 Task: Search one way flight ticket for 2 adults, 4 children and 1 infant on lap in business from Atlantic City: Atlantic City International Airport to Springfield: Abraham Lincoln Capital Airport on 5-2-2023. Choice of flights is Sun country airlines. Price is upto 98000. Outbound departure time preference is 13:00.
Action: Mouse moved to (292, 415)
Screenshot: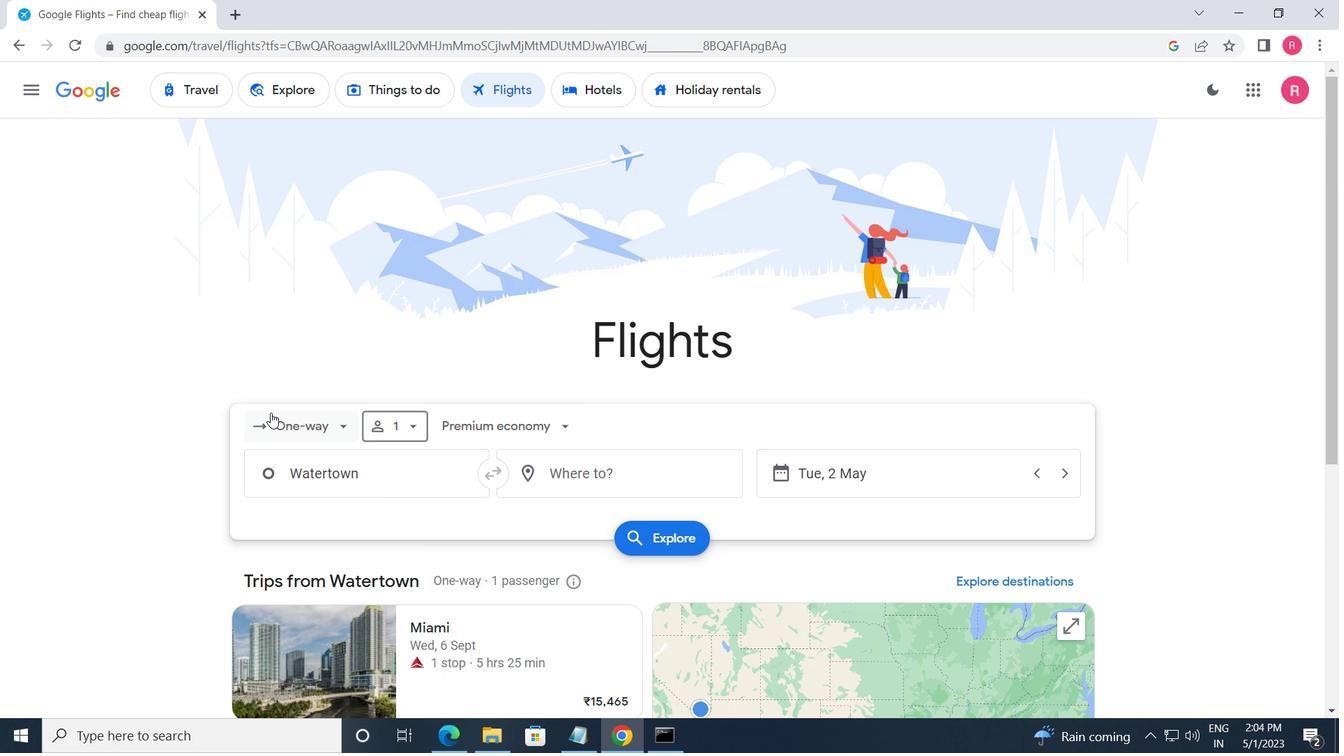 
Action: Mouse pressed left at (292, 415)
Screenshot: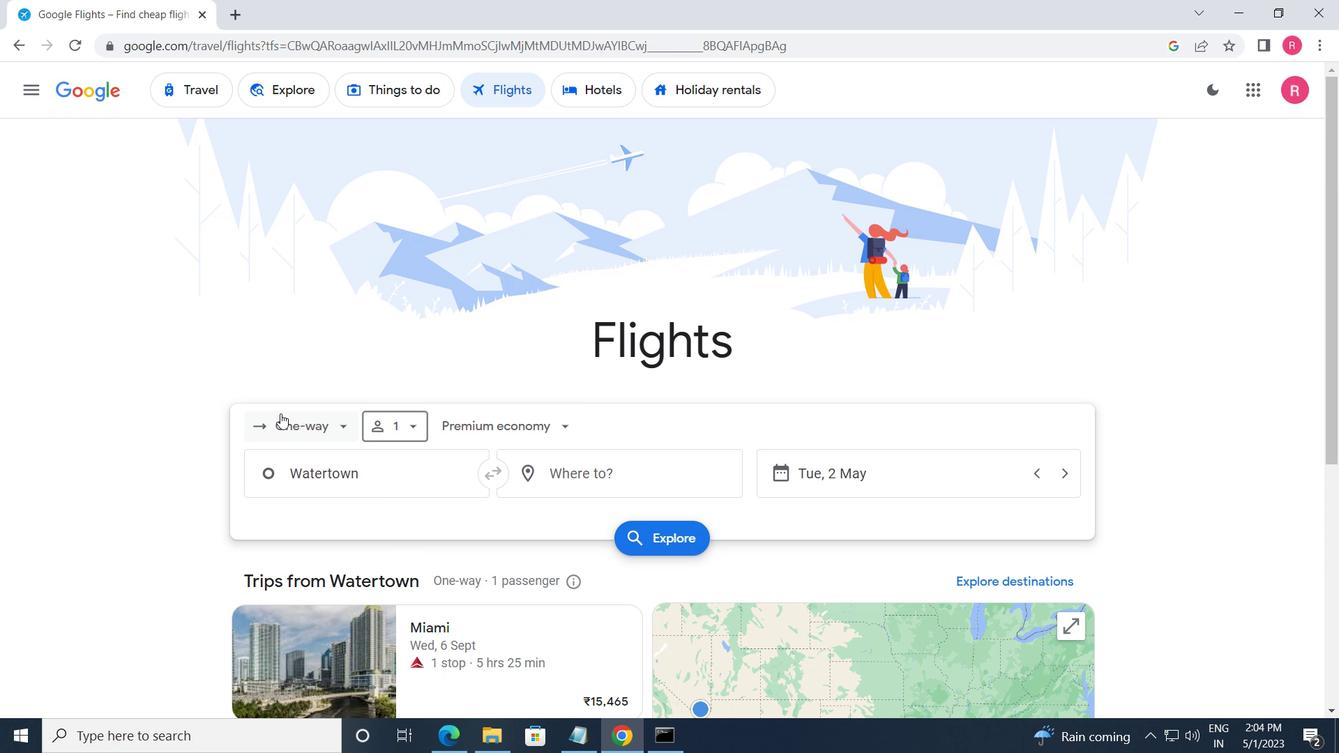 
Action: Mouse moved to (309, 507)
Screenshot: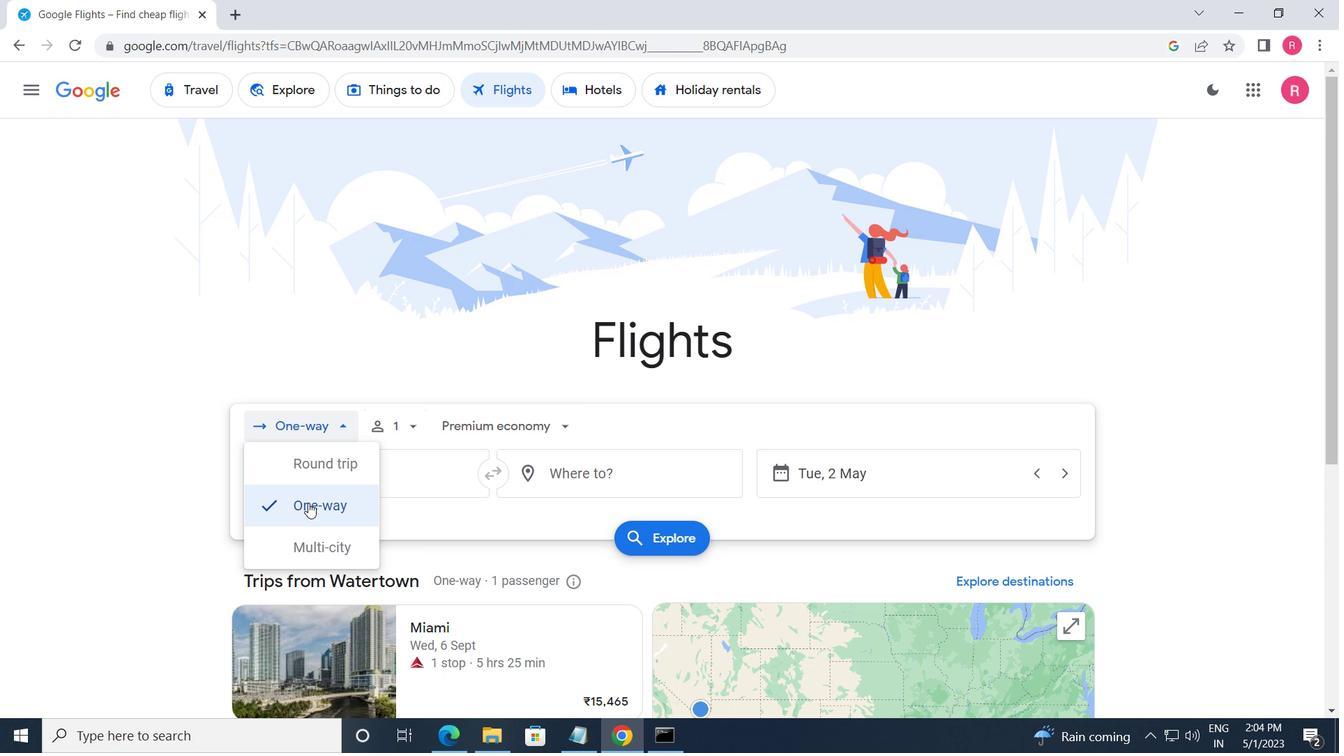 
Action: Mouse pressed left at (309, 507)
Screenshot: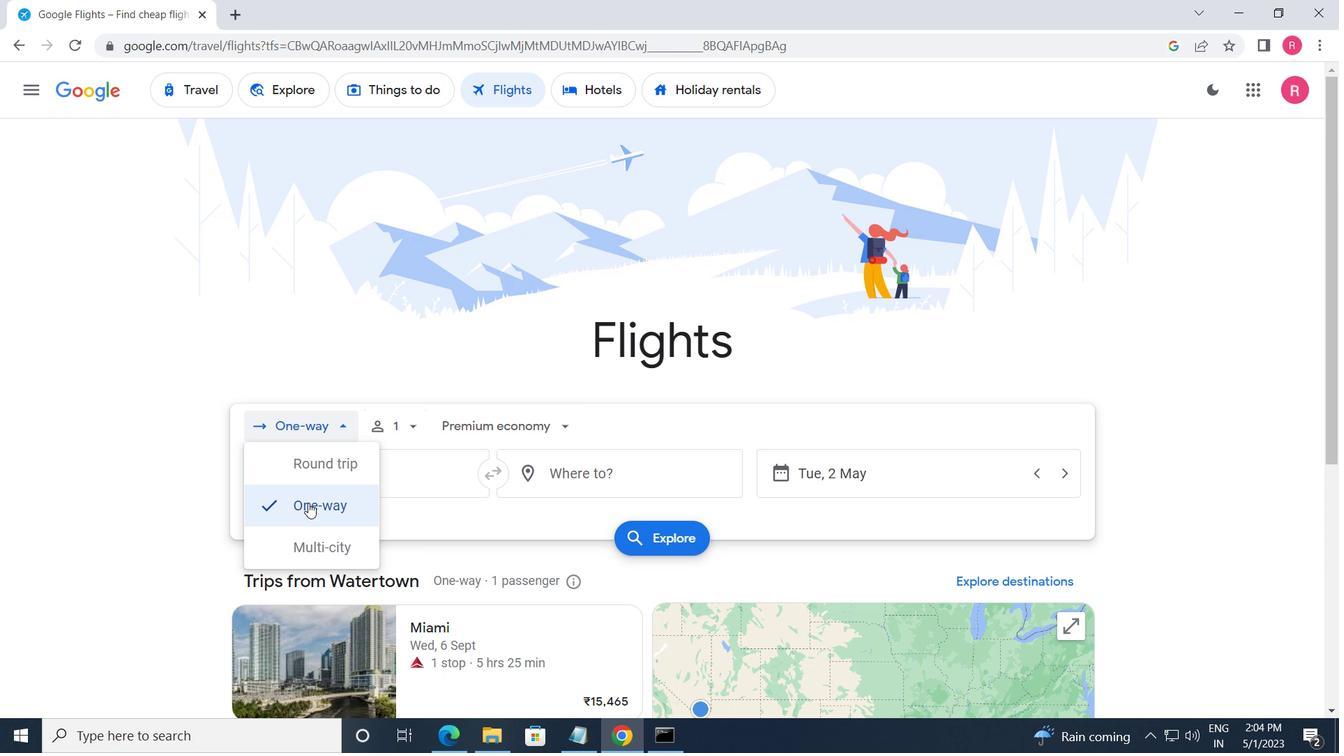 
Action: Mouse moved to (417, 431)
Screenshot: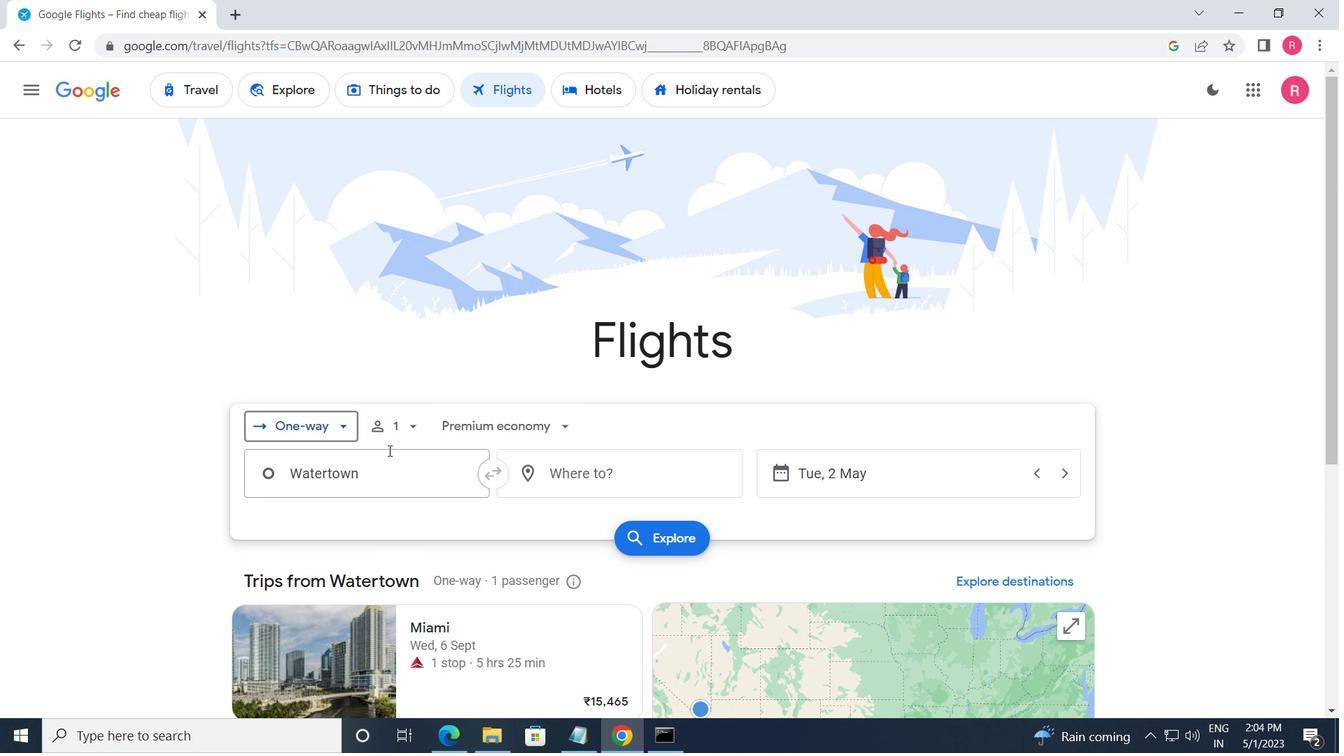 
Action: Mouse pressed left at (417, 431)
Screenshot: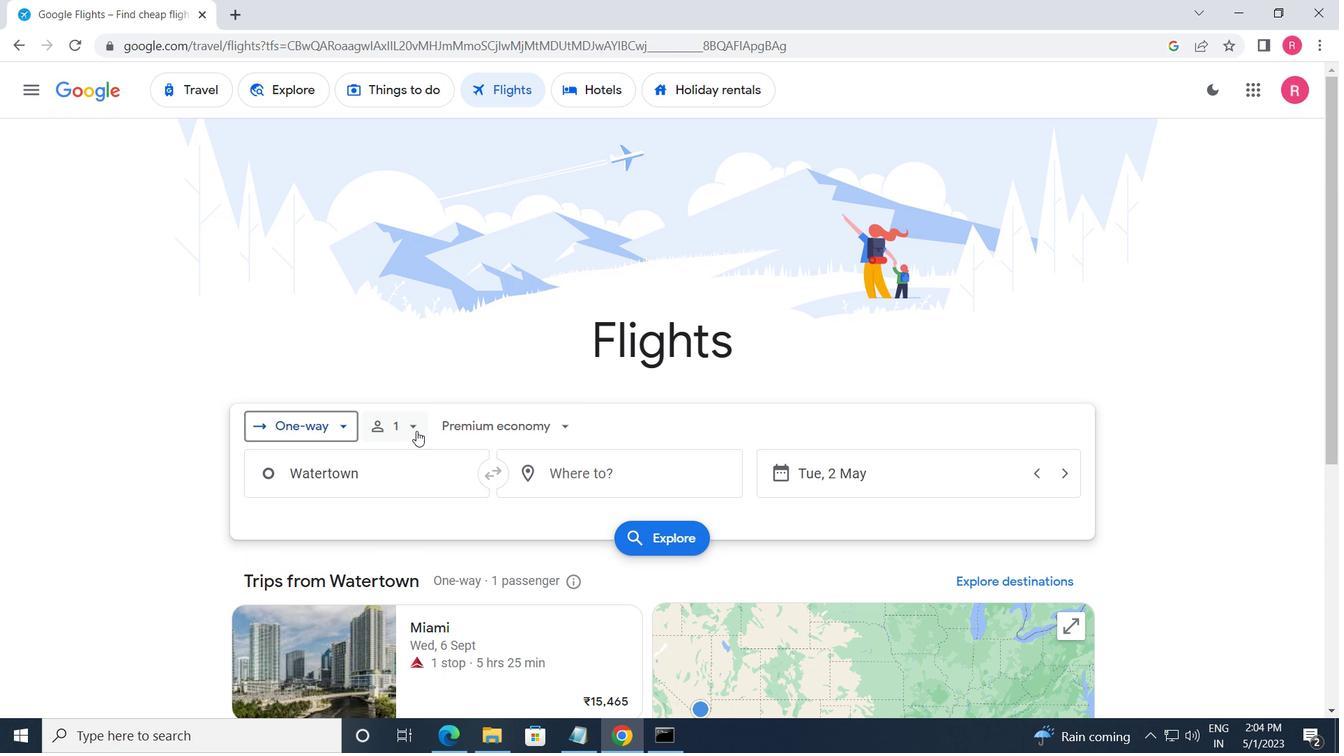 
Action: Mouse moved to (552, 512)
Screenshot: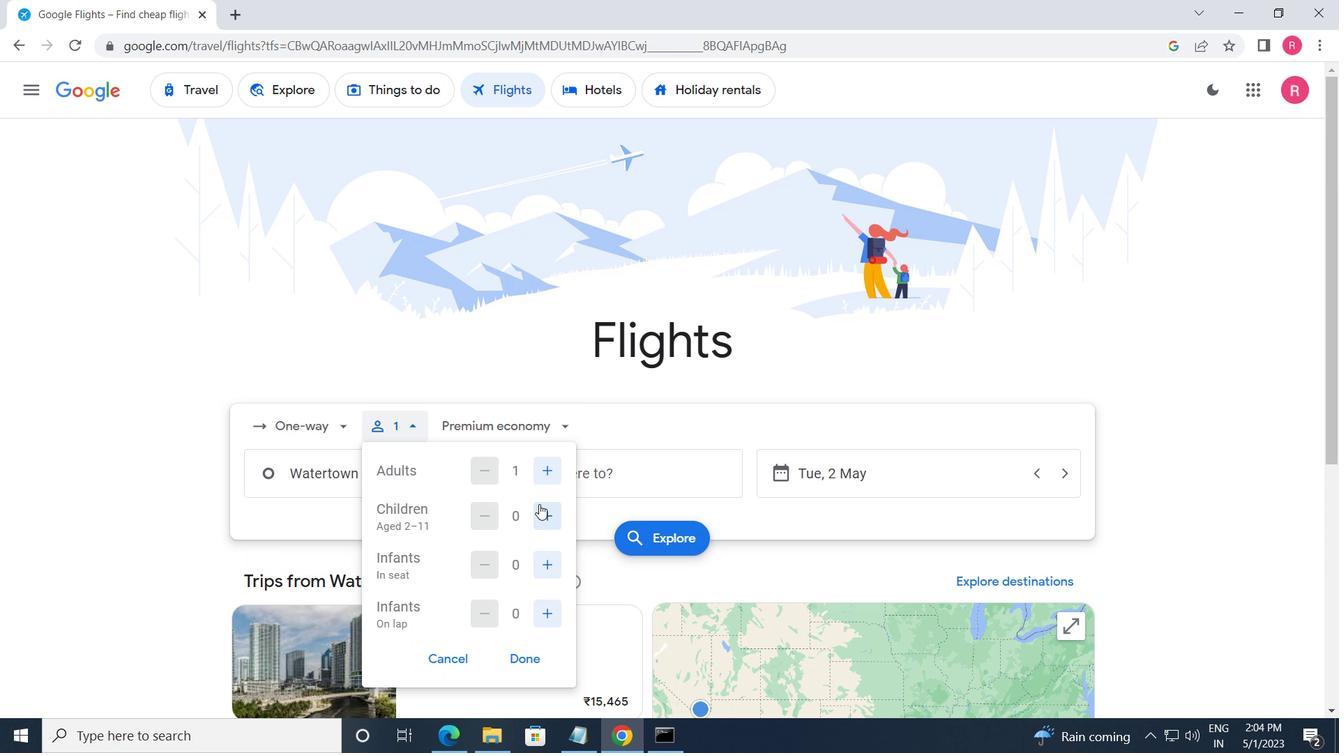 
Action: Mouse pressed left at (552, 512)
Screenshot: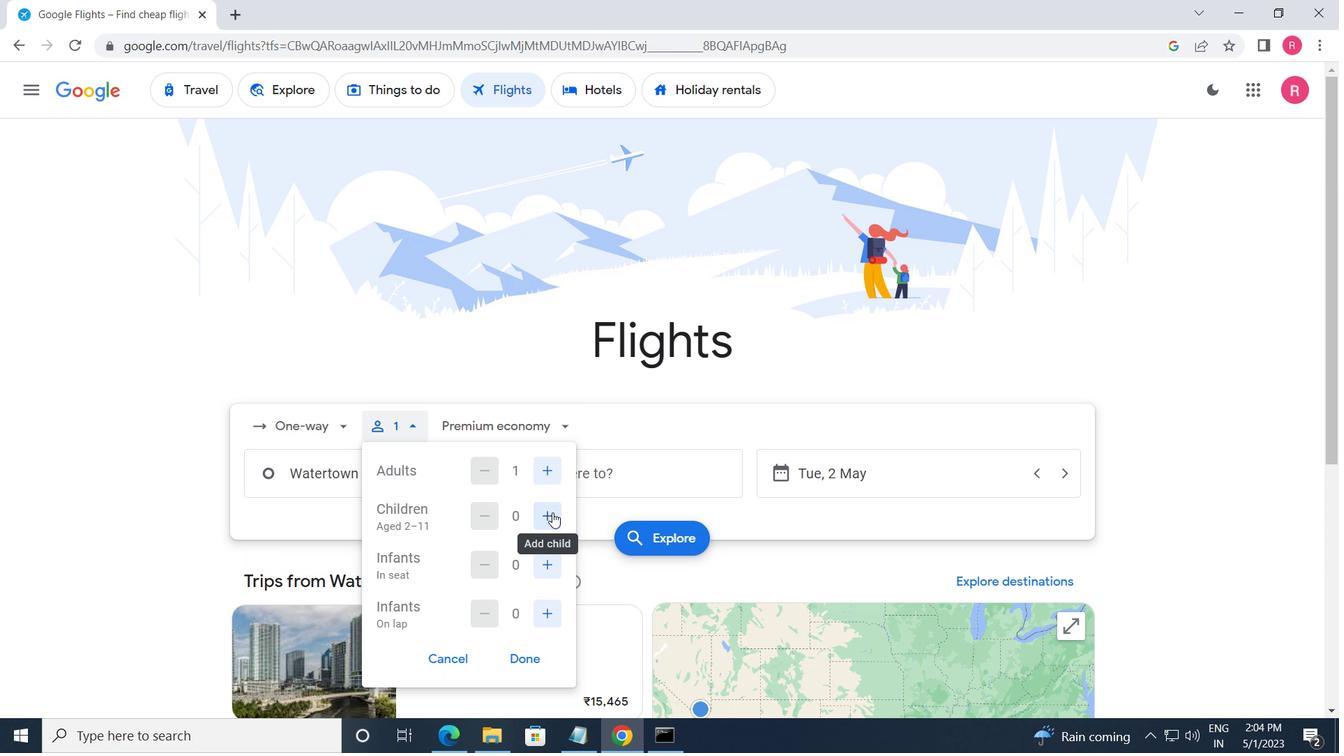 
Action: Mouse pressed left at (552, 512)
Screenshot: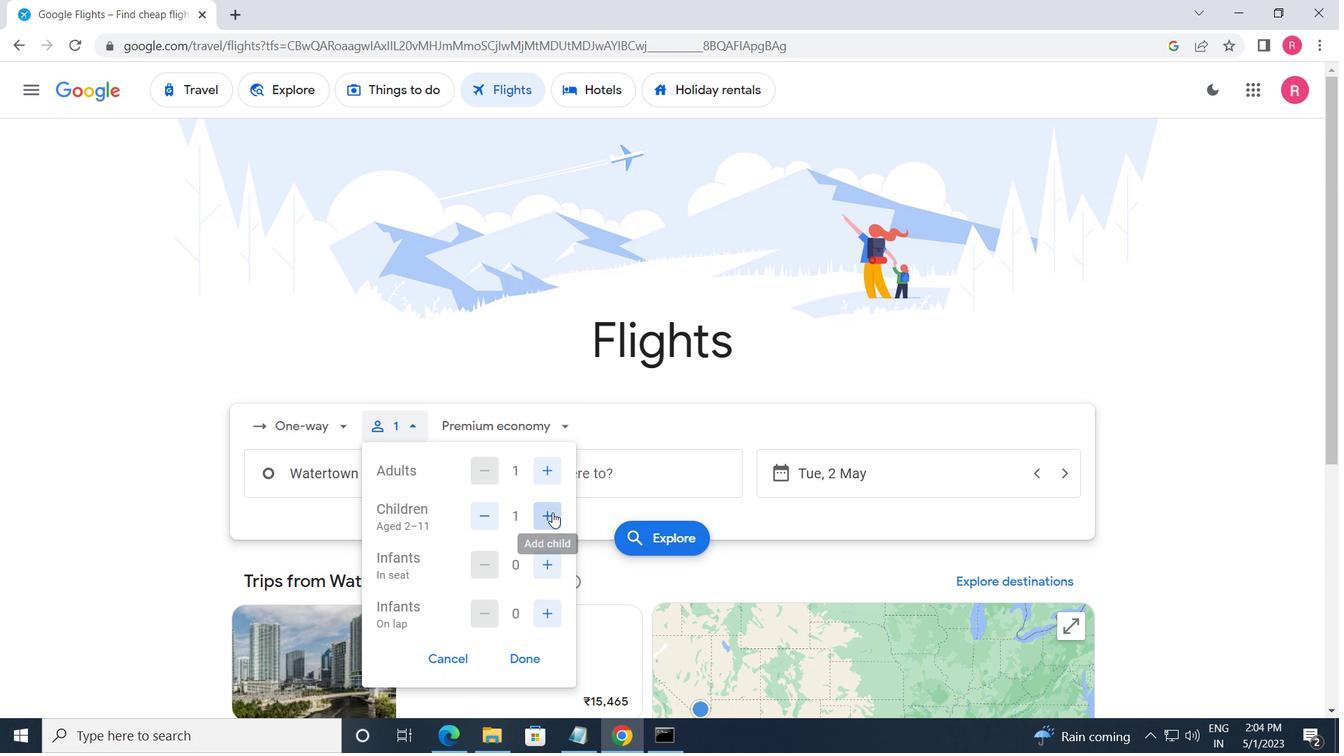 
Action: Mouse pressed left at (552, 512)
Screenshot: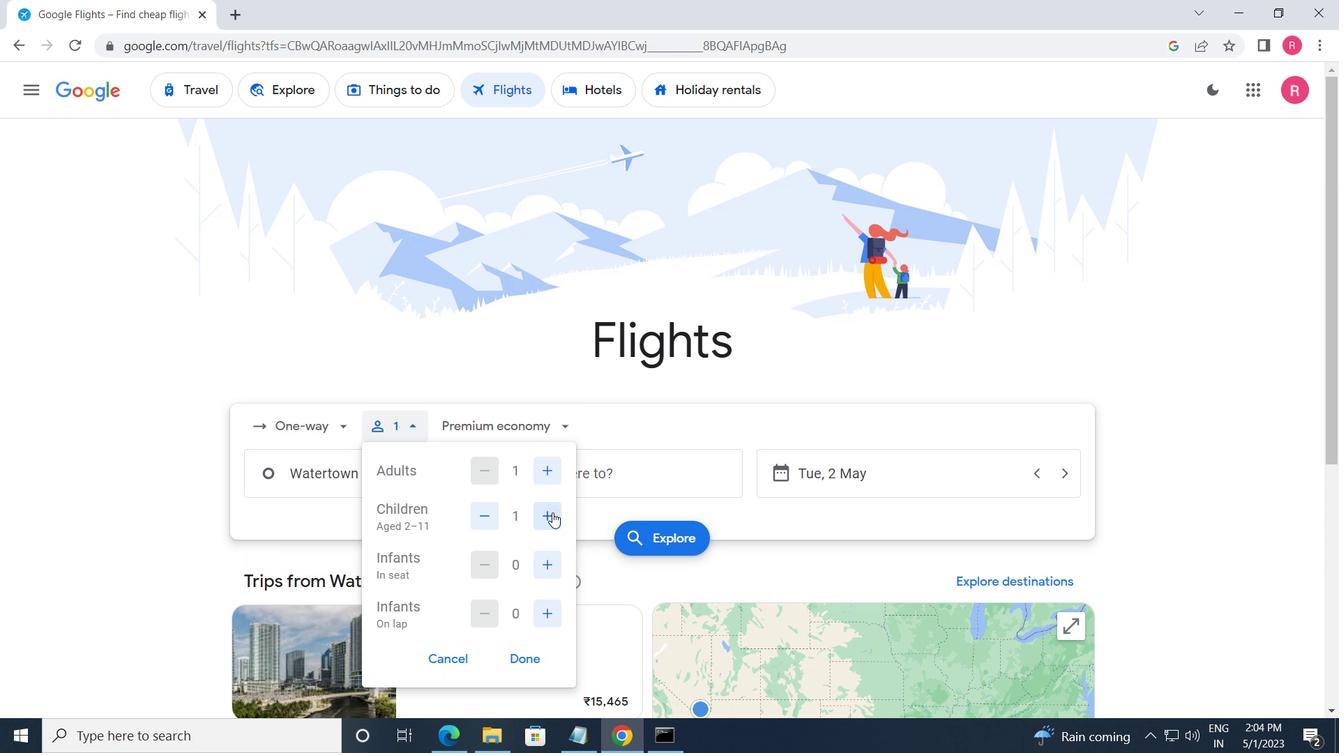 
Action: Mouse pressed left at (552, 512)
Screenshot: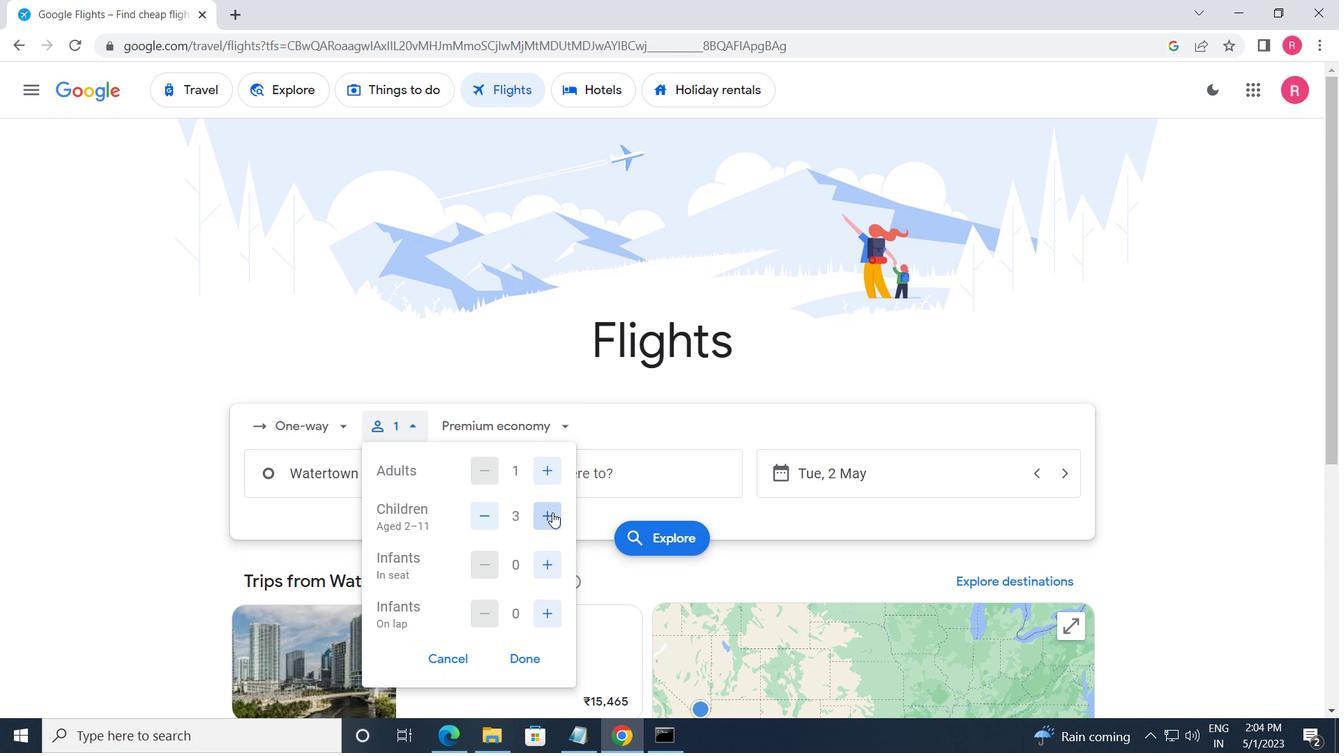 
Action: Mouse pressed left at (552, 512)
Screenshot: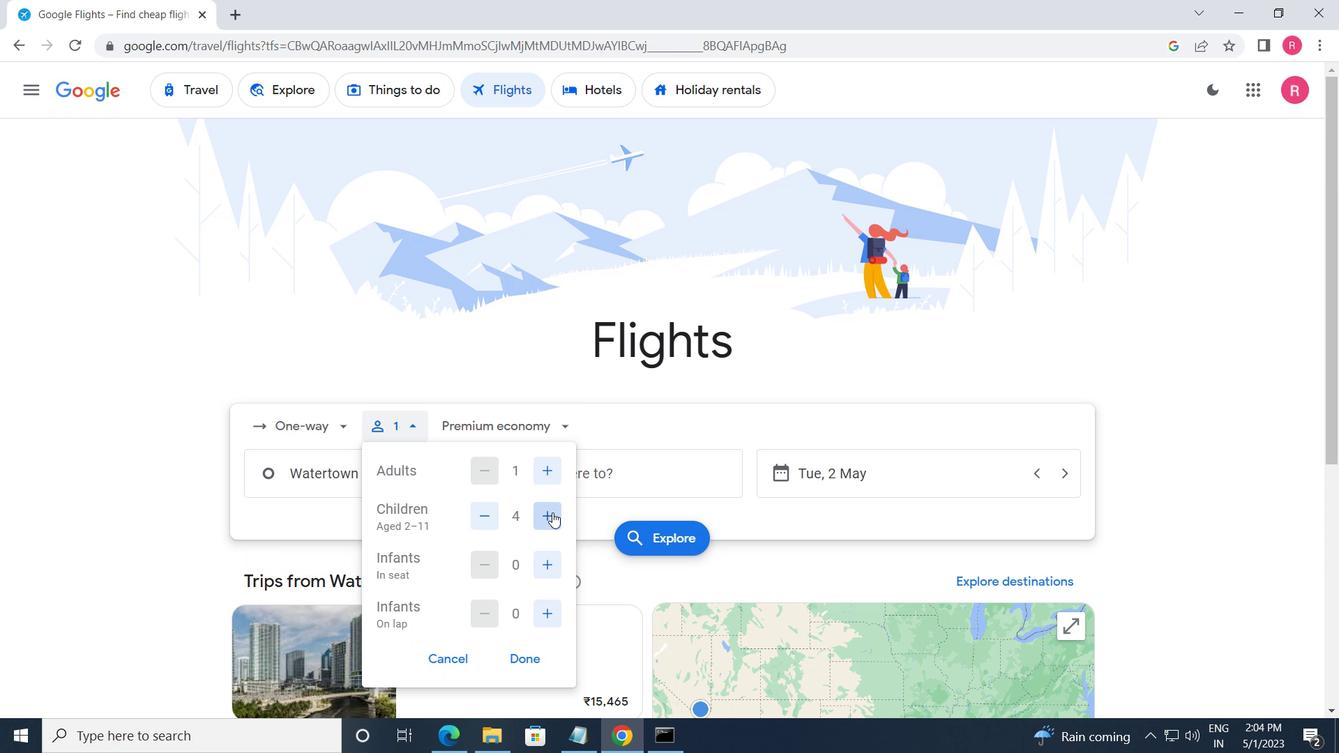 
Action: Mouse pressed left at (552, 512)
Screenshot: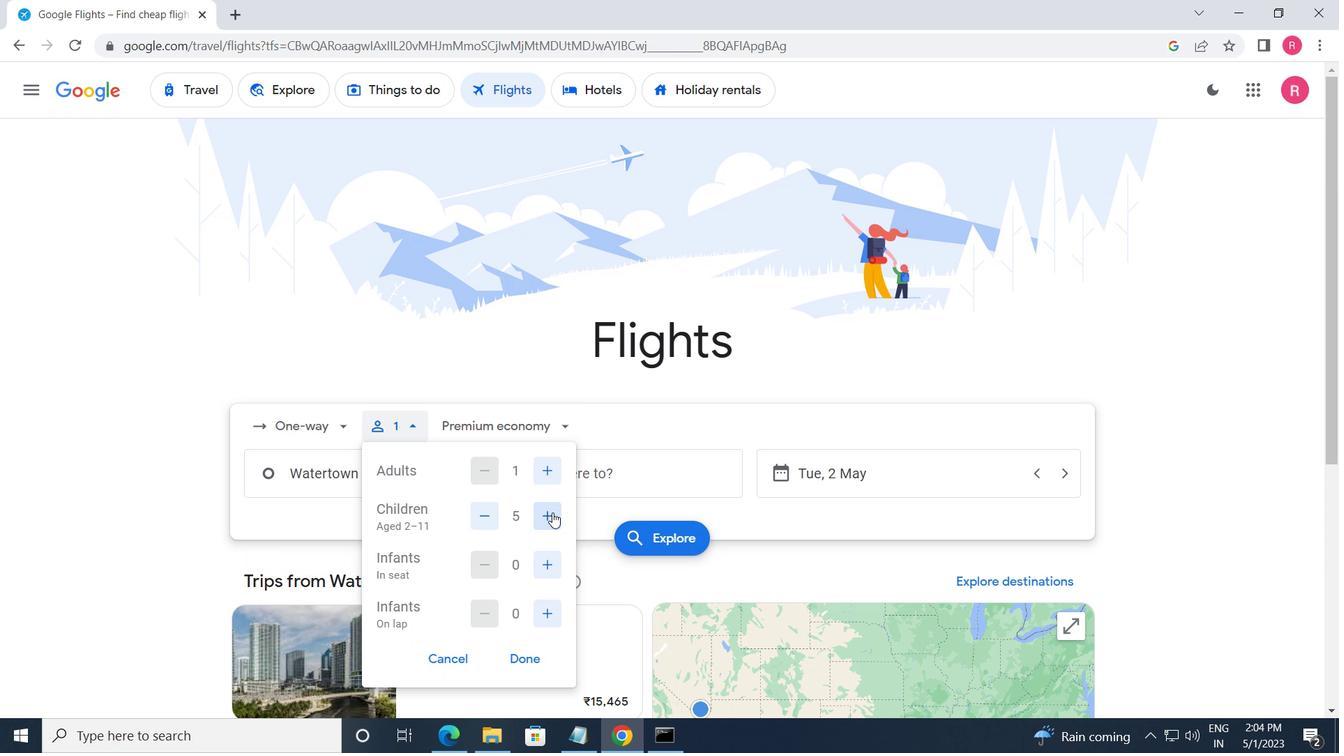 
Action: Mouse moved to (544, 566)
Screenshot: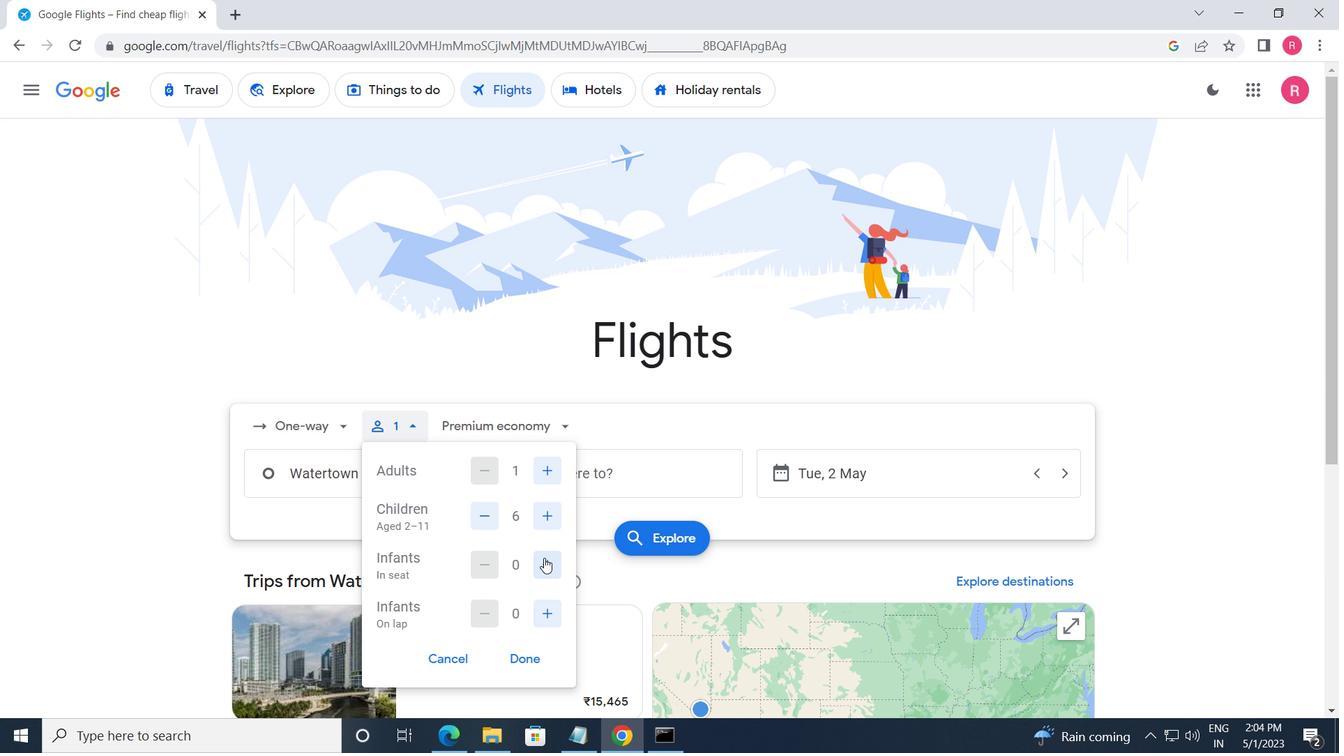 
Action: Mouse pressed left at (544, 566)
Screenshot: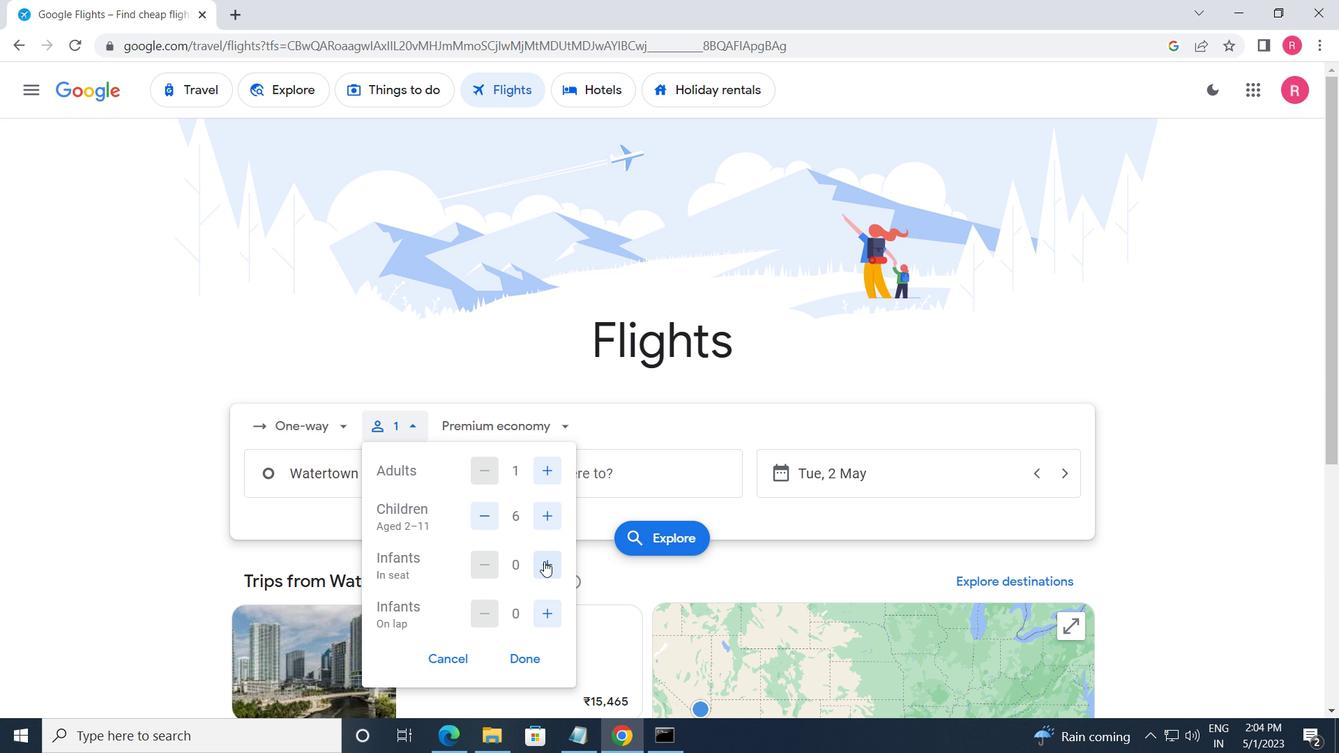 
Action: Mouse moved to (537, 611)
Screenshot: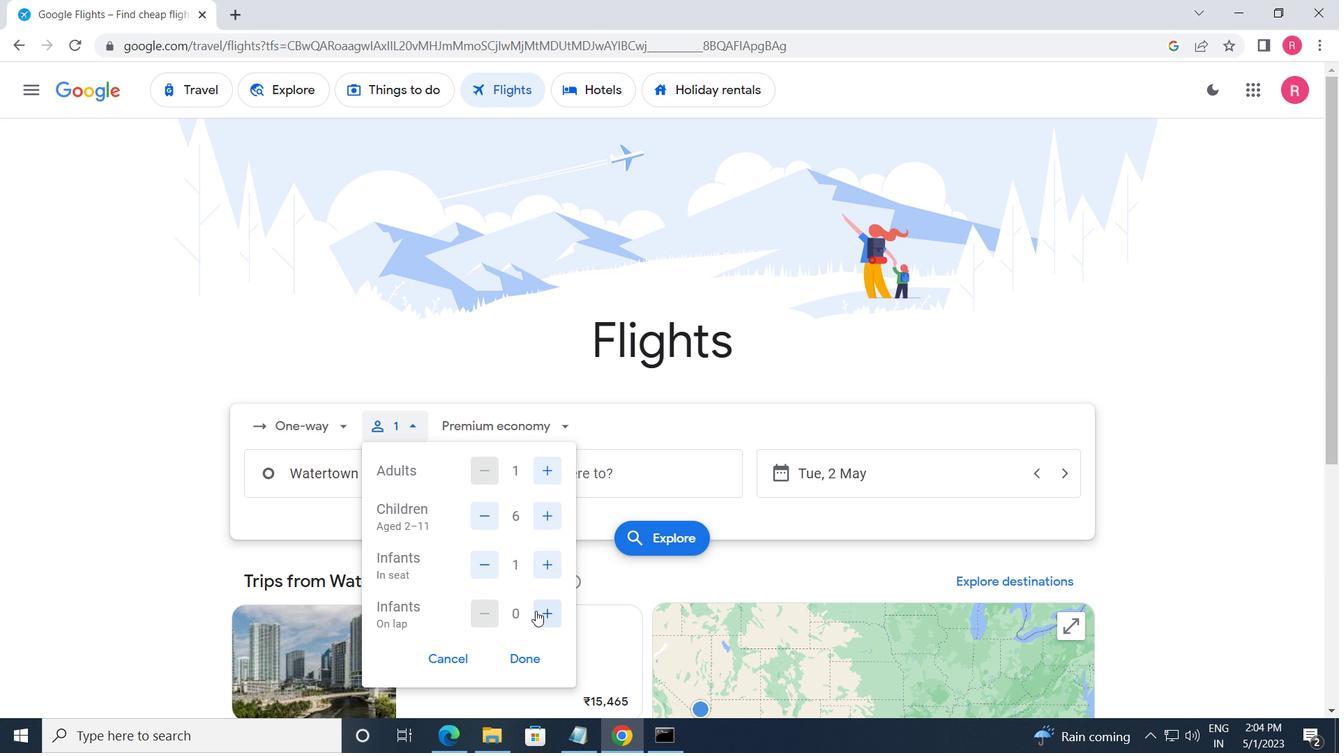 
Action: Mouse pressed left at (537, 611)
Screenshot: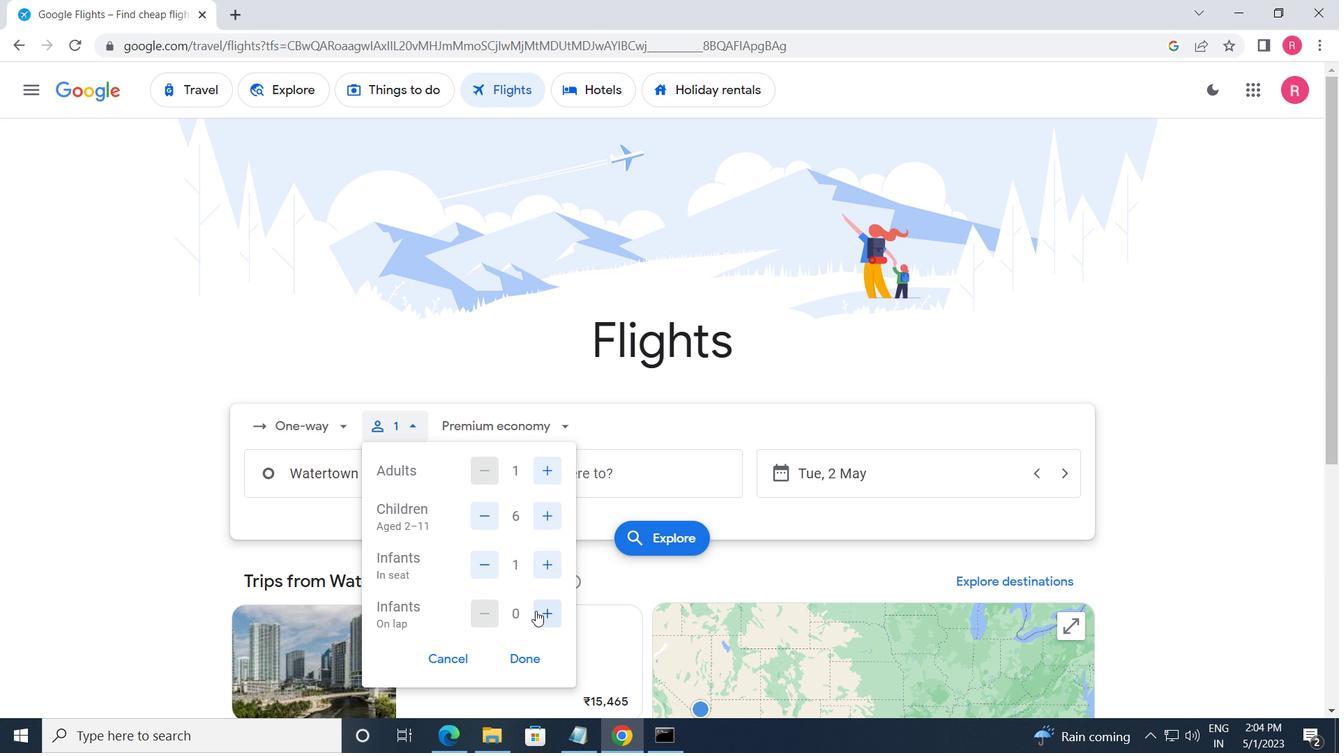 
Action: Mouse moved to (524, 655)
Screenshot: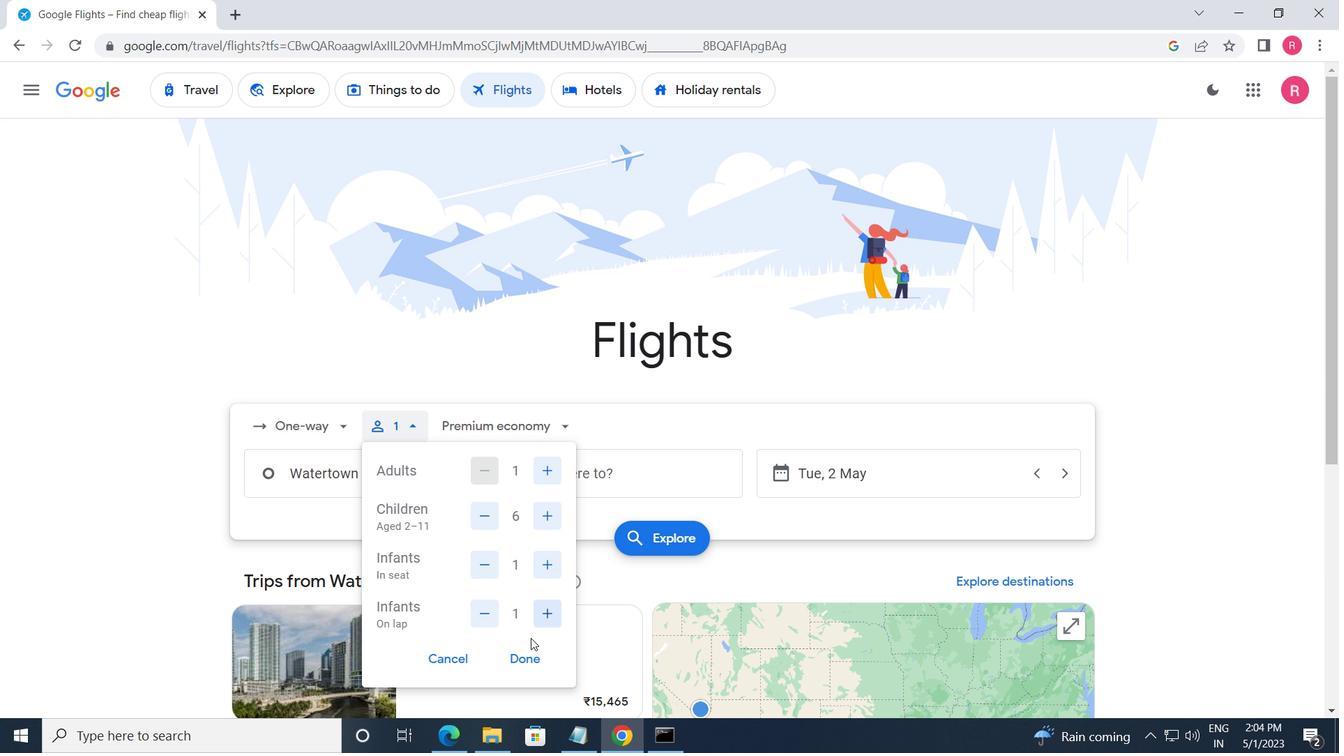 
Action: Mouse pressed left at (524, 655)
Screenshot: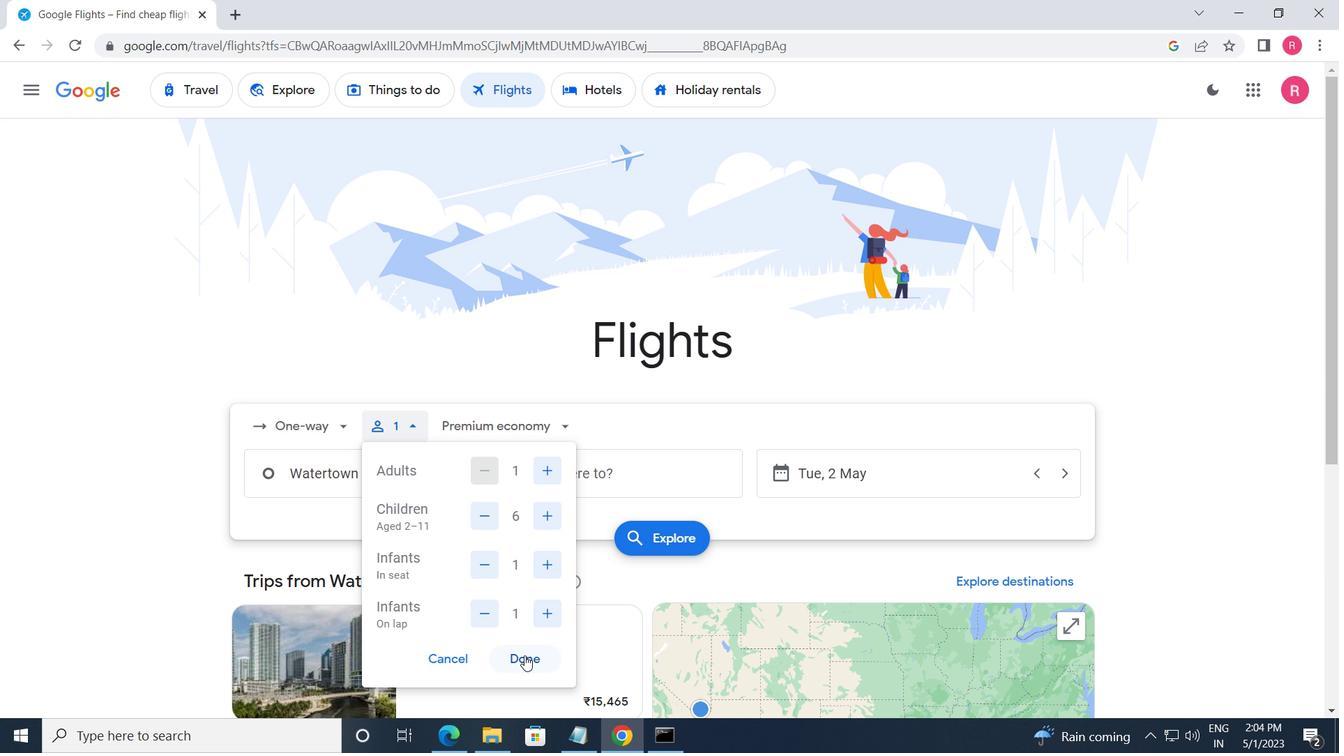 
Action: Mouse moved to (510, 447)
Screenshot: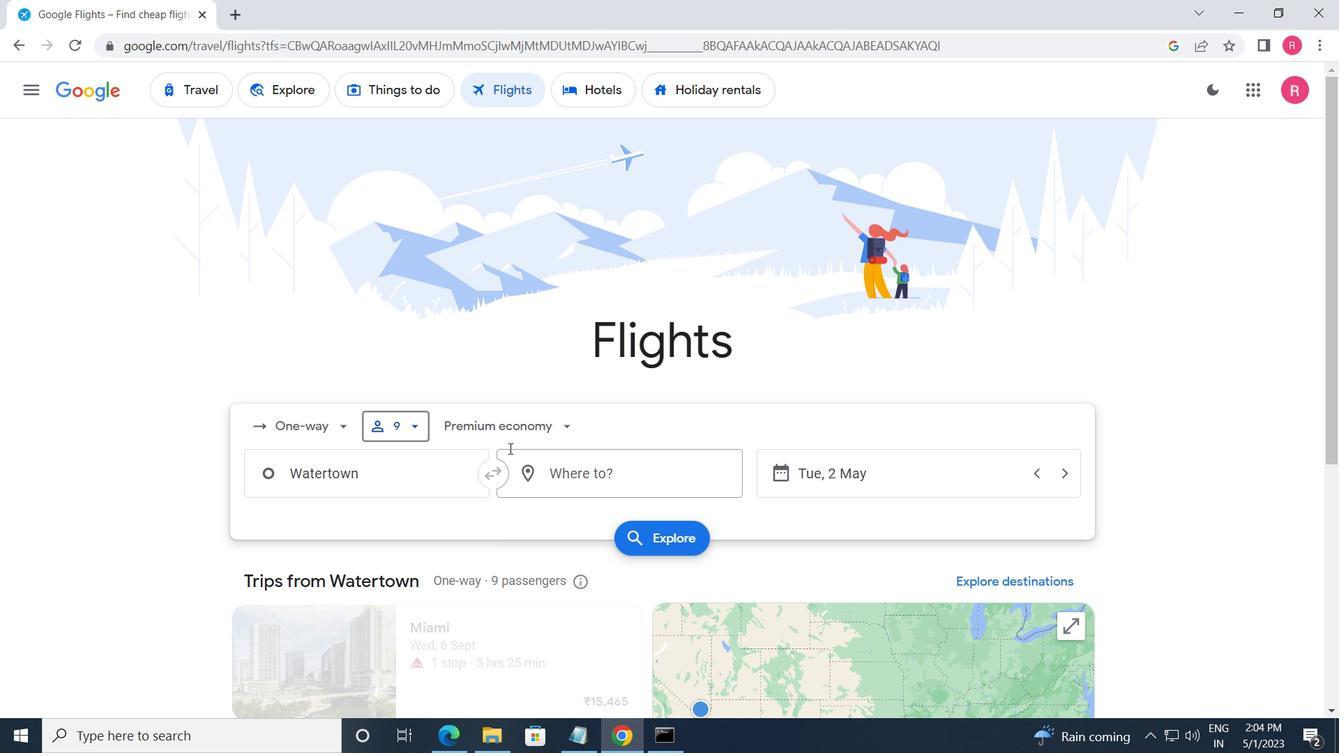 
Action: Mouse pressed left at (510, 447)
Screenshot: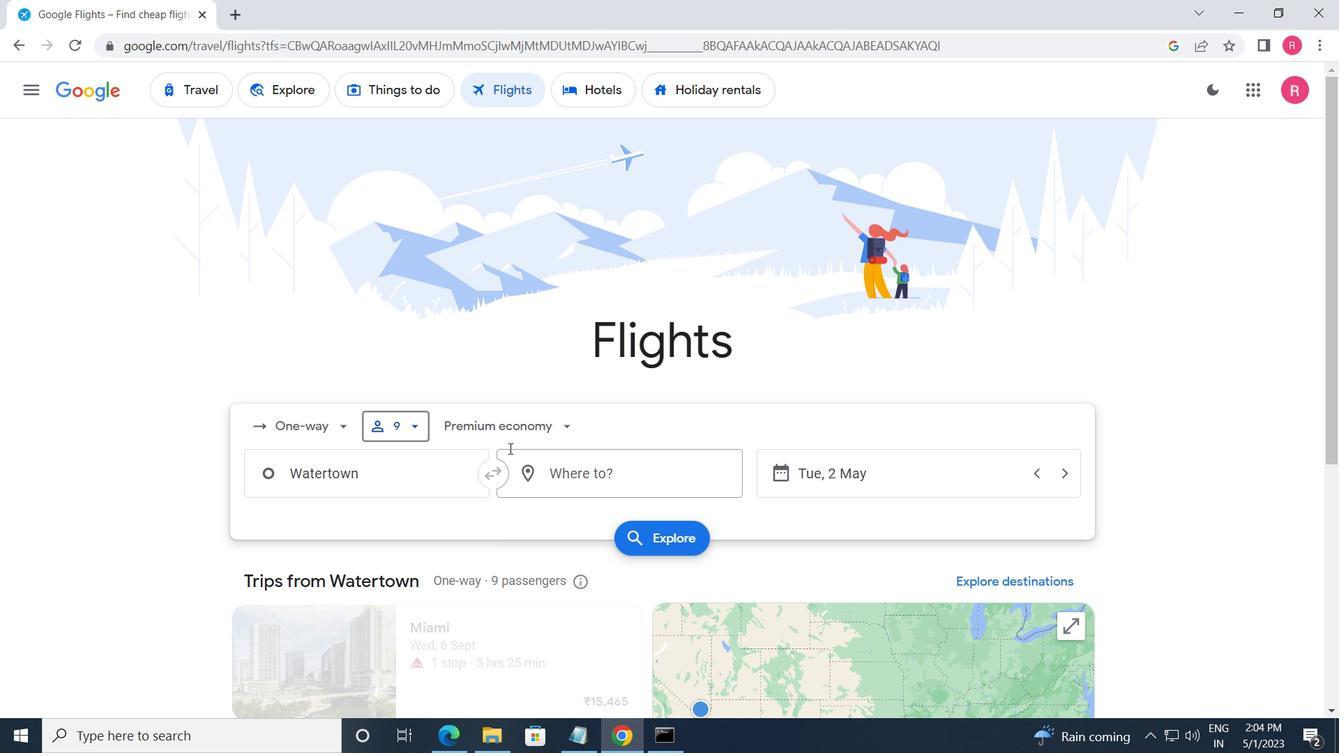 
Action: Mouse moved to (514, 560)
Screenshot: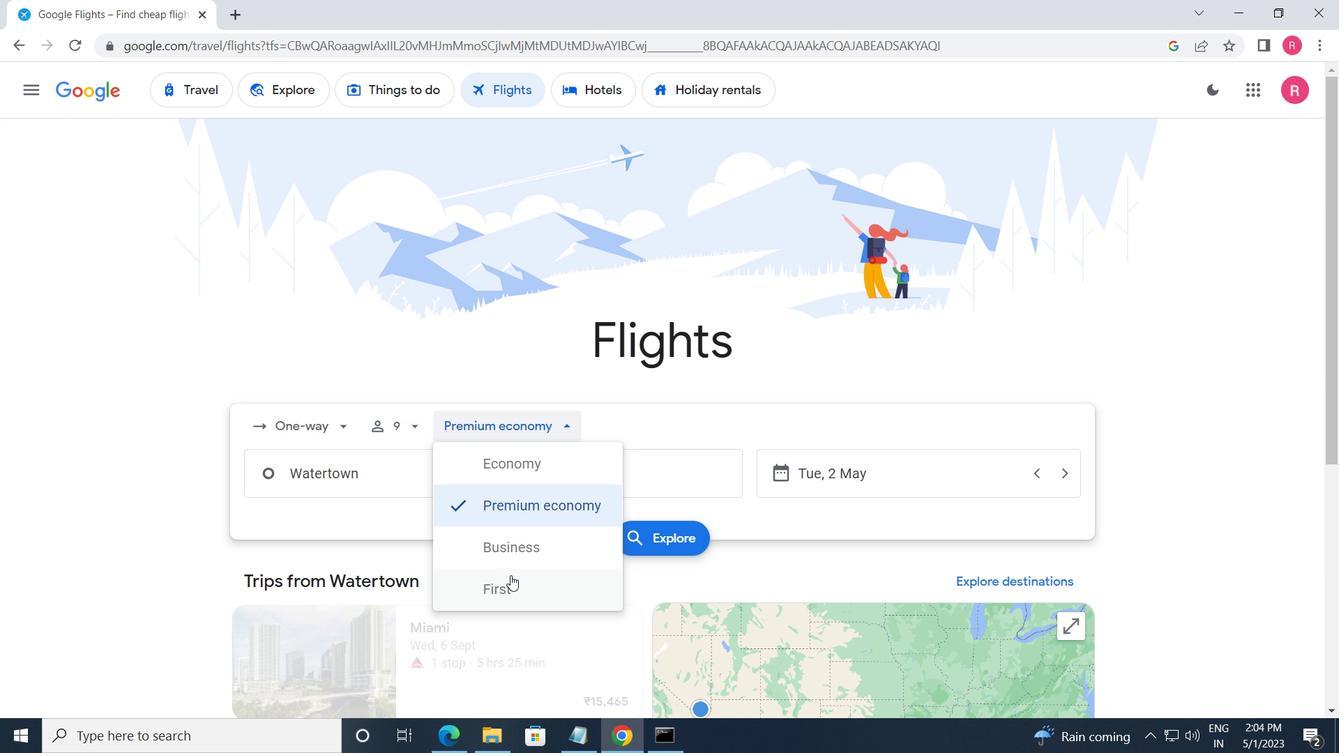 
Action: Mouse pressed left at (514, 560)
Screenshot: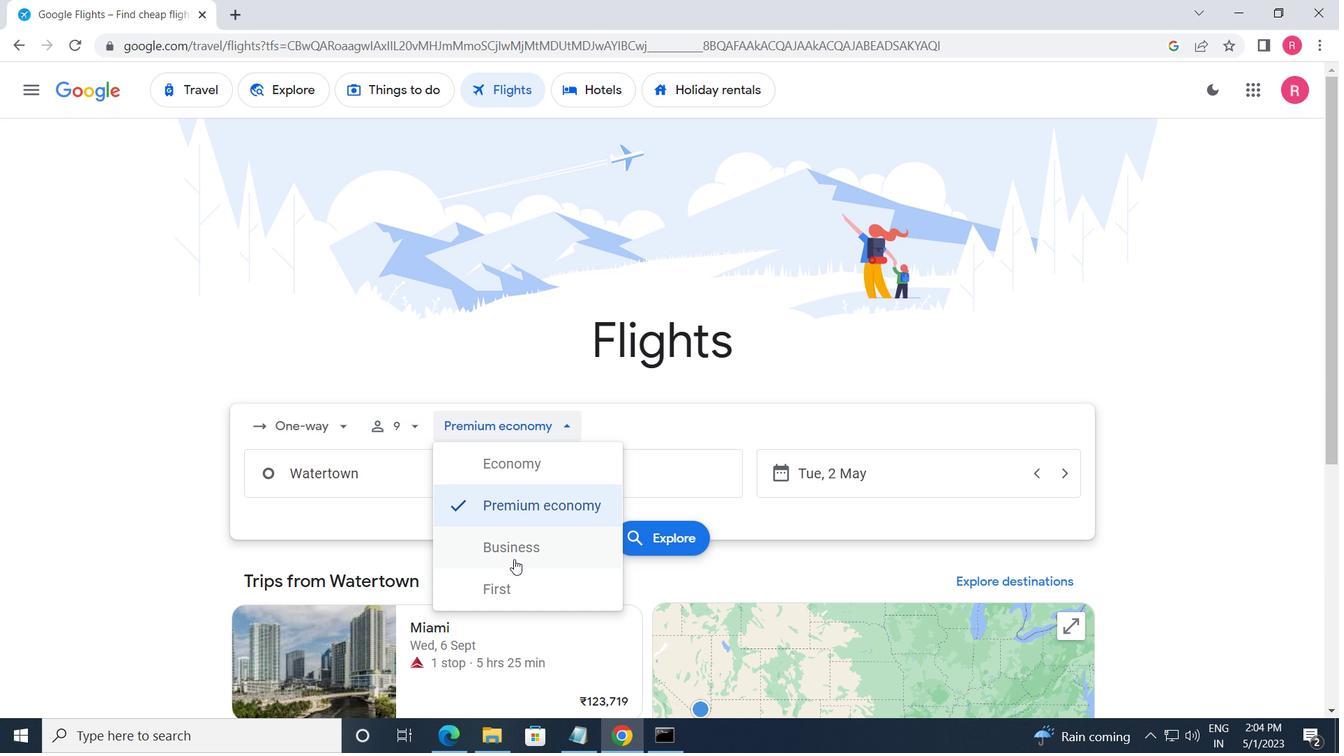 
Action: Mouse moved to (443, 494)
Screenshot: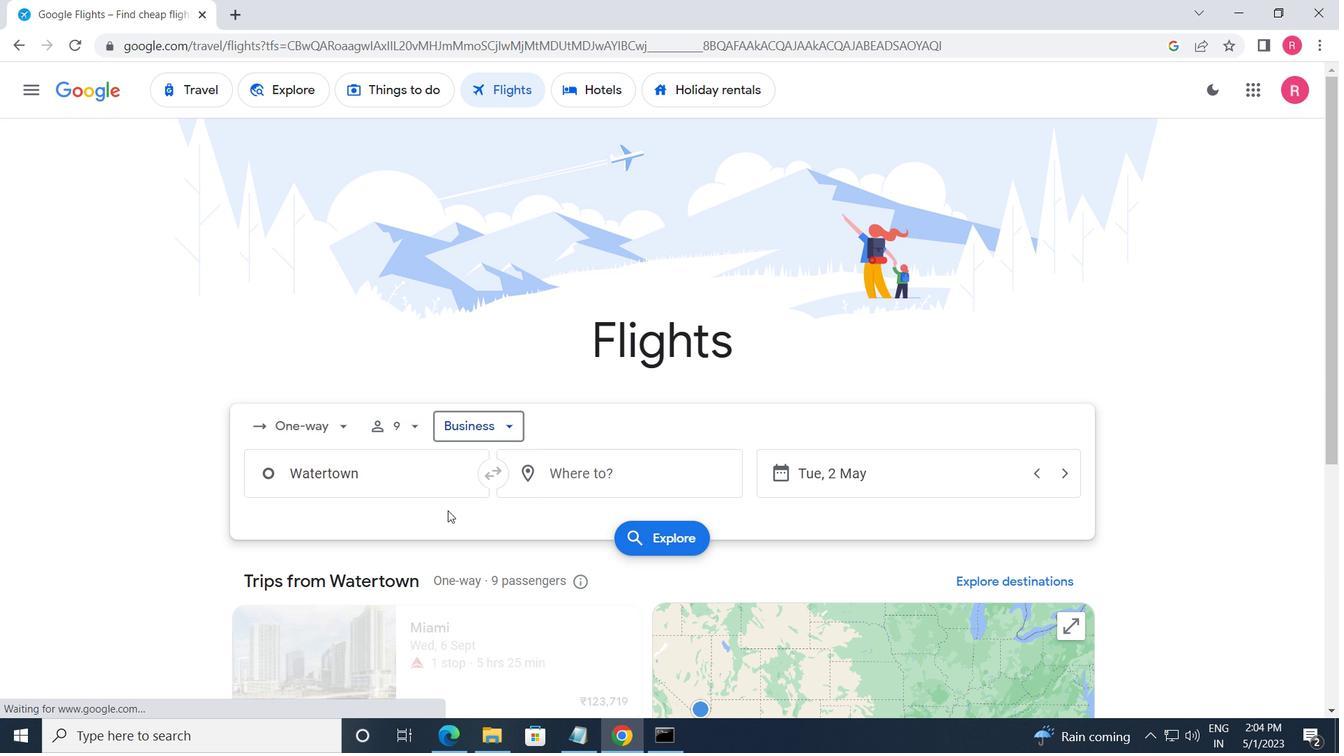 
Action: Mouse pressed left at (443, 494)
Screenshot: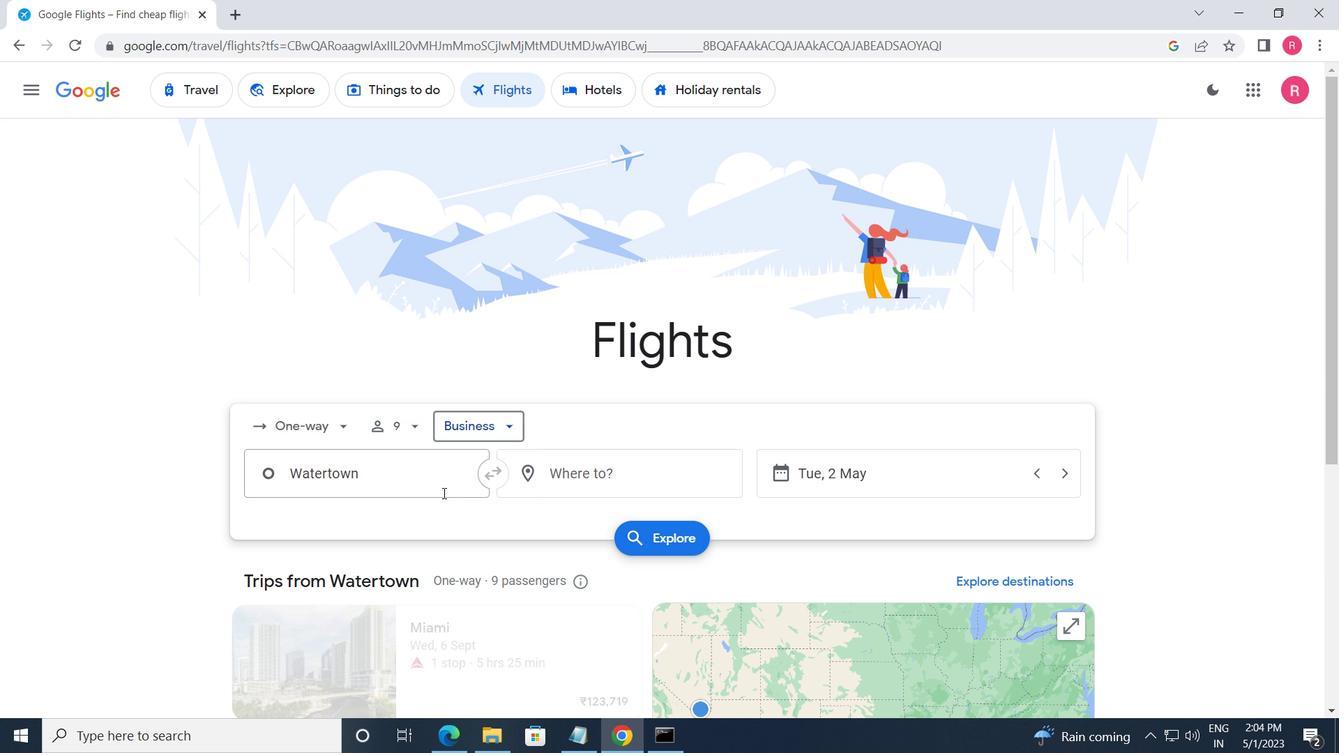 
Action: Mouse moved to (413, 534)
Screenshot: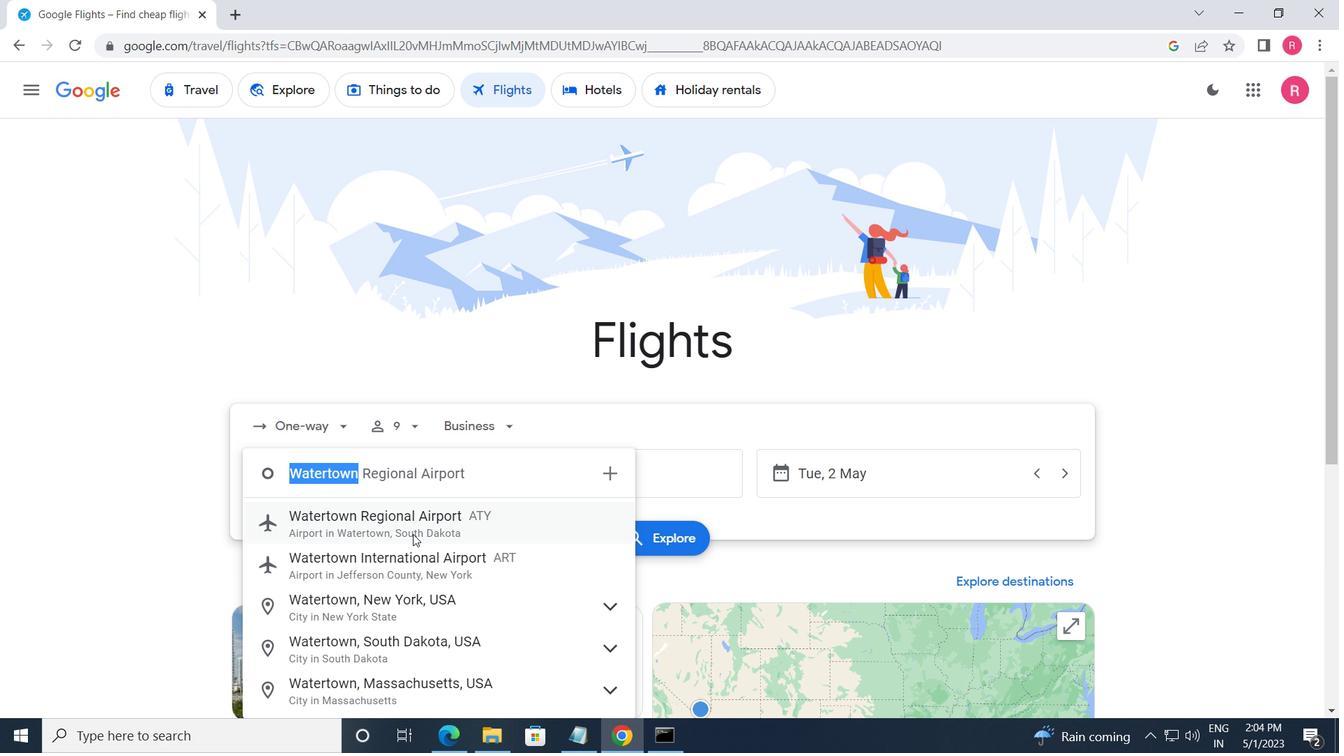
Action: Mouse pressed left at (413, 534)
Screenshot: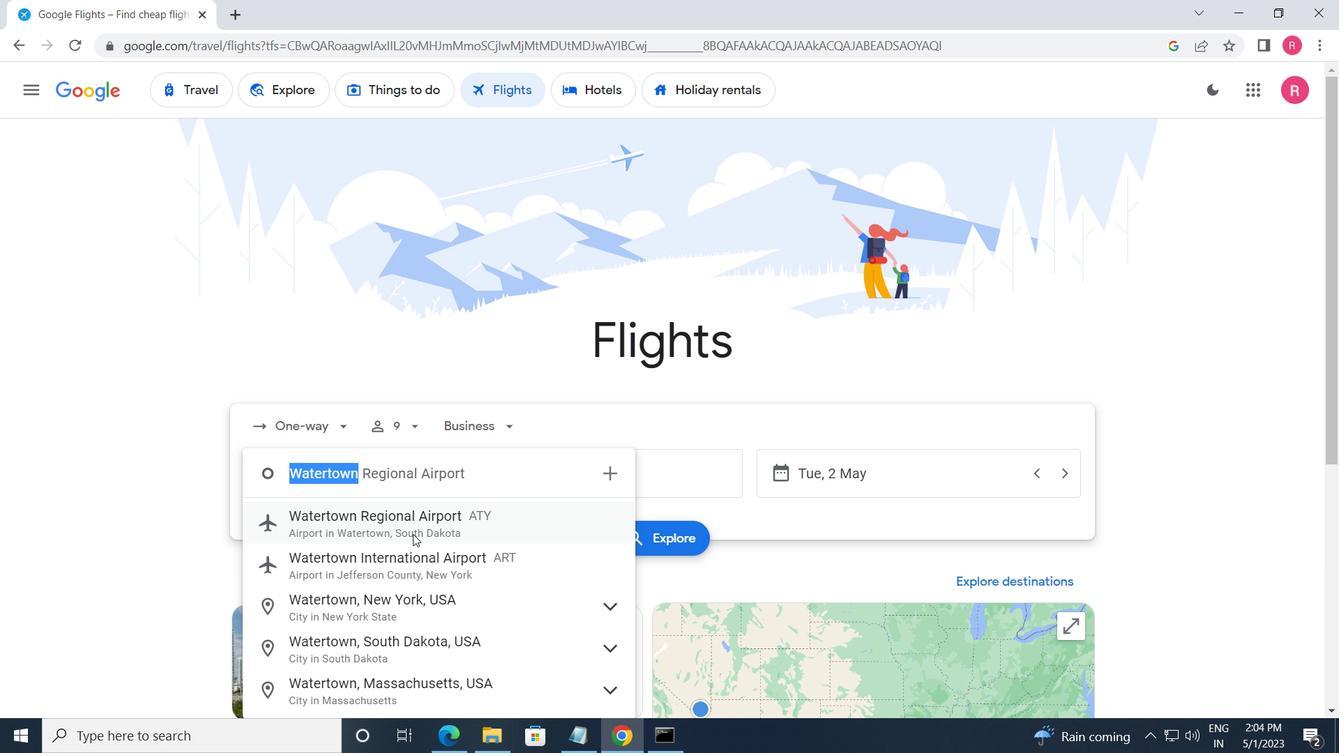
Action: Mouse moved to (584, 479)
Screenshot: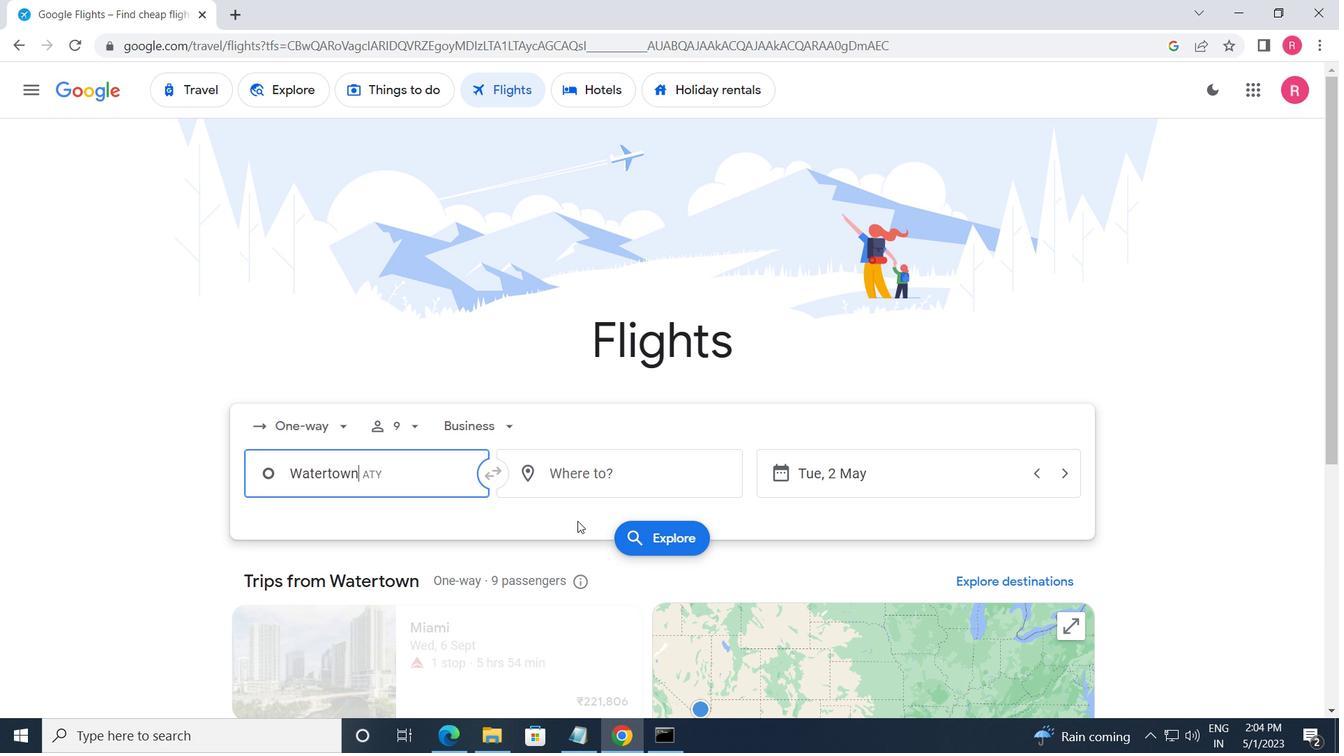 
Action: Mouse pressed left at (584, 479)
Screenshot: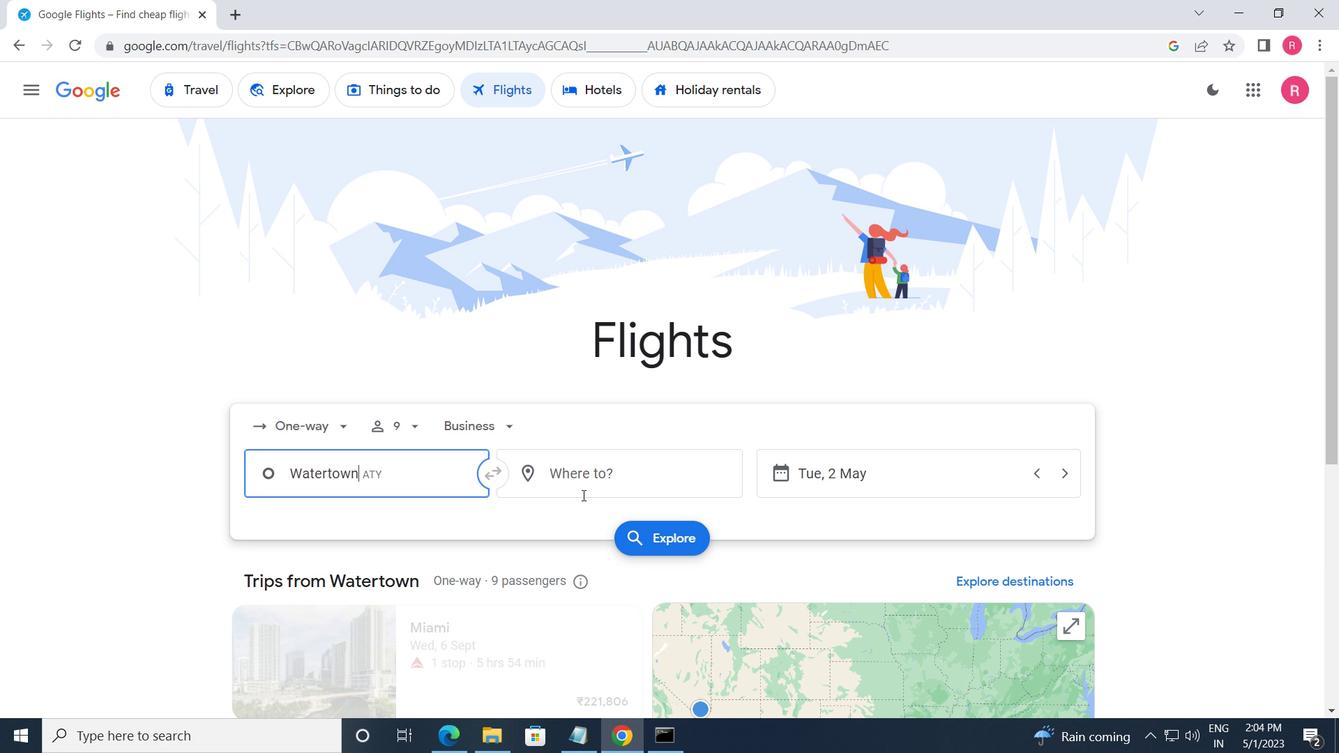 
Action: Mouse moved to (588, 657)
Screenshot: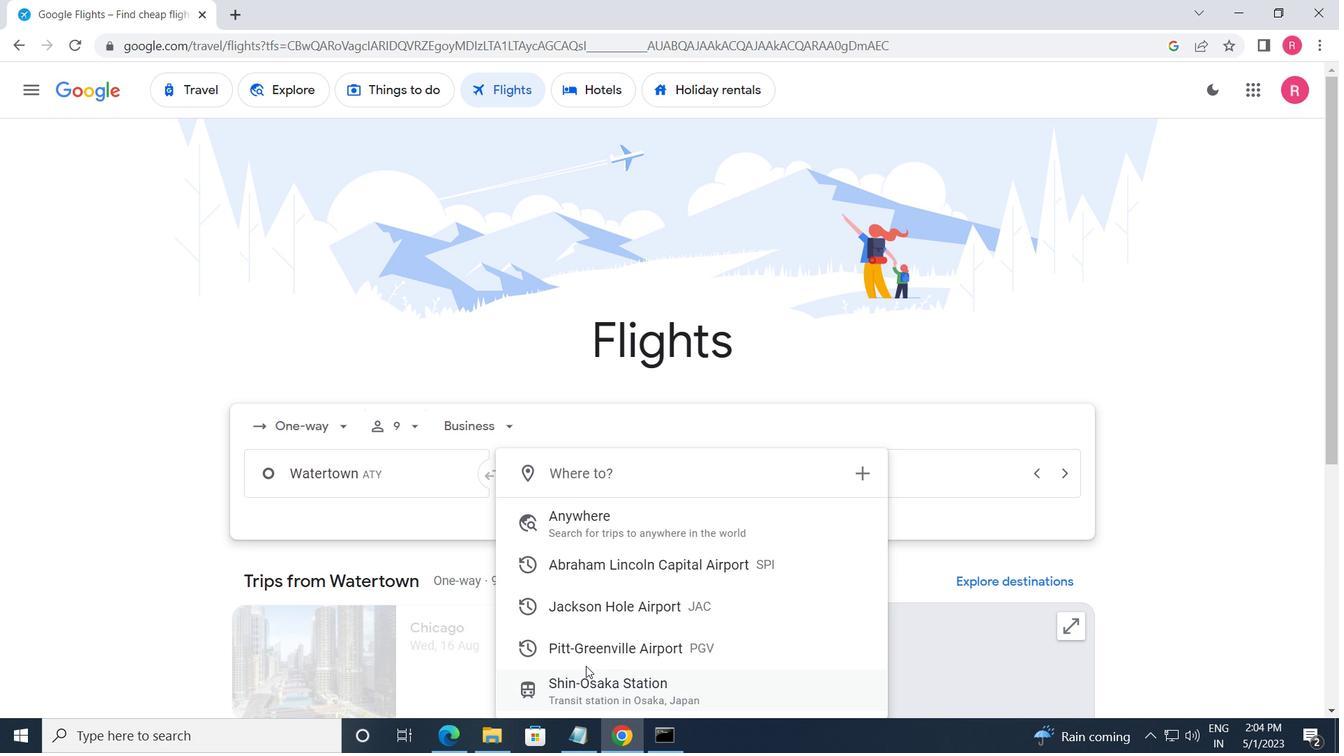 
Action: Mouse pressed left at (588, 657)
Screenshot: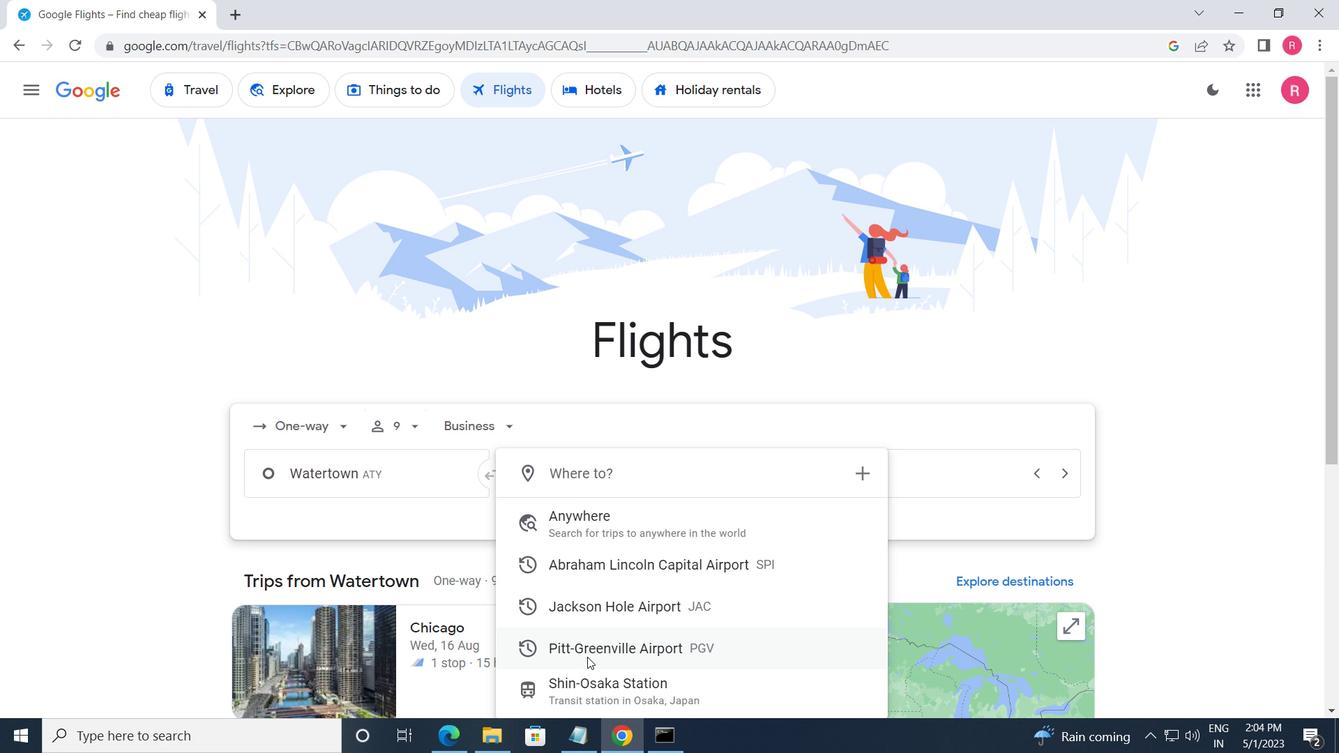 
Action: Mouse moved to (860, 485)
Screenshot: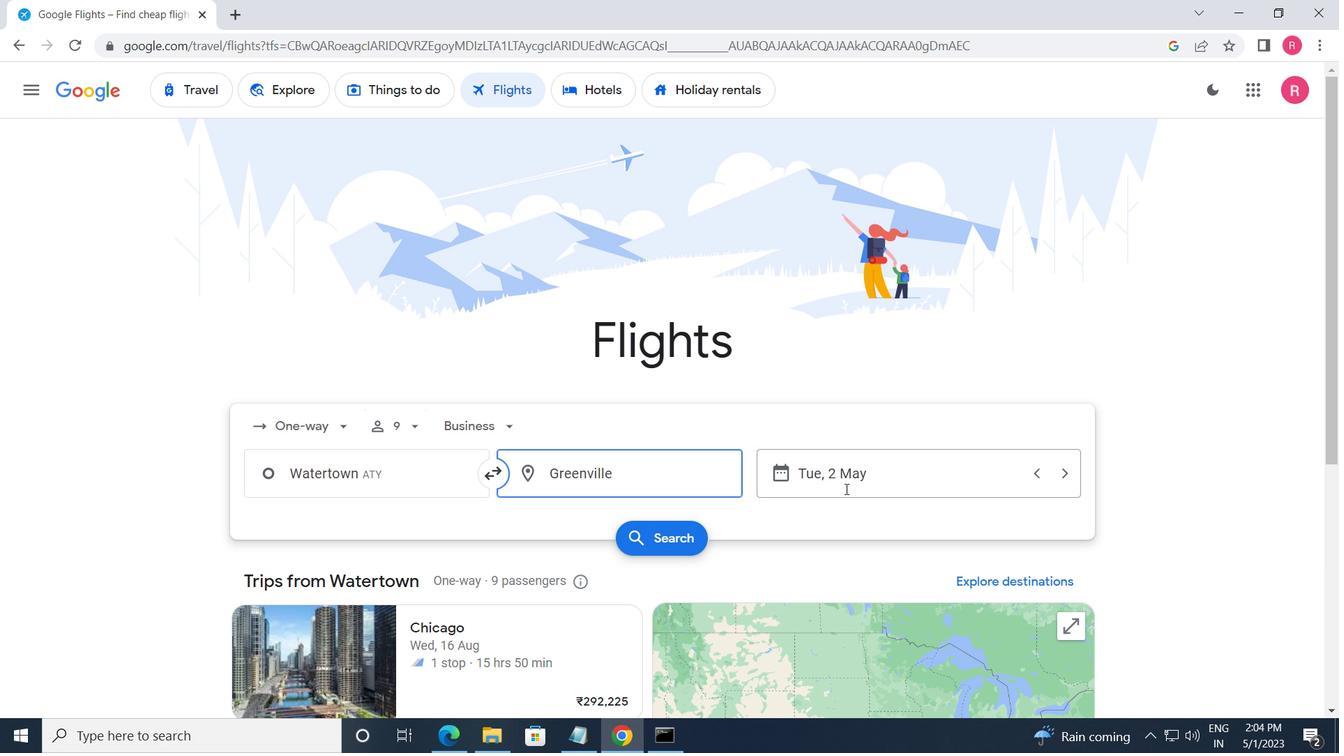 
Action: Mouse pressed left at (860, 485)
Screenshot: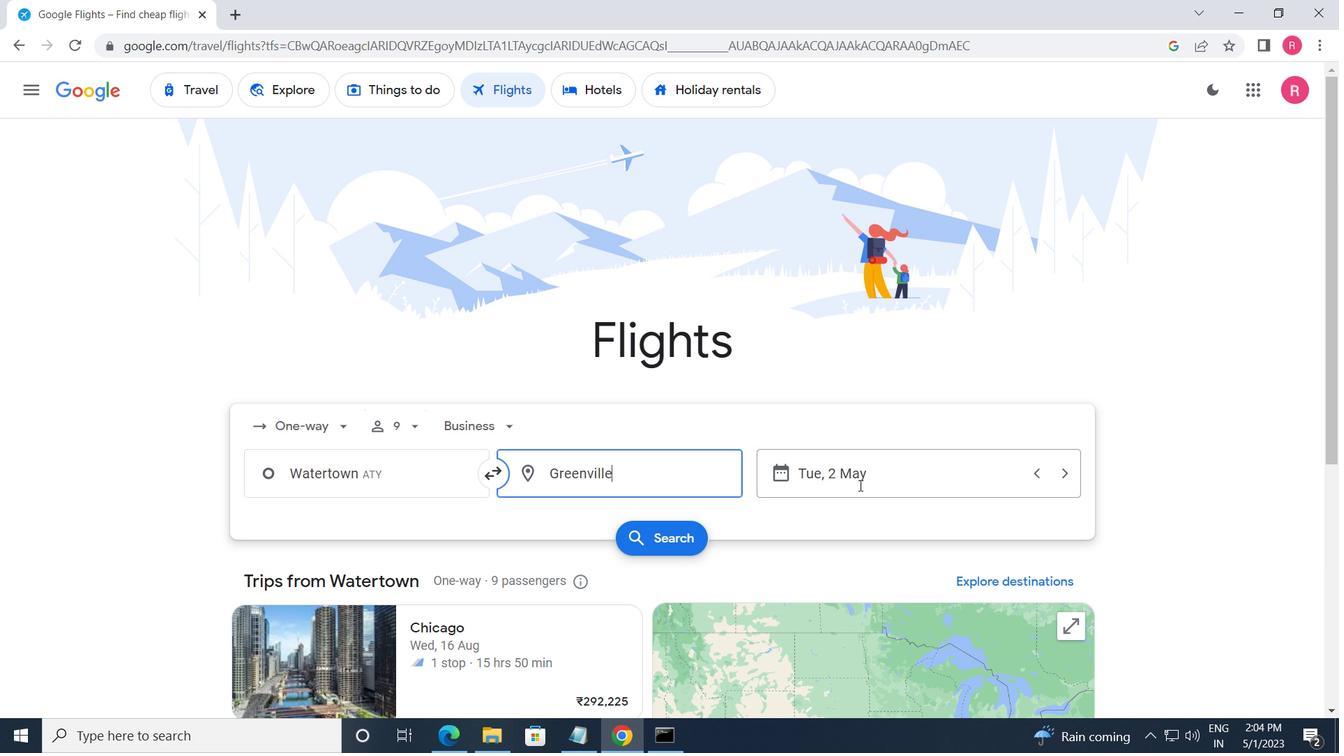 
Action: Mouse moved to (549, 410)
Screenshot: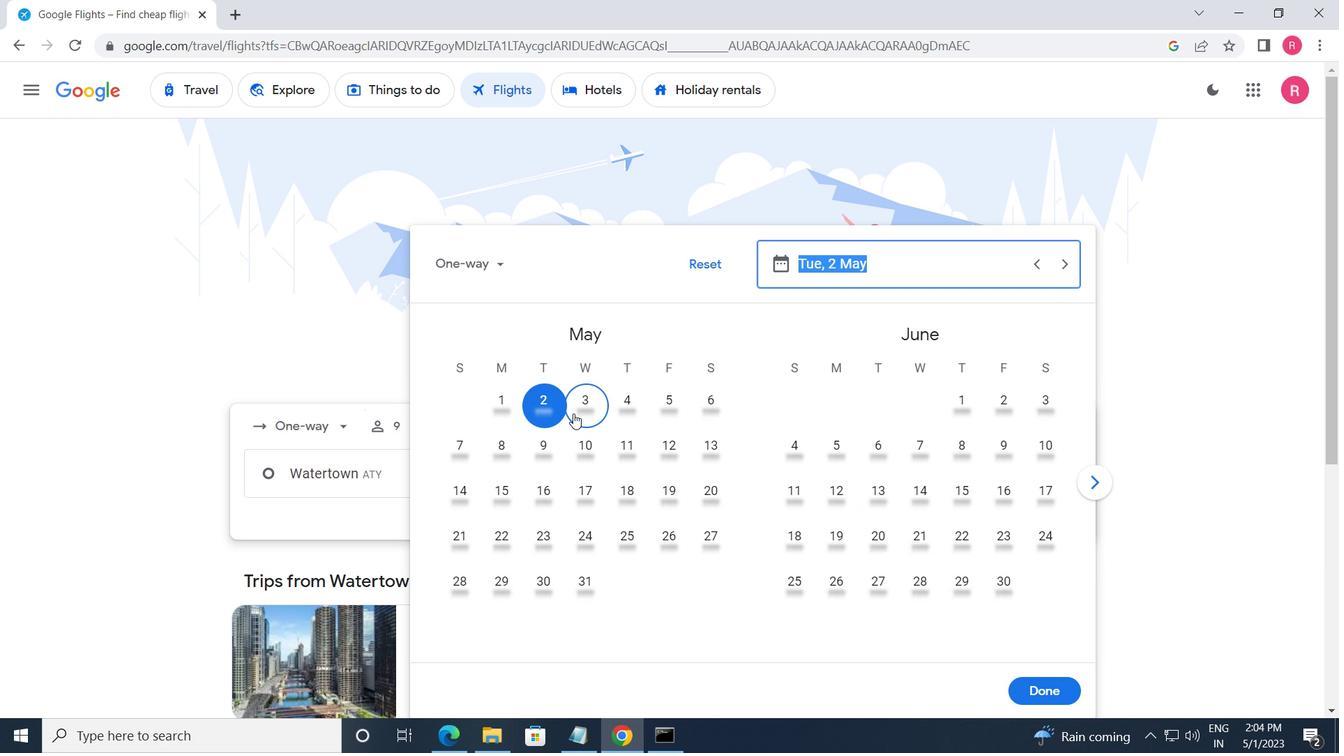 
Action: Mouse pressed left at (549, 410)
Screenshot: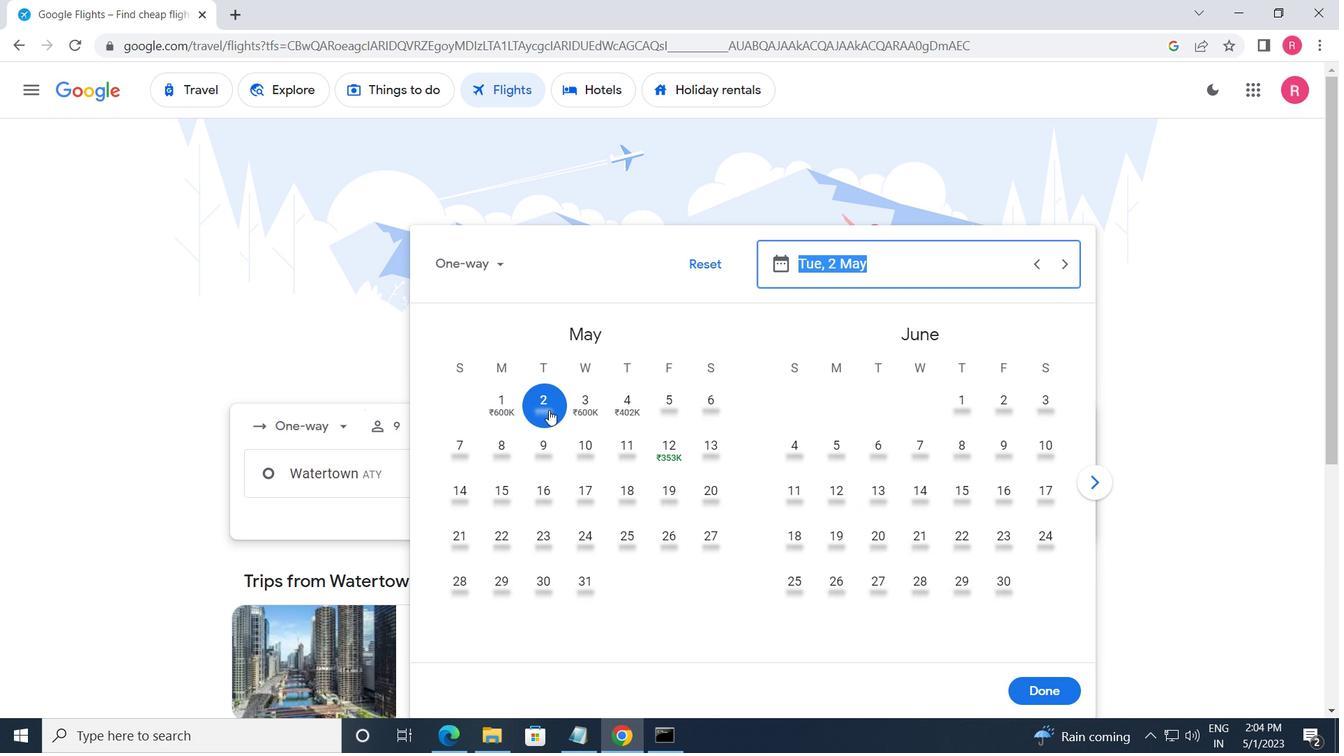 
Action: Mouse moved to (1032, 694)
Screenshot: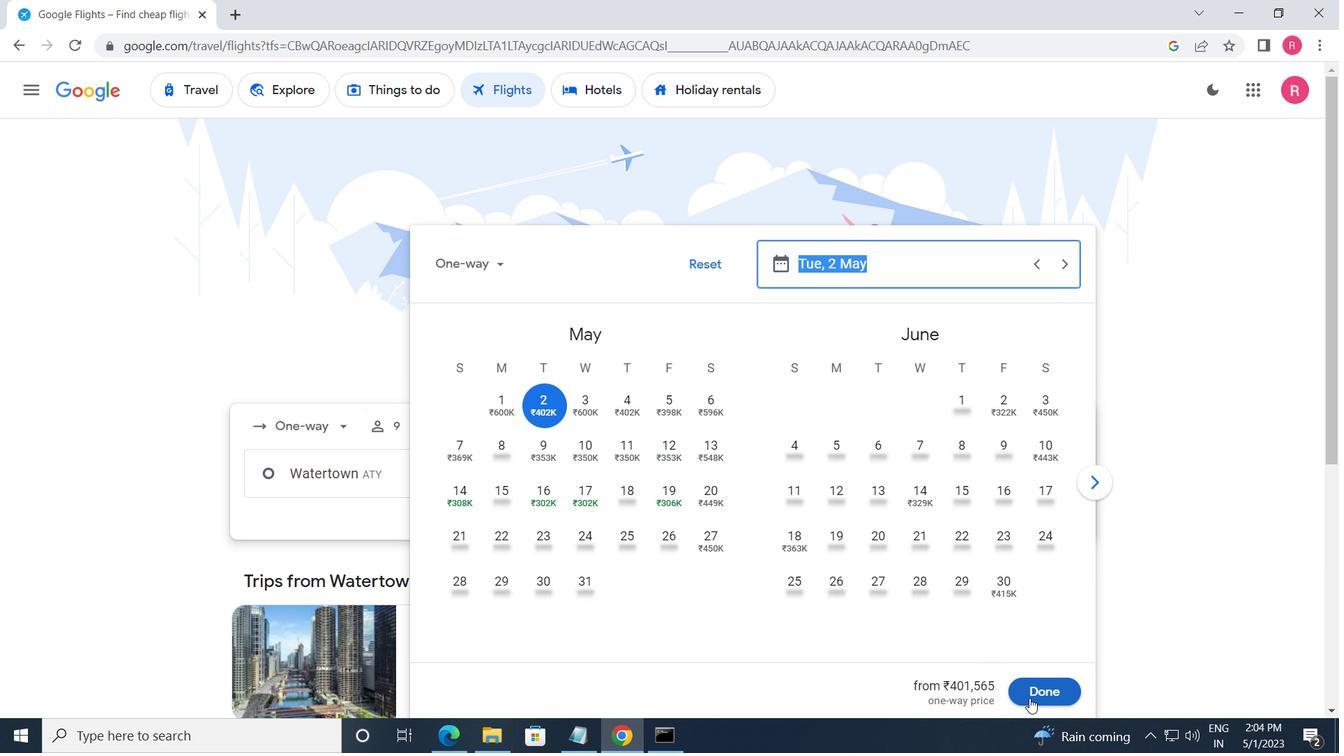 
Action: Mouse pressed left at (1032, 694)
Screenshot: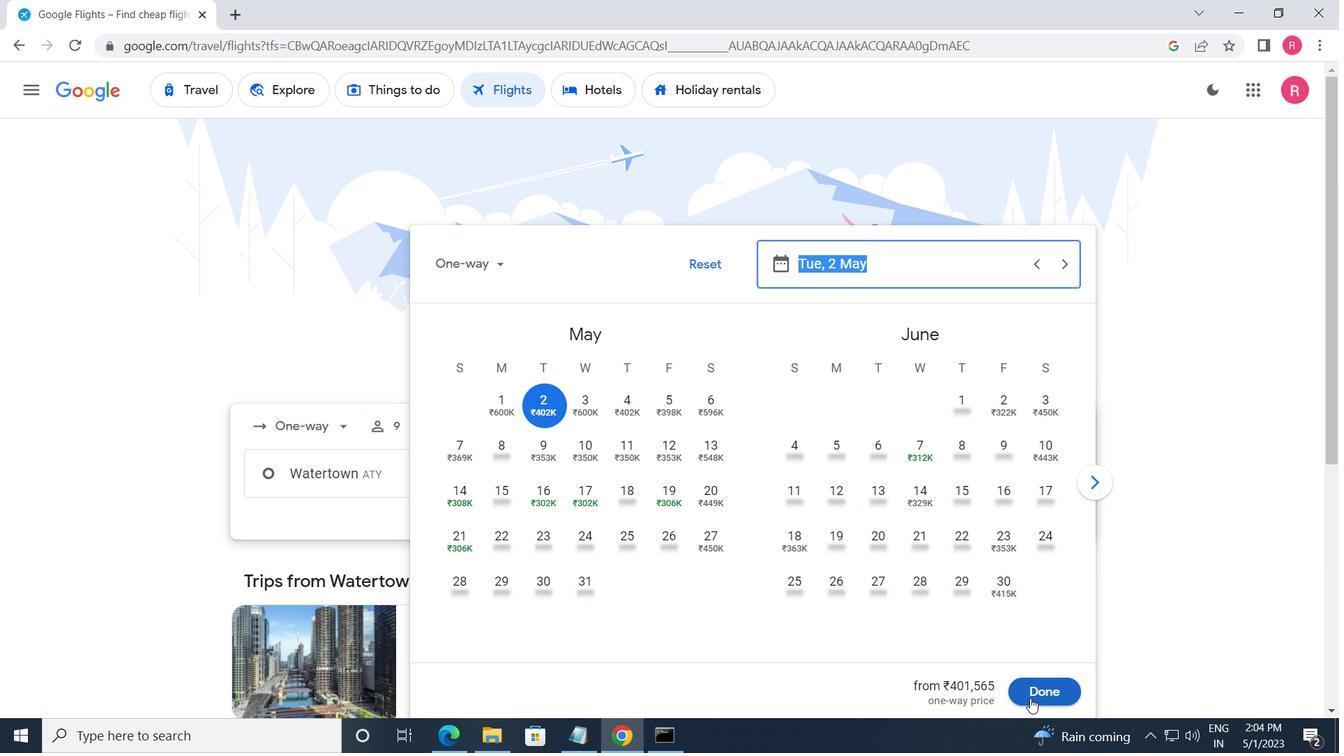 
Action: Mouse moved to (674, 541)
Screenshot: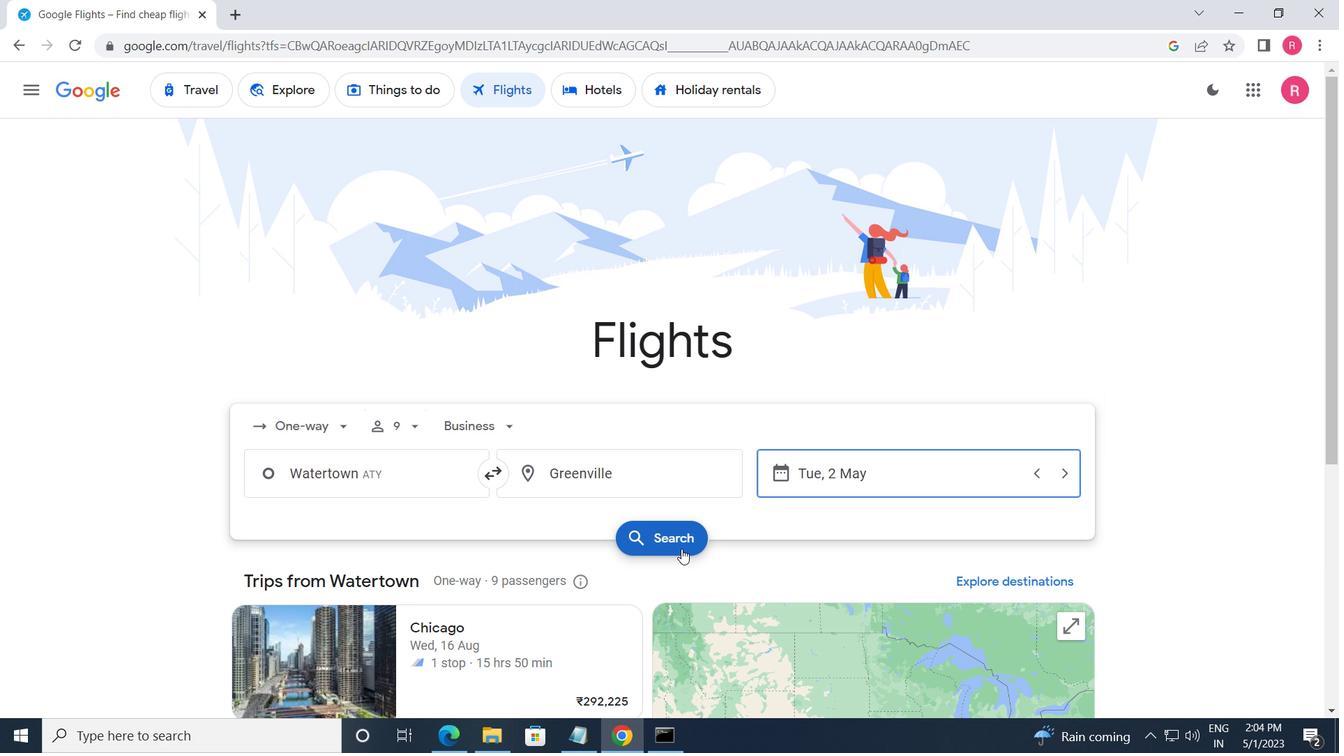 
Action: Mouse pressed left at (674, 541)
Screenshot: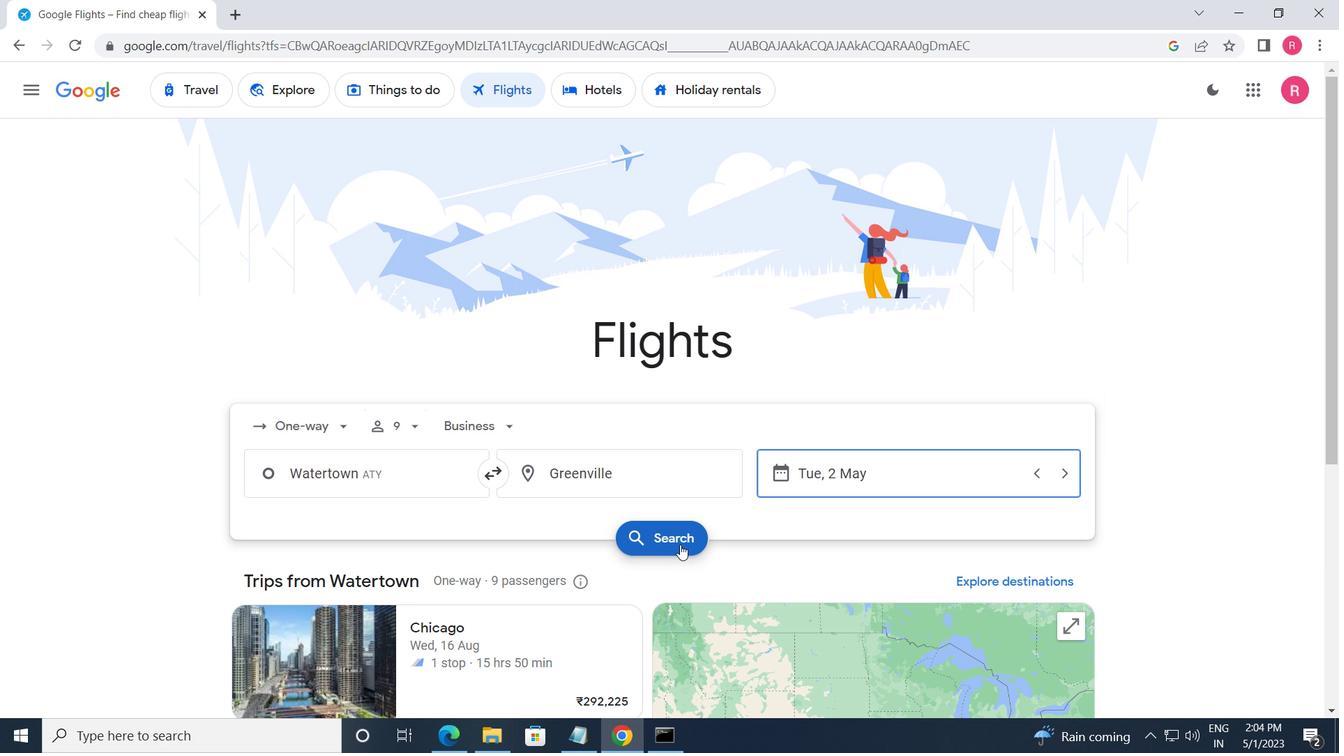 
Action: Mouse moved to (253, 259)
Screenshot: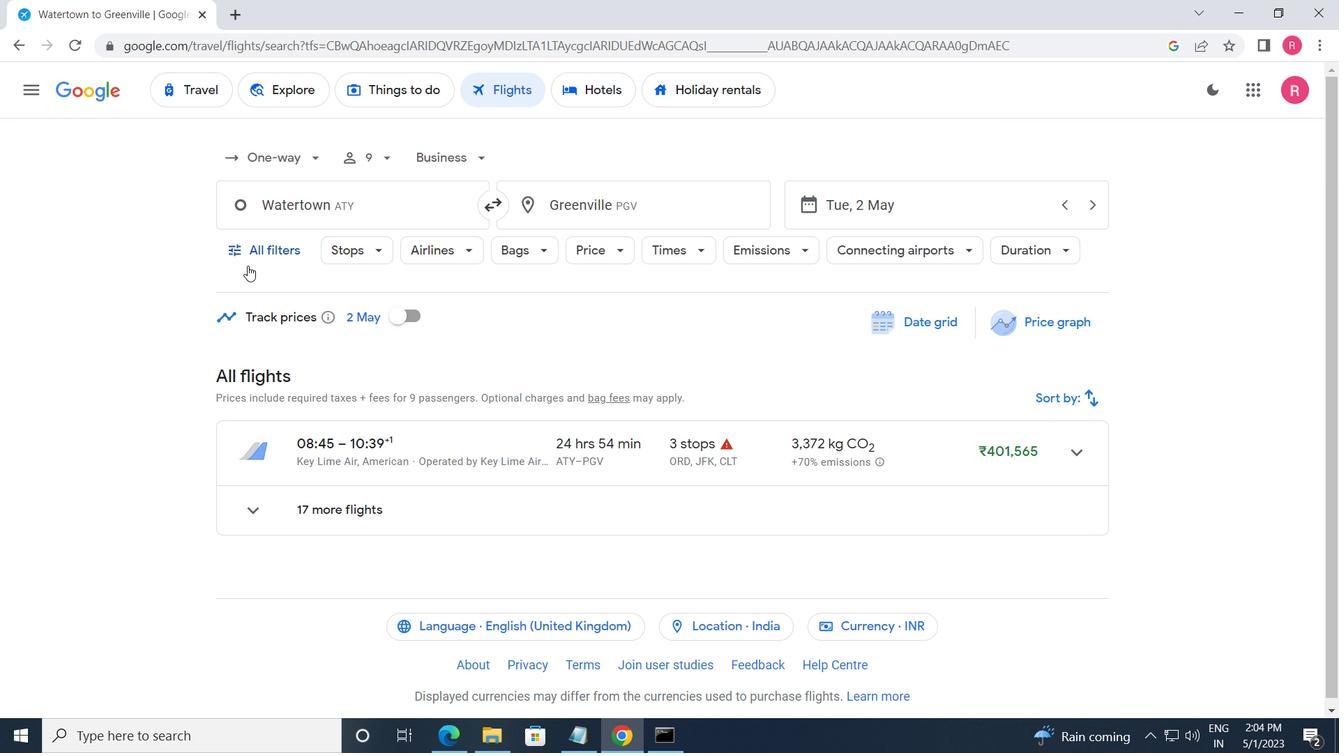 
Action: Mouse pressed left at (253, 259)
Screenshot: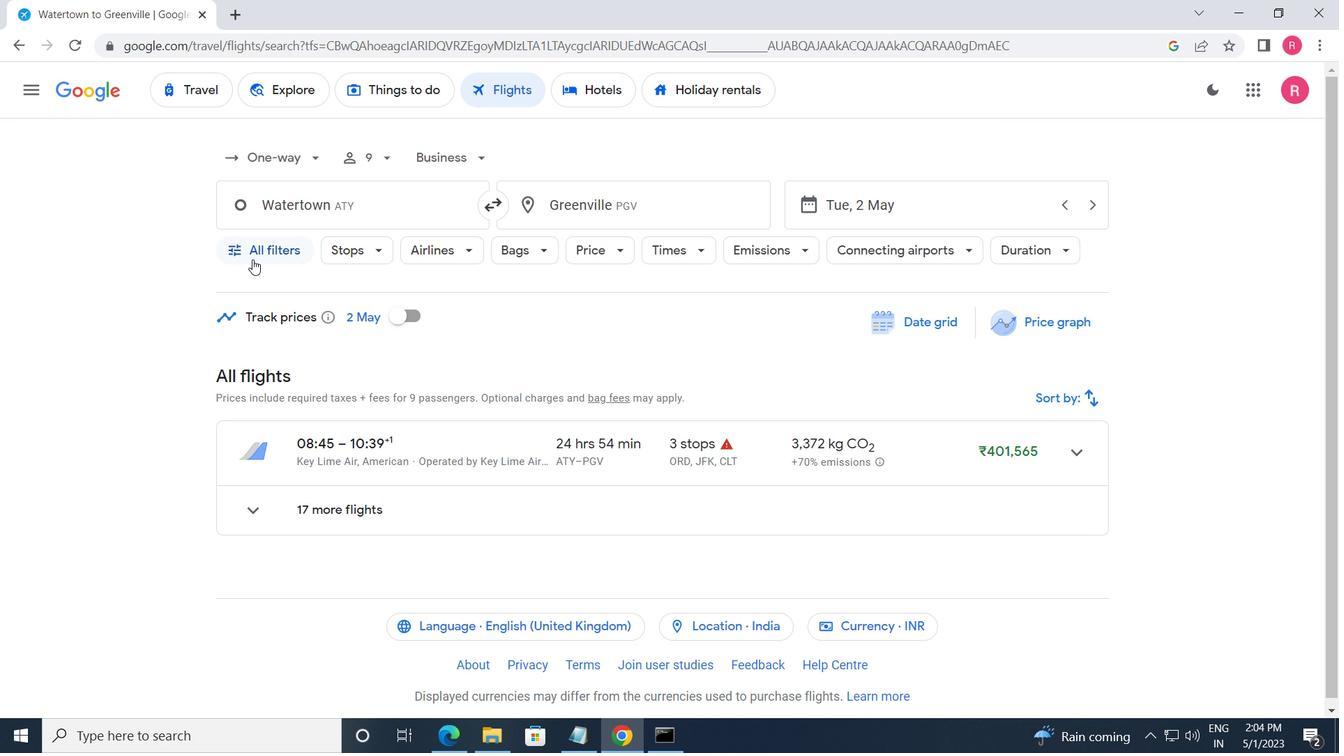 
Action: Mouse moved to (343, 463)
Screenshot: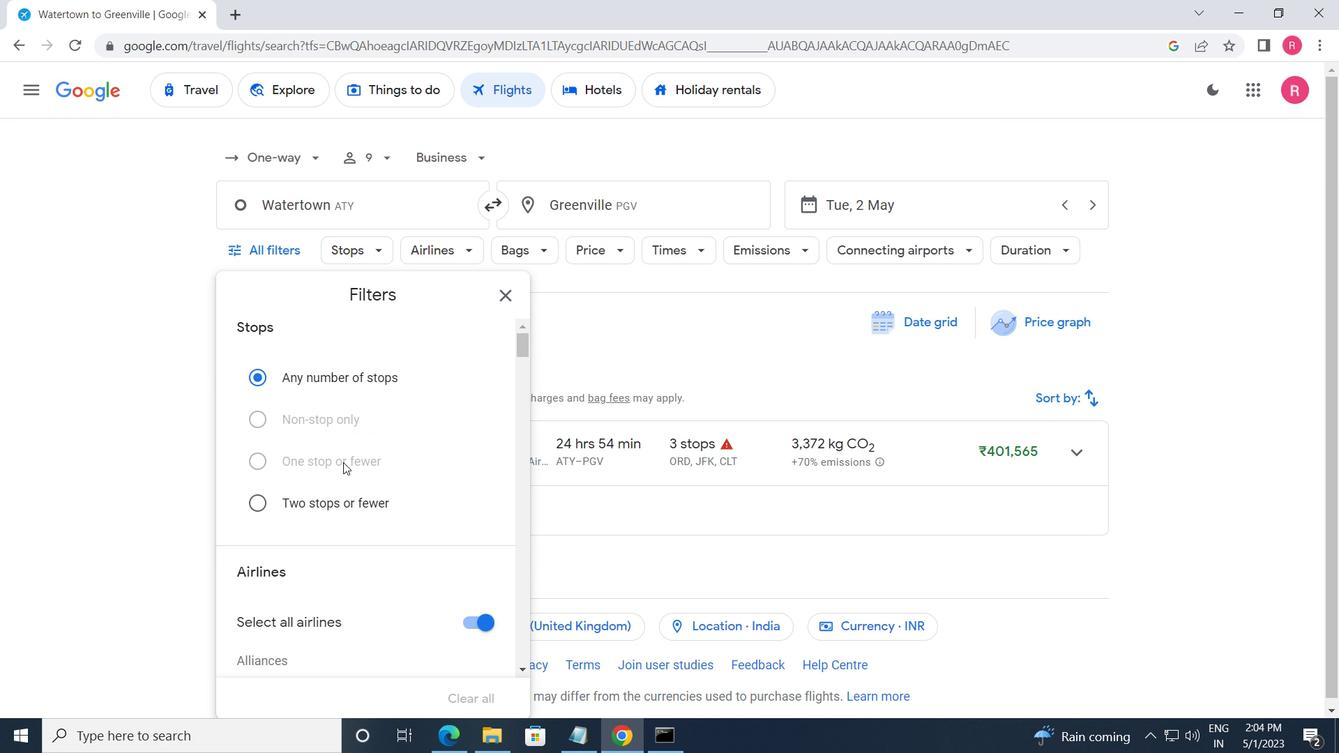
Action: Mouse scrolled (343, 462) with delta (0, 0)
Screenshot: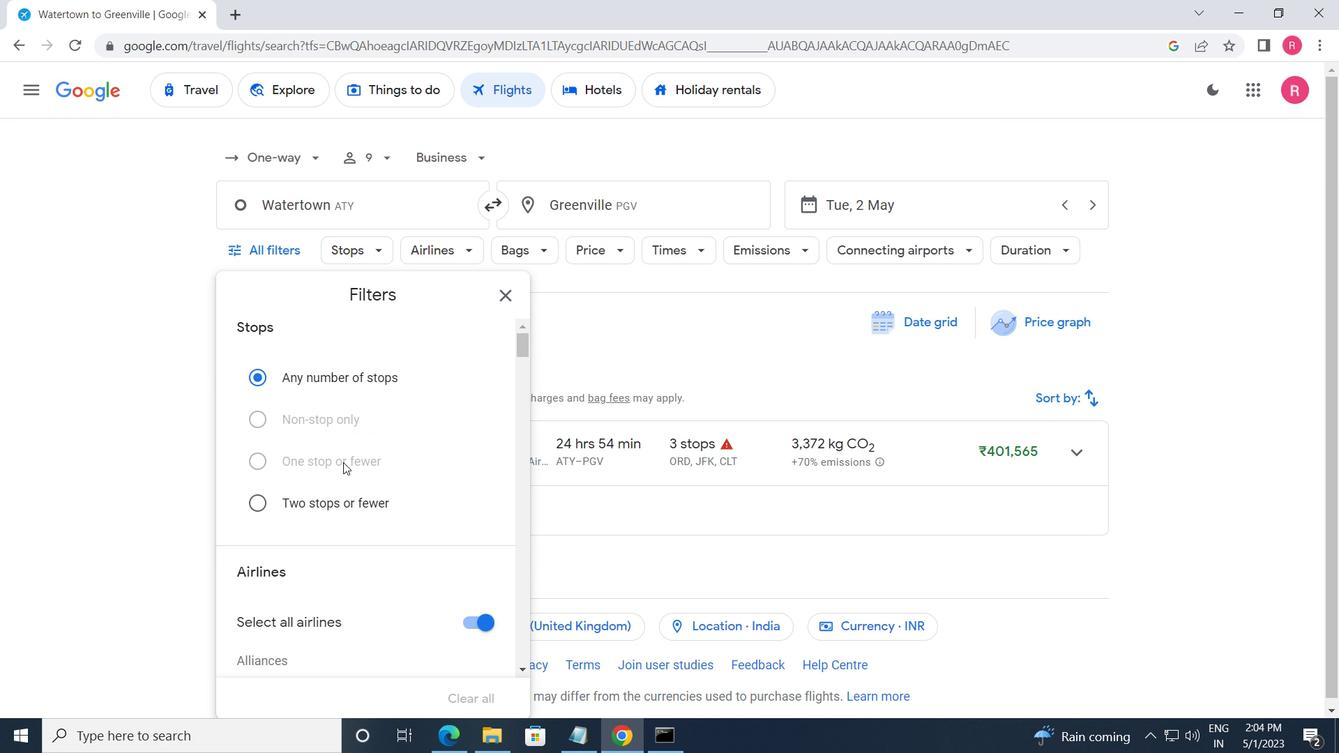
Action: Mouse moved to (346, 463)
Screenshot: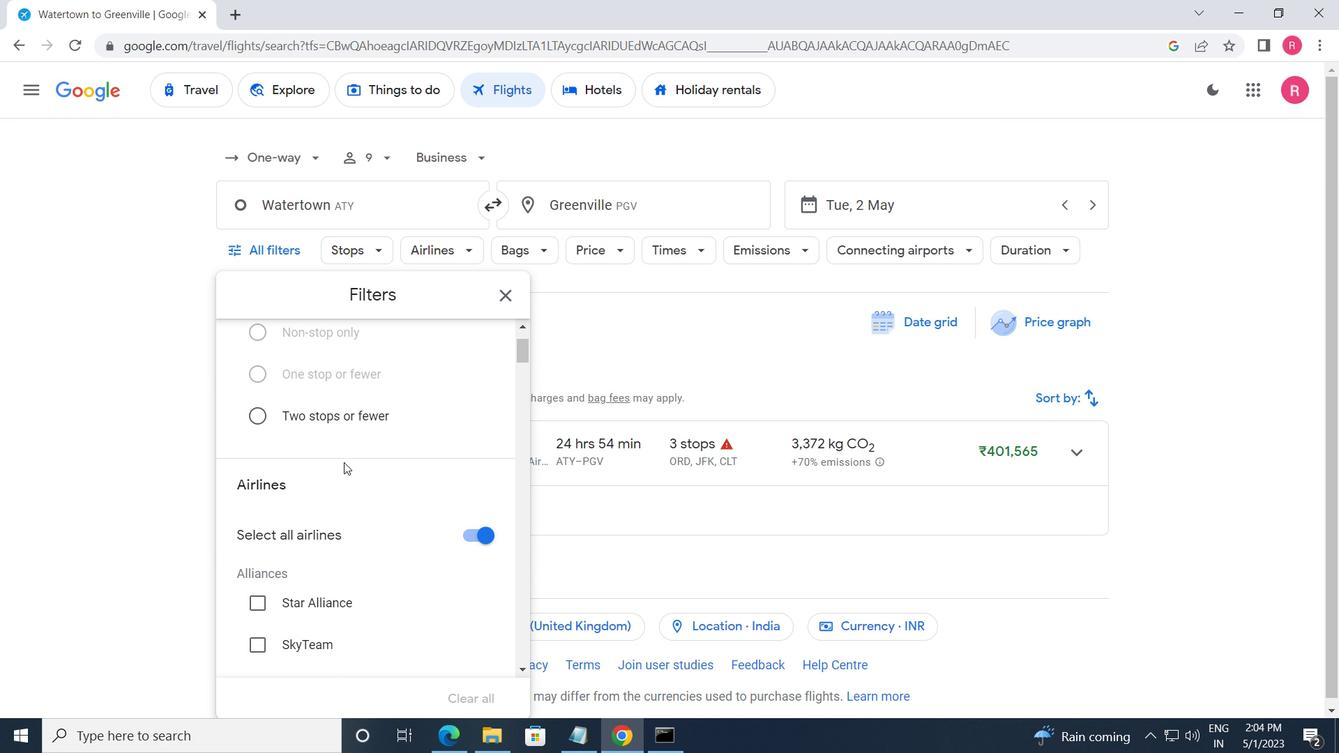 
Action: Mouse scrolled (346, 463) with delta (0, 0)
Screenshot: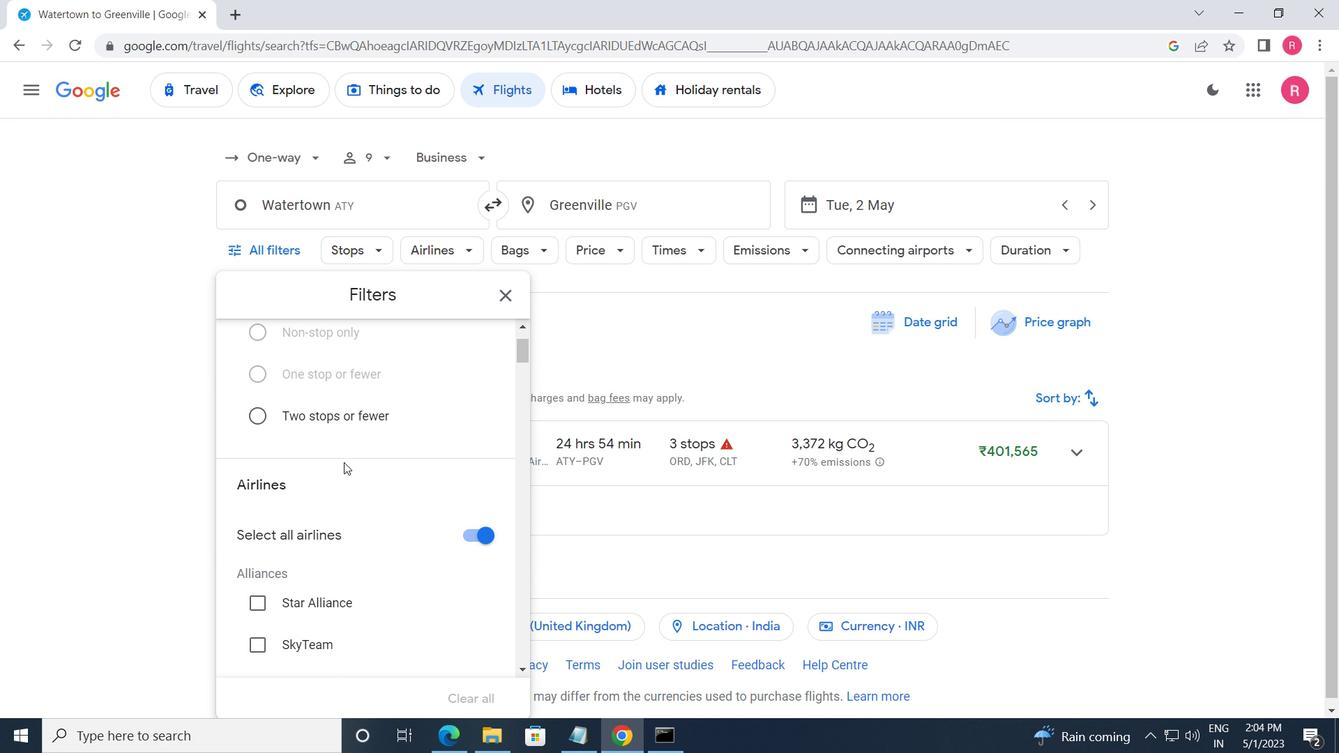 
Action: Mouse moved to (347, 466)
Screenshot: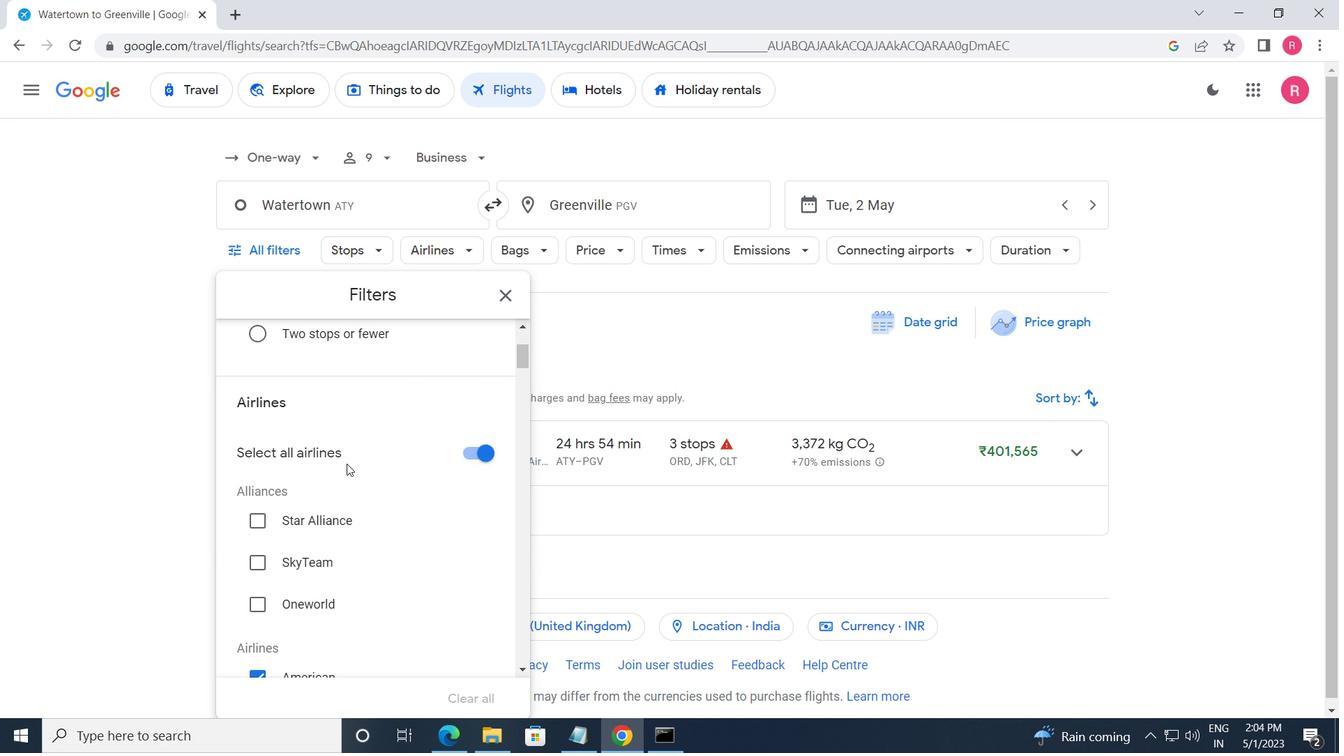 
Action: Mouse scrolled (347, 465) with delta (0, 0)
Screenshot: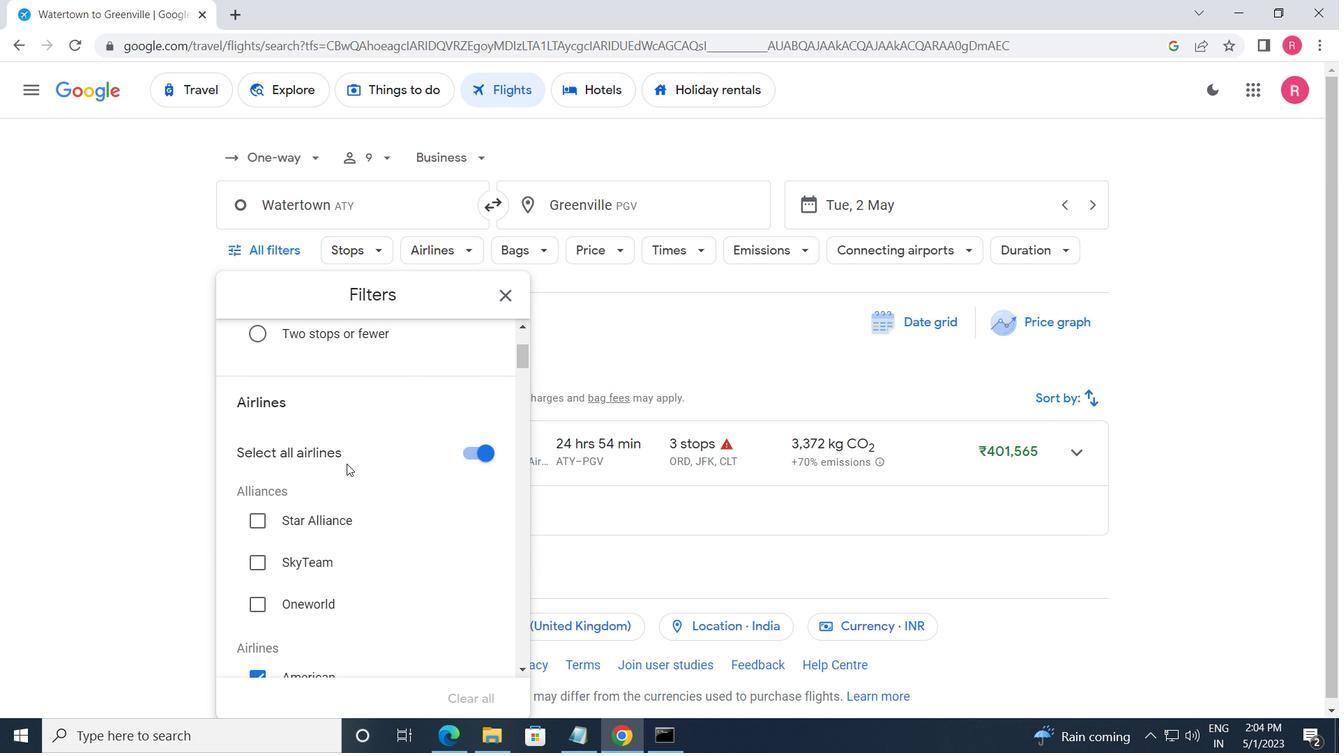 
Action: Mouse scrolled (347, 465) with delta (0, 0)
Screenshot: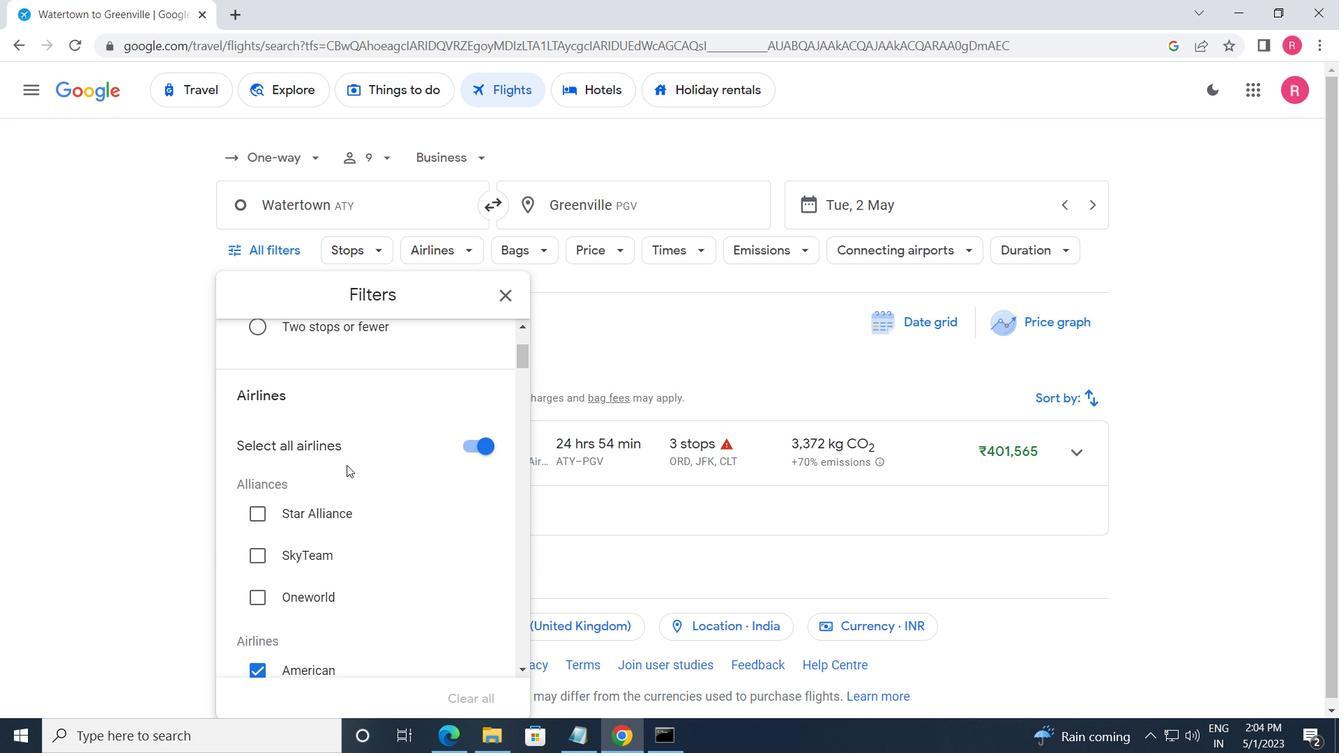 
Action: Mouse scrolled (347, 465) with delta (0, 0)
Screenshot: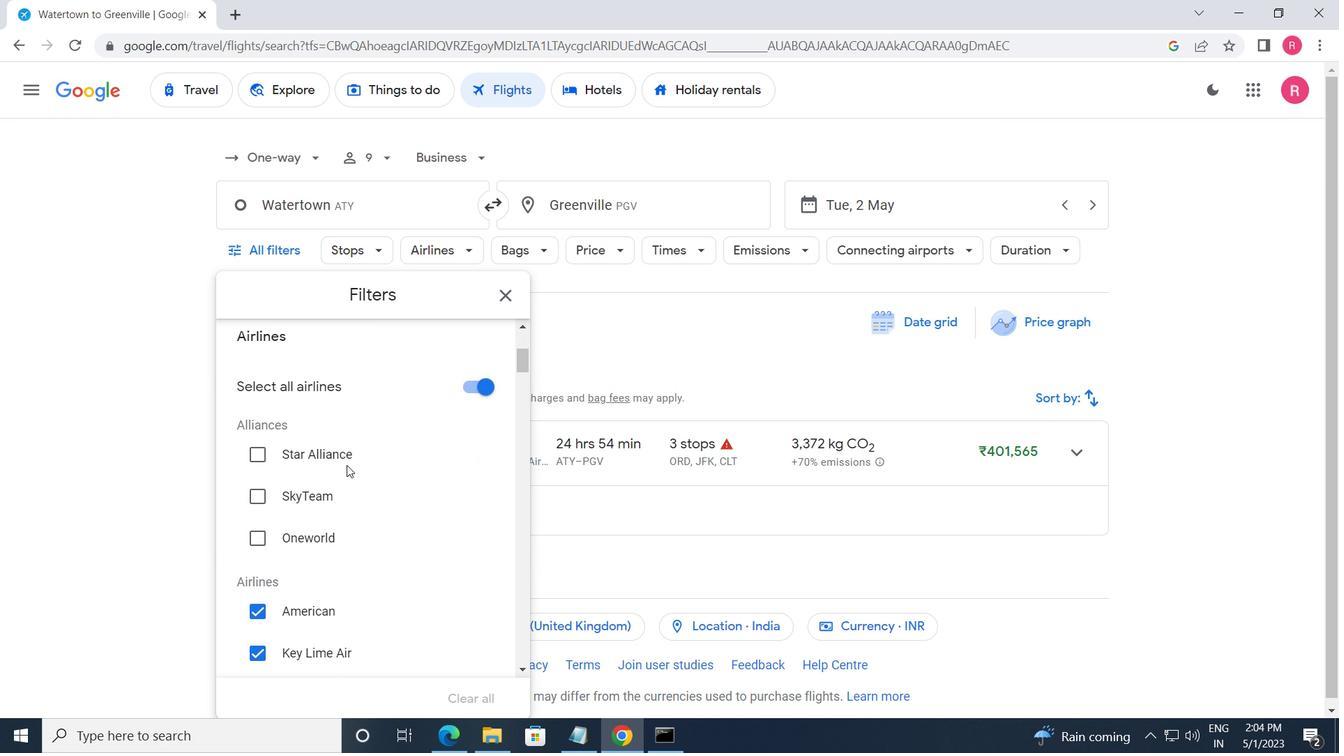 
Action: Mouse moved to (347, 466)
Screenshot: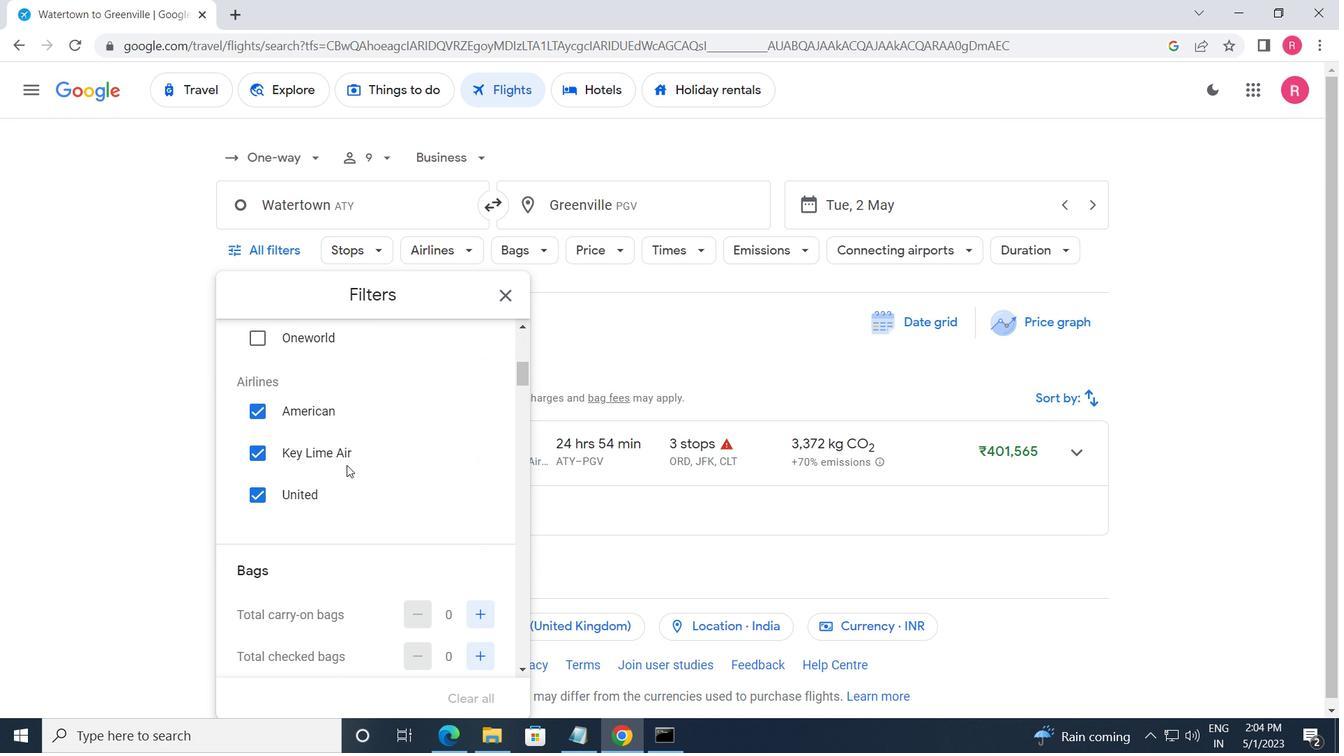 
Action: Mouse scrolled (347, 466) with delta (0, 0)
Screenshot: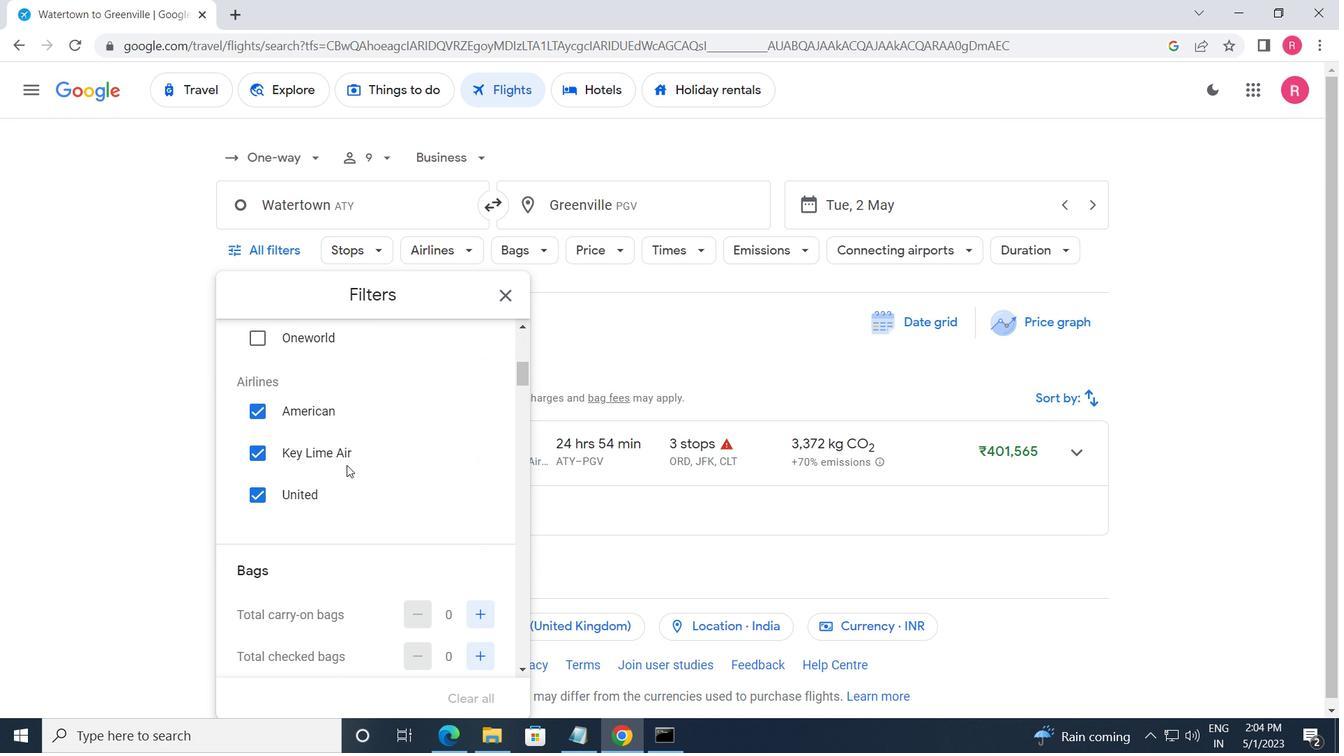 
Action: Mouse scrolled (347, 466) with delta (0, 0)
Screenshot: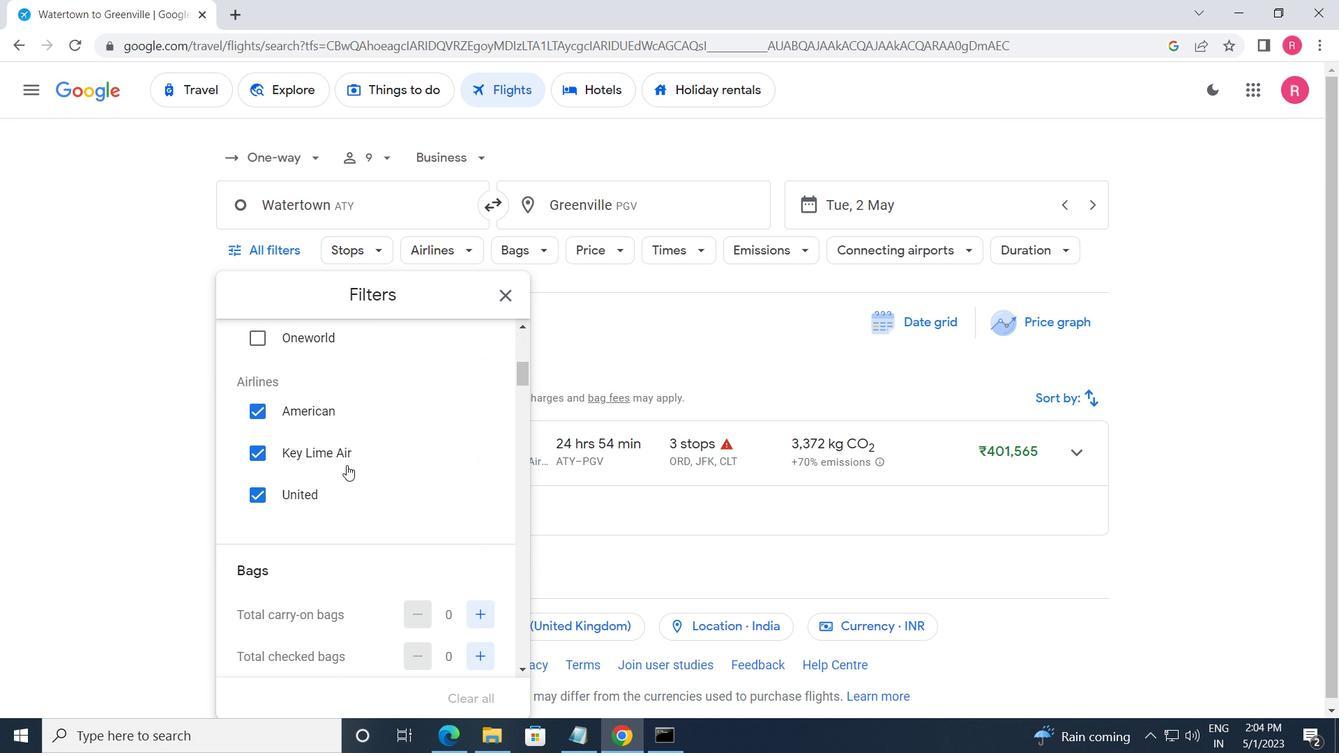 
Action: Mouse scrolled (347, 466) with delta (0, 0)
Screenshot: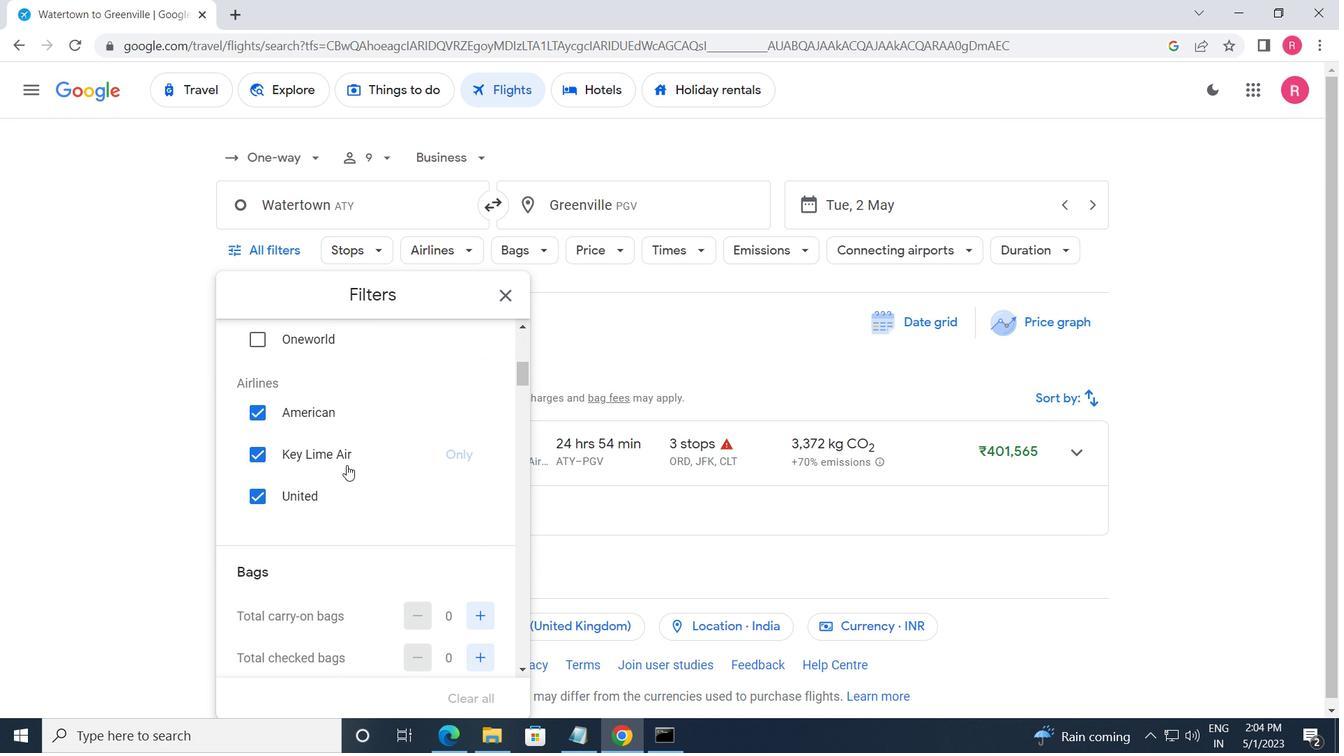 
Action: Mouse moved to (478, 447)
Screenshot: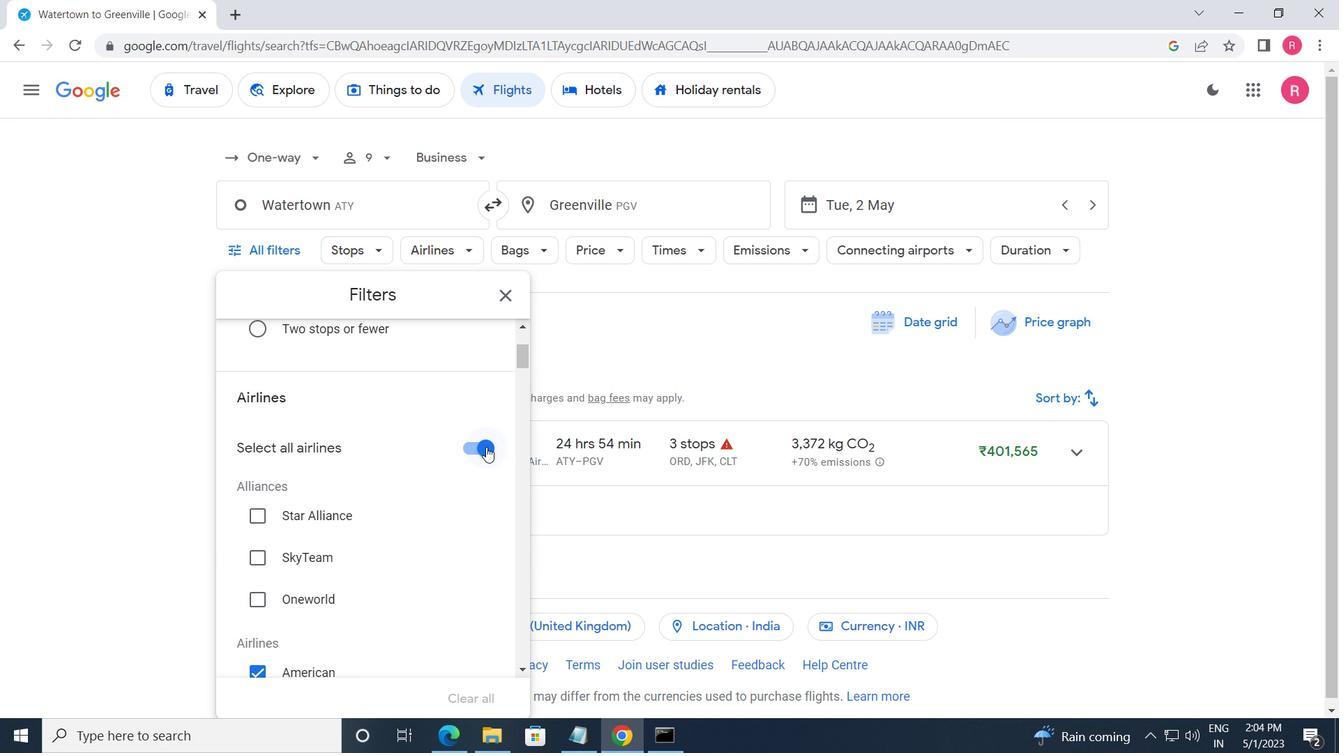 
Action: Mouse pressed left at (478, 447)
Screenshot: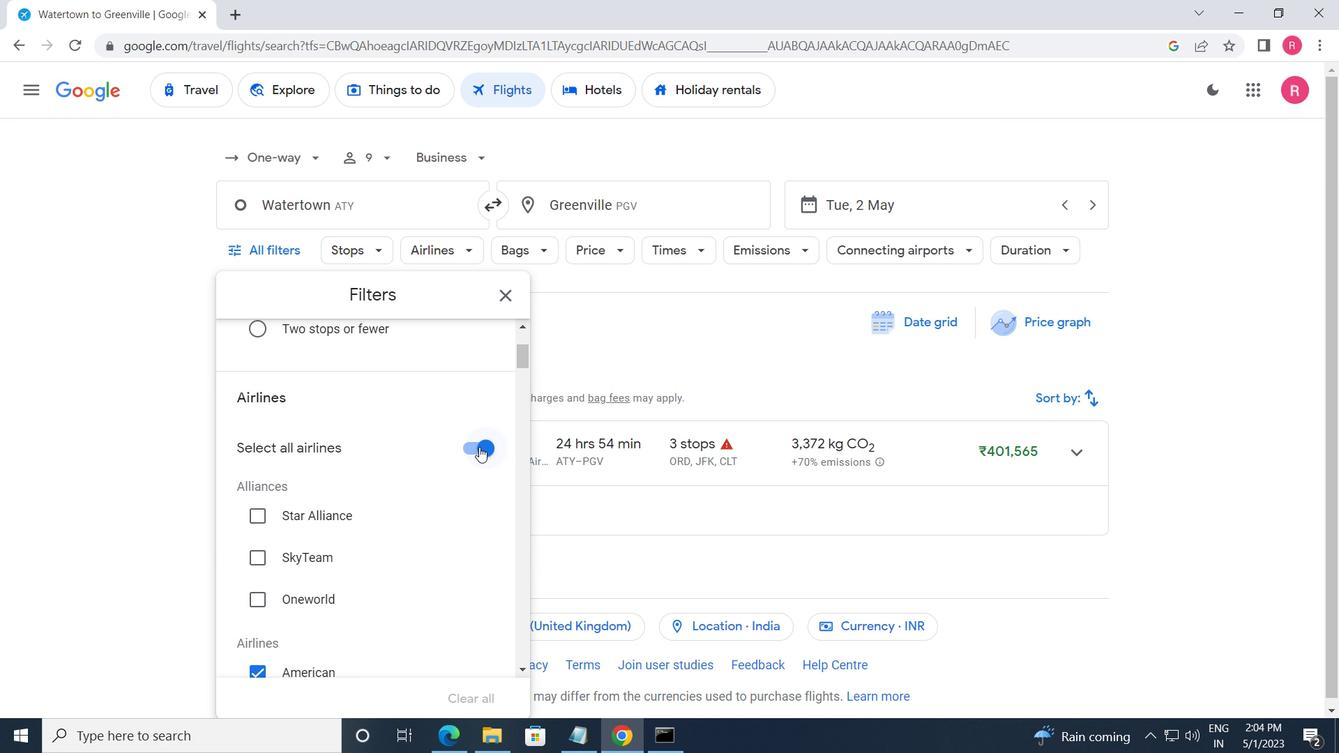 
Action: Mouse moved to (438, 504)
Screenshot: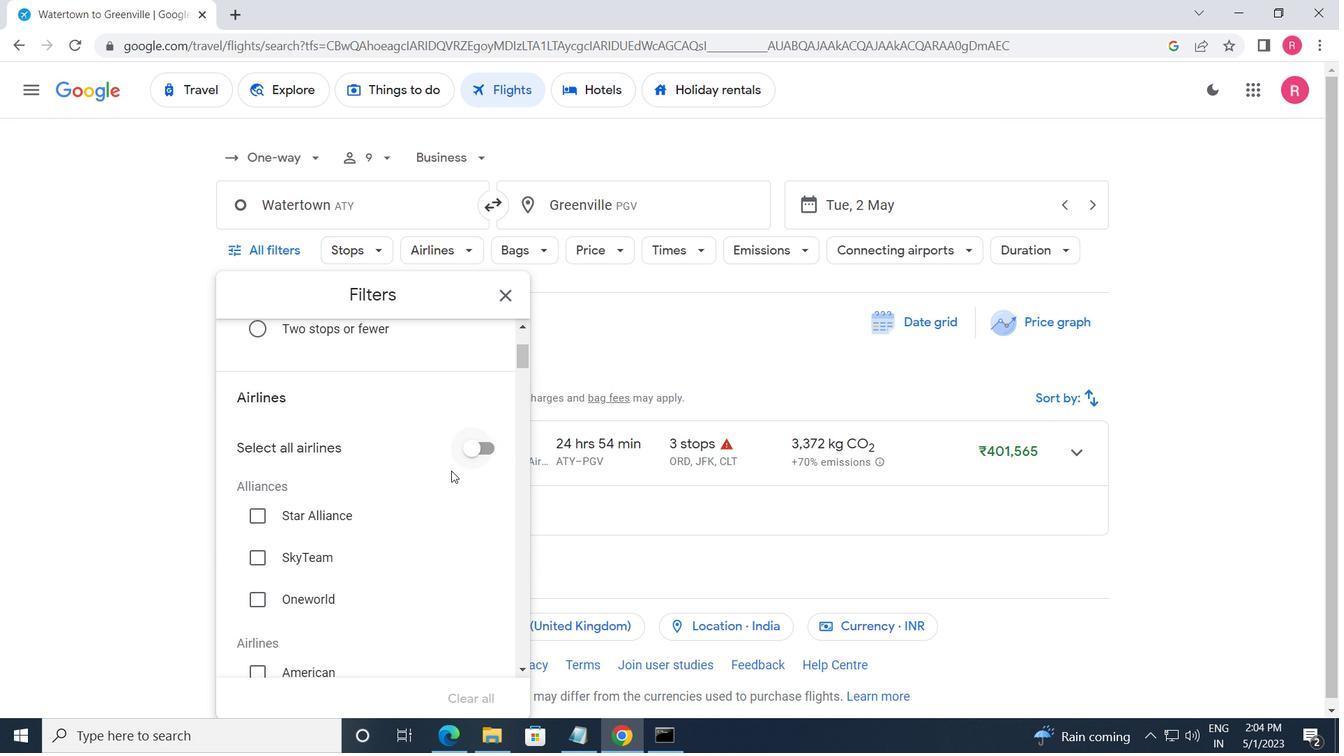 
Action: Mouse scrolled (438, 503) with delta (0, 0)
Screenshot: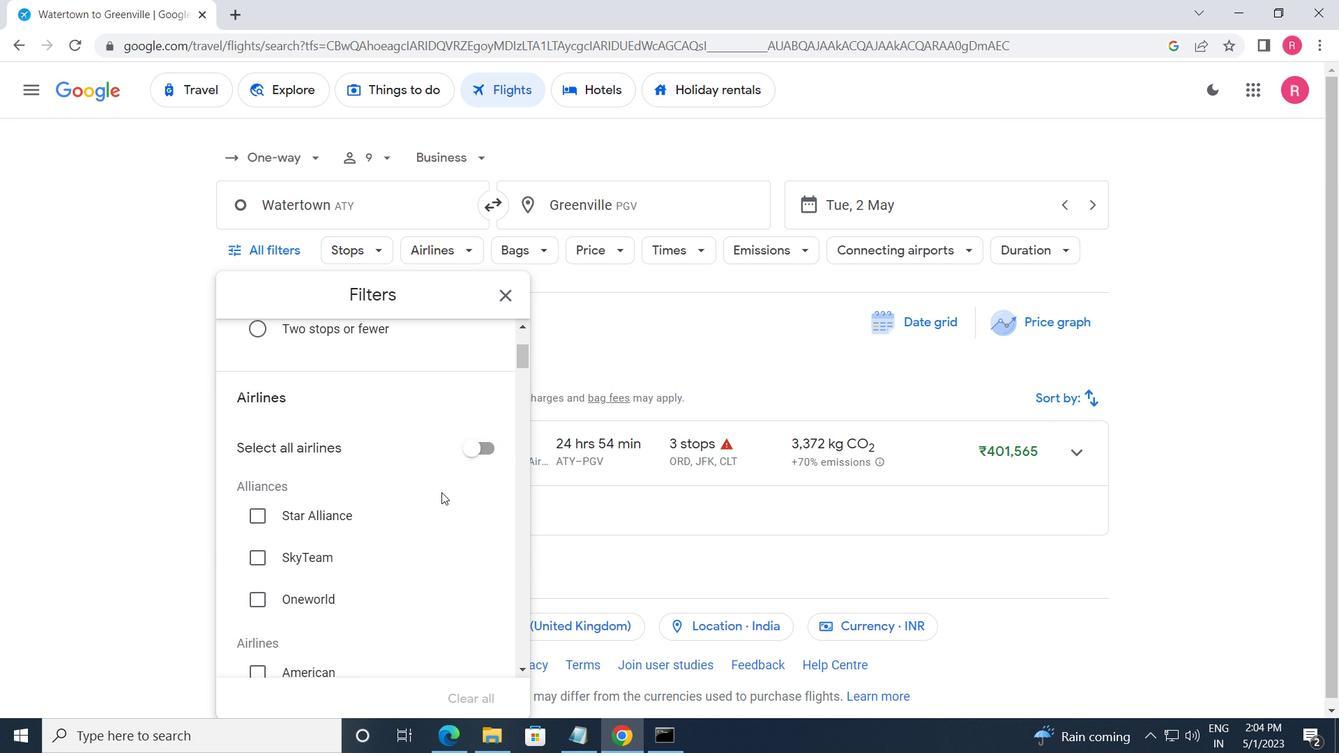 
Action: Mouse moved to (438, 505)
Screenshot: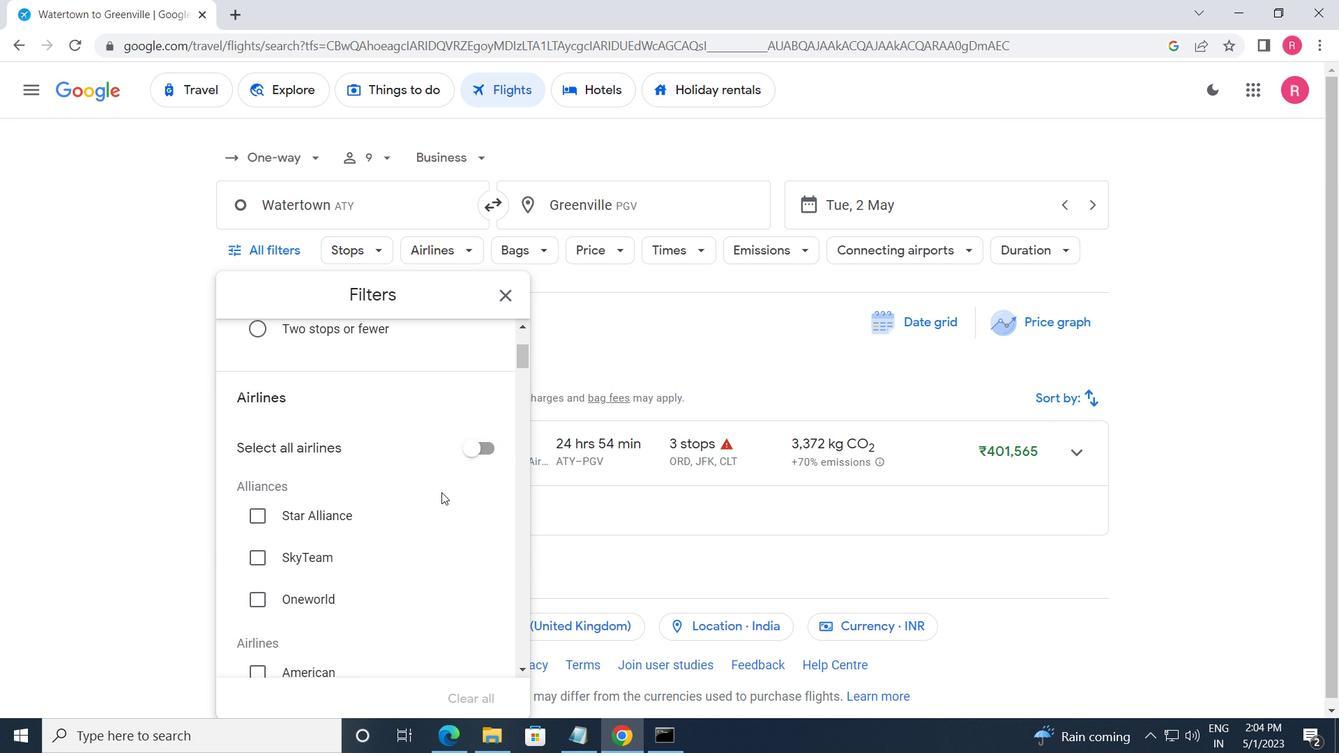 
Action: Mouse scrolled (438, 505) with delta (0, 0)
Screenshot: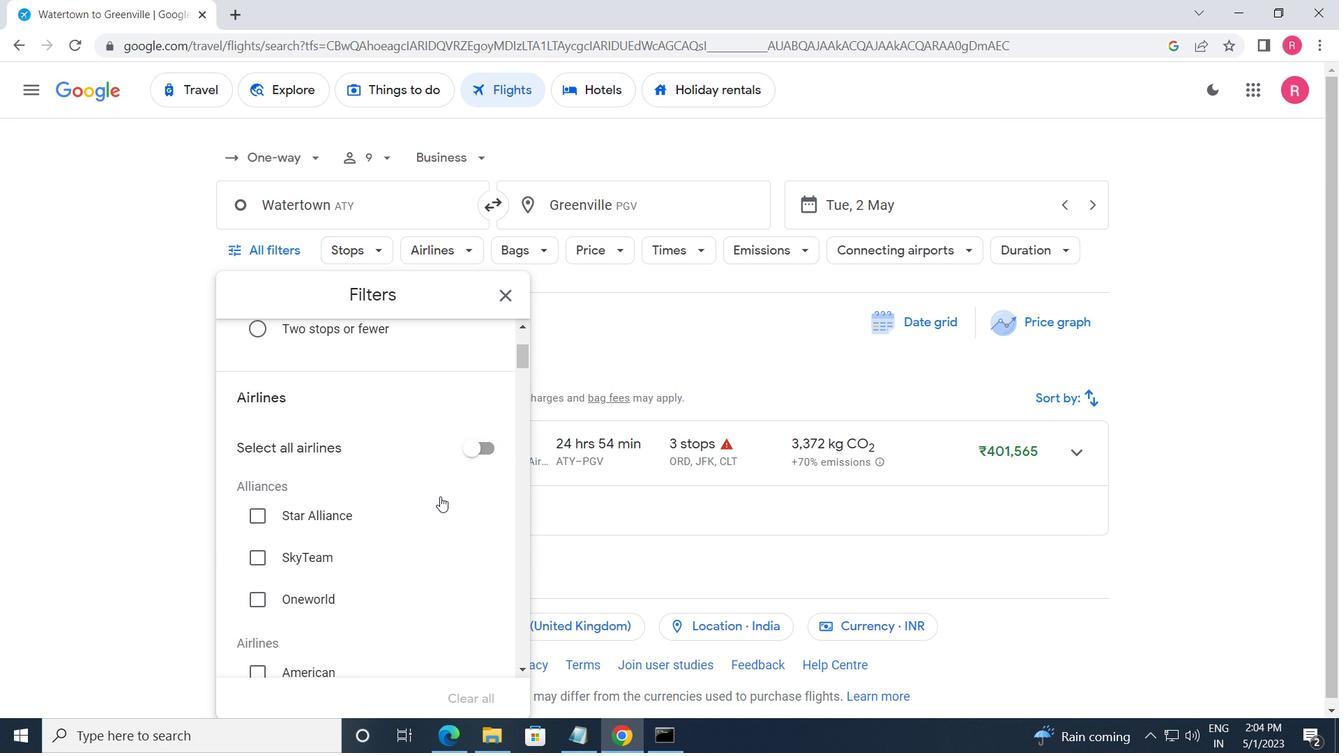 
Action: Mouse moved to (438, 506)
Screenshot: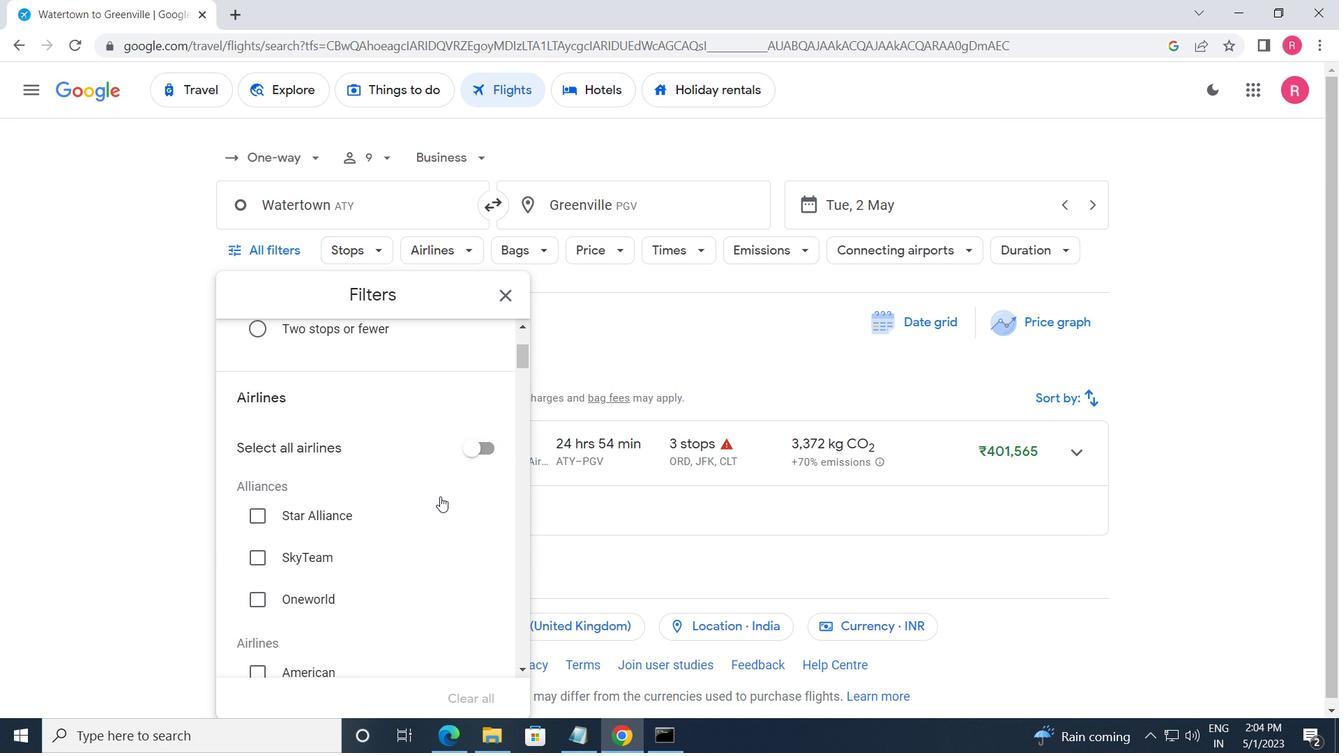 
Action: Mouse scrolled (438, 505) with delta (0, 0)
Screenshot: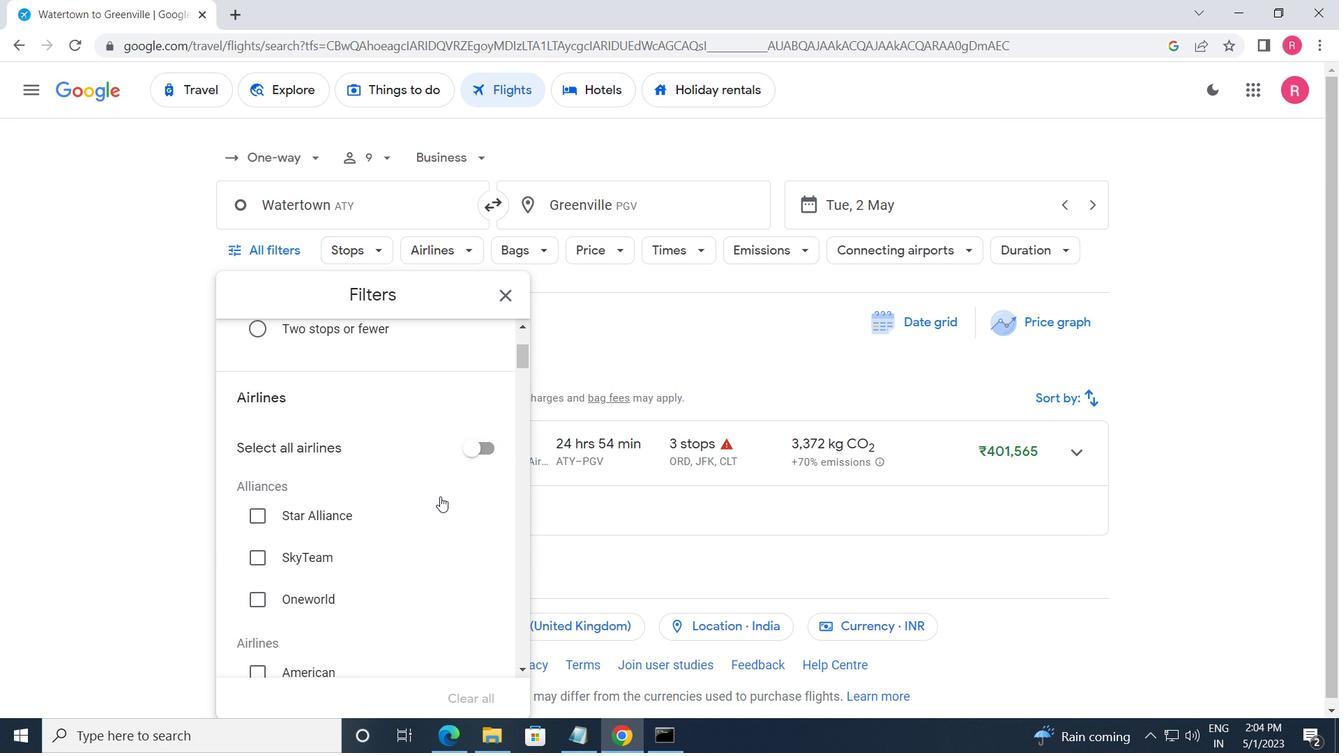 
Action: Mouse moved to (437, 505)
Screenshot: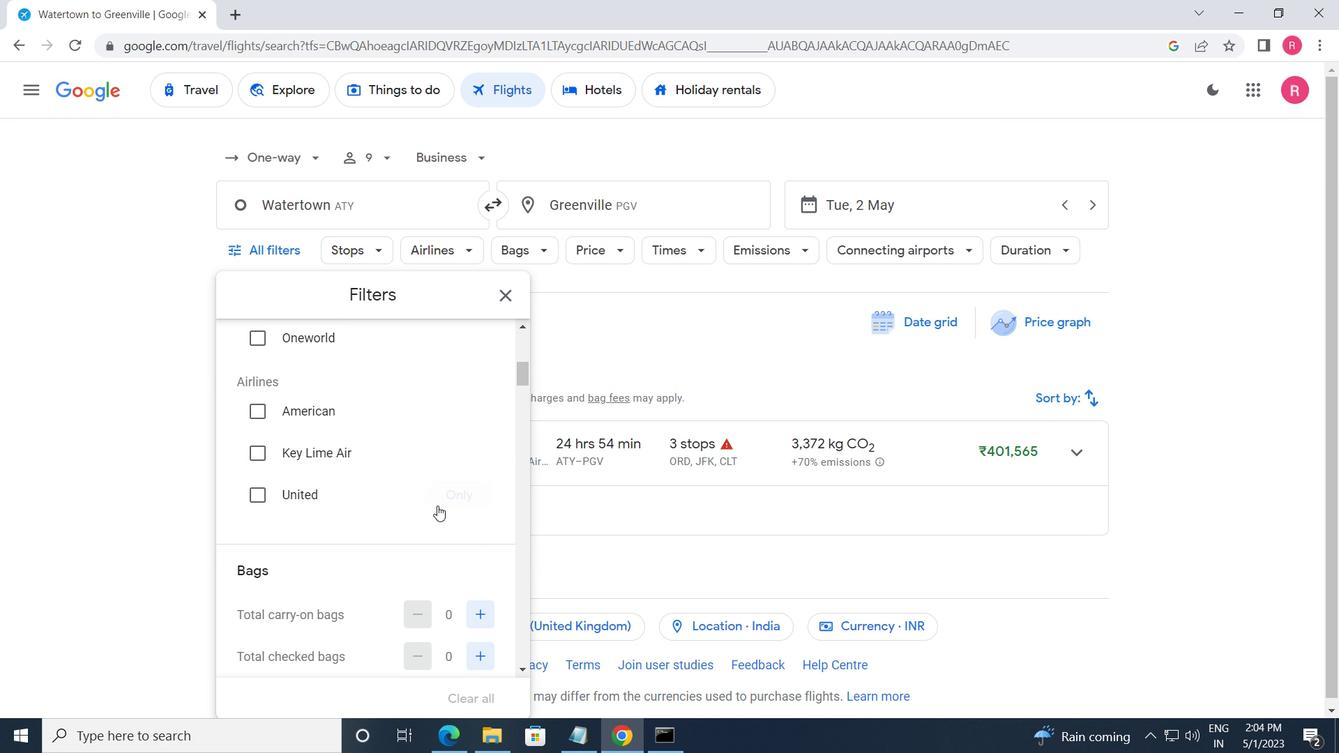 
Action: Mouse scrolled (437, 504) with delta (0, 0)
Screenshot: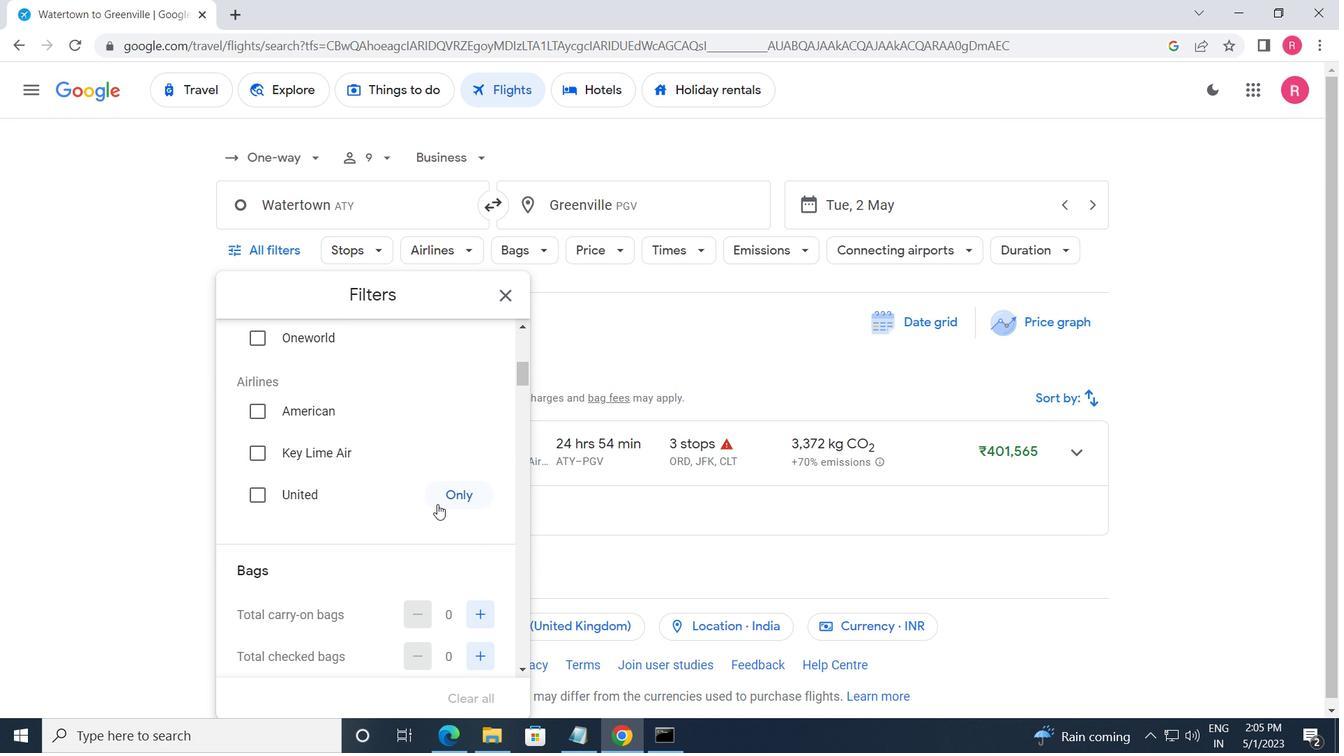 
Action: Mouse moved to (438, 503)
Screenshot: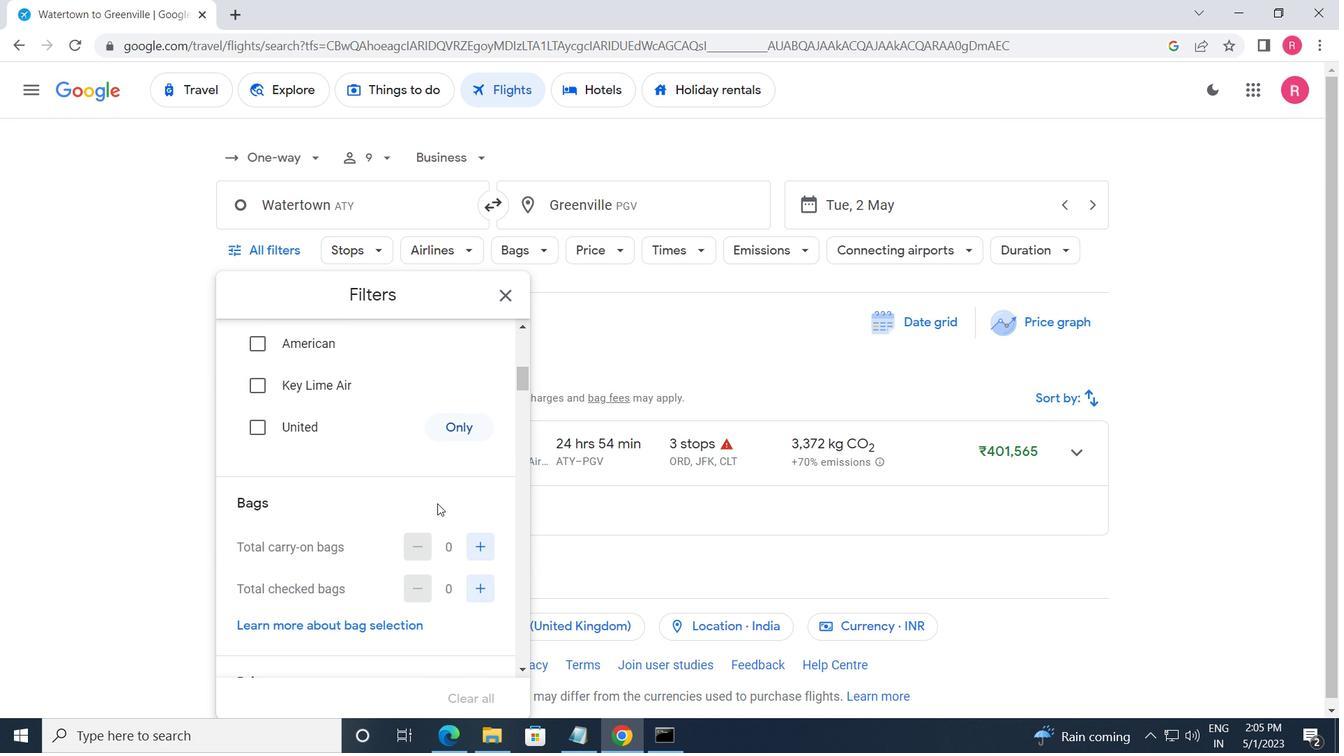 
Action: Mouse scrolled (438, 503) with delta (0, 0)
Screenshot: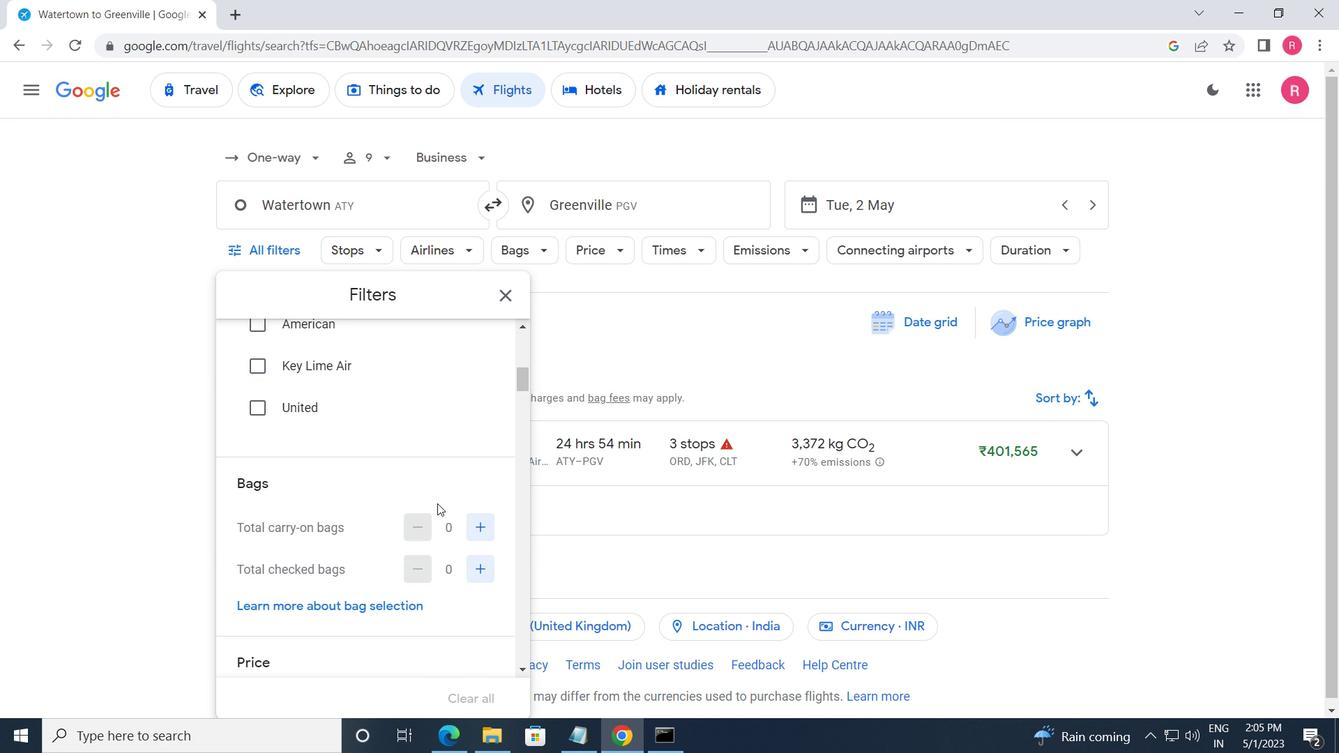 
Action: Mouse moved to (487, 489)
Screenshot: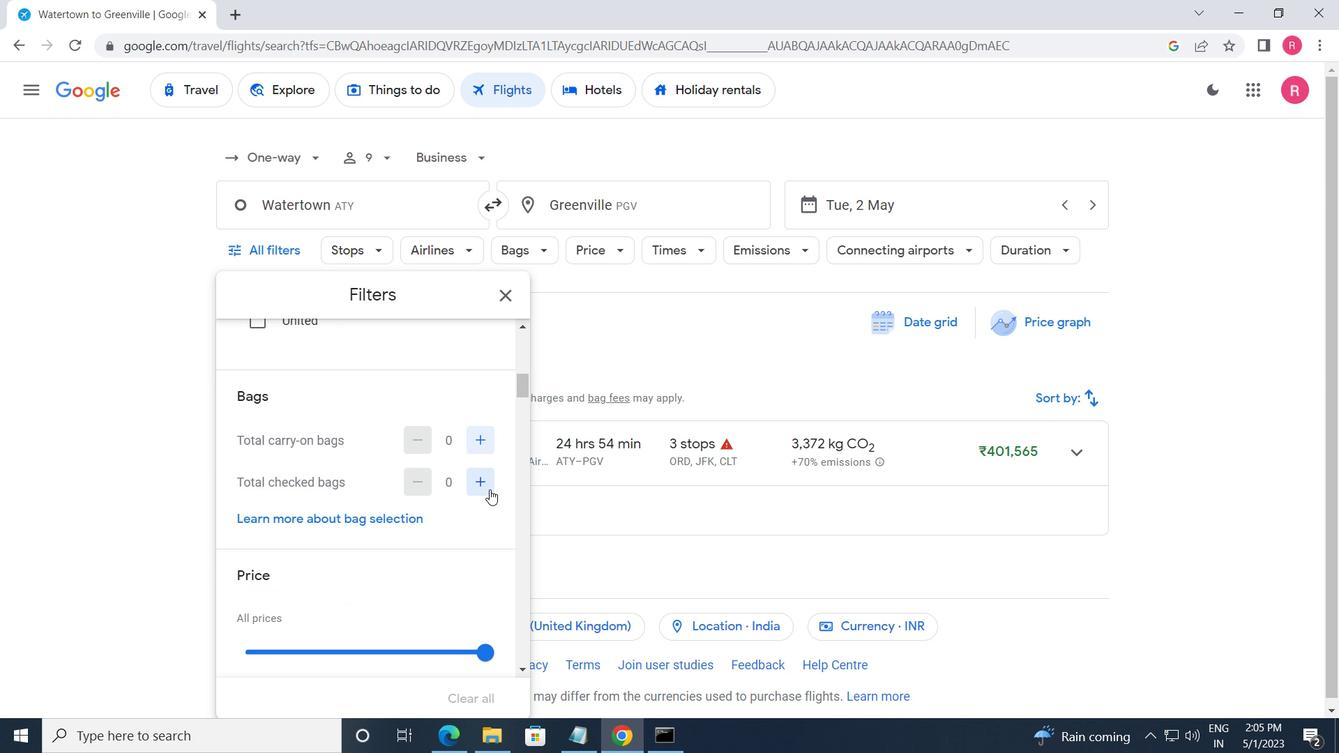 
Action: Mouse pressed left at (487, 489)
Screenshot: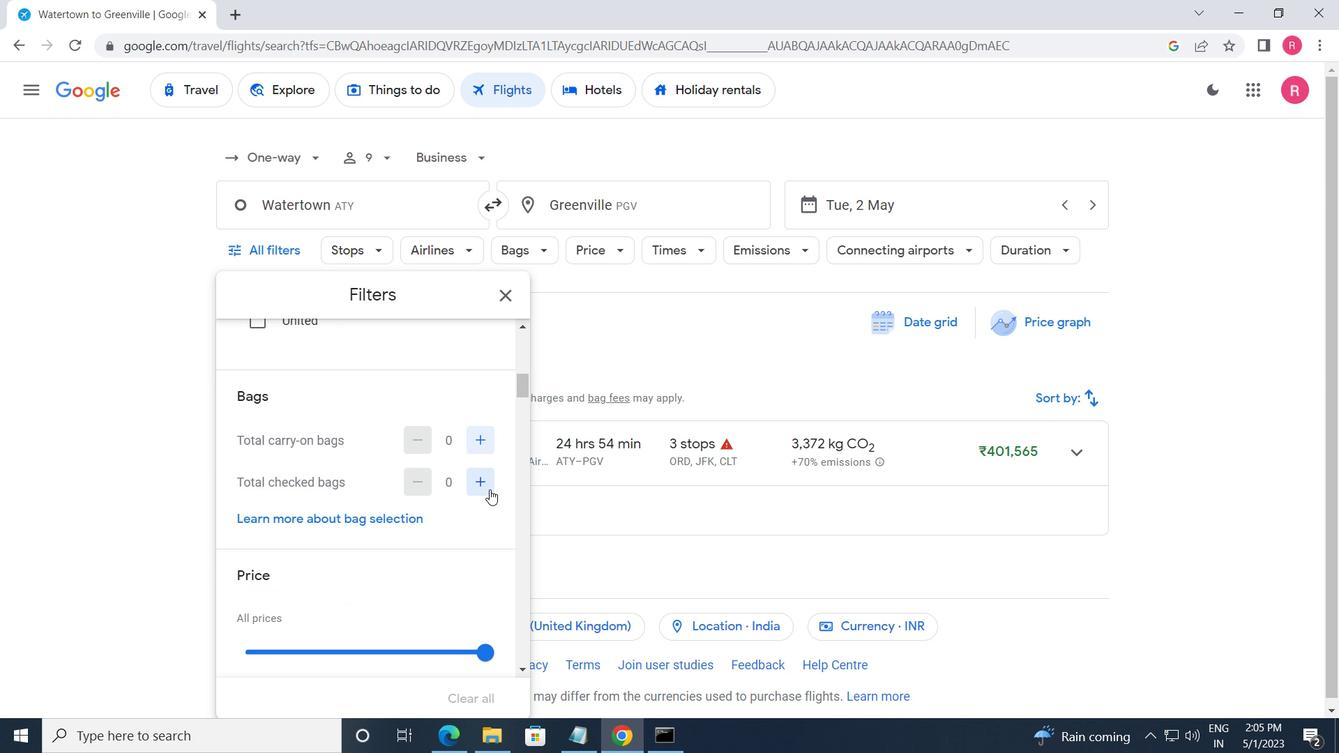 
Action: Mouse pressed left at (487, 489)
Screenshot: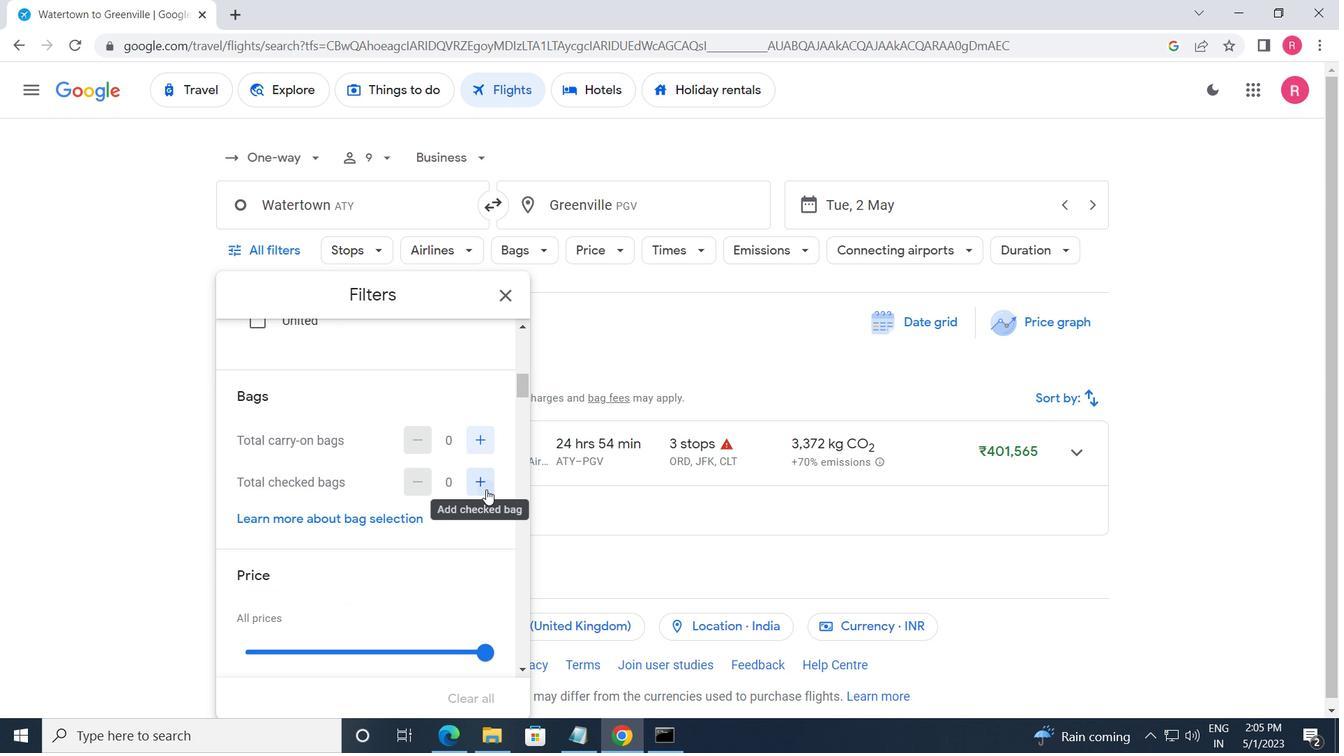 
Action: Mouse moved to (485, 492)
Screenshot: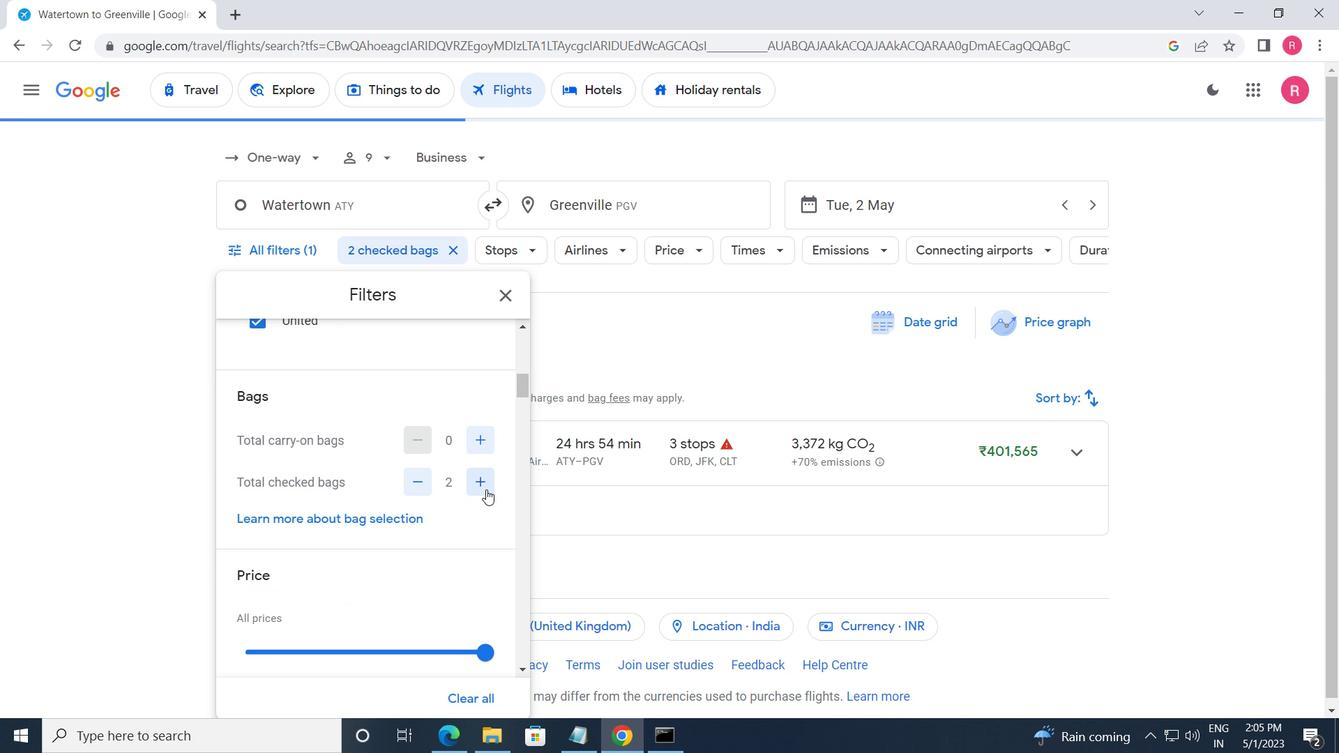 
Action: Mouse scrolled (485, 491) with delta (0, 0)
Screenshot: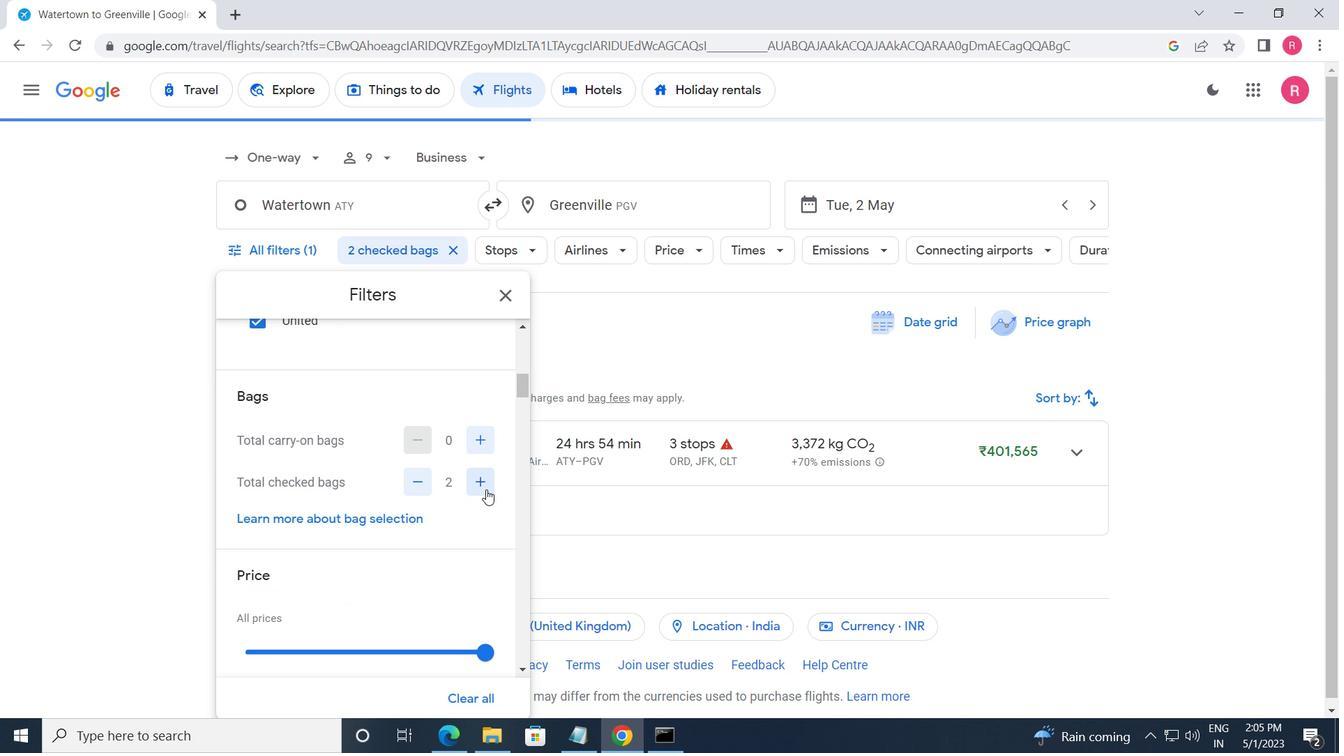
Action: Mouse moved to (484, 493)
Screenshot: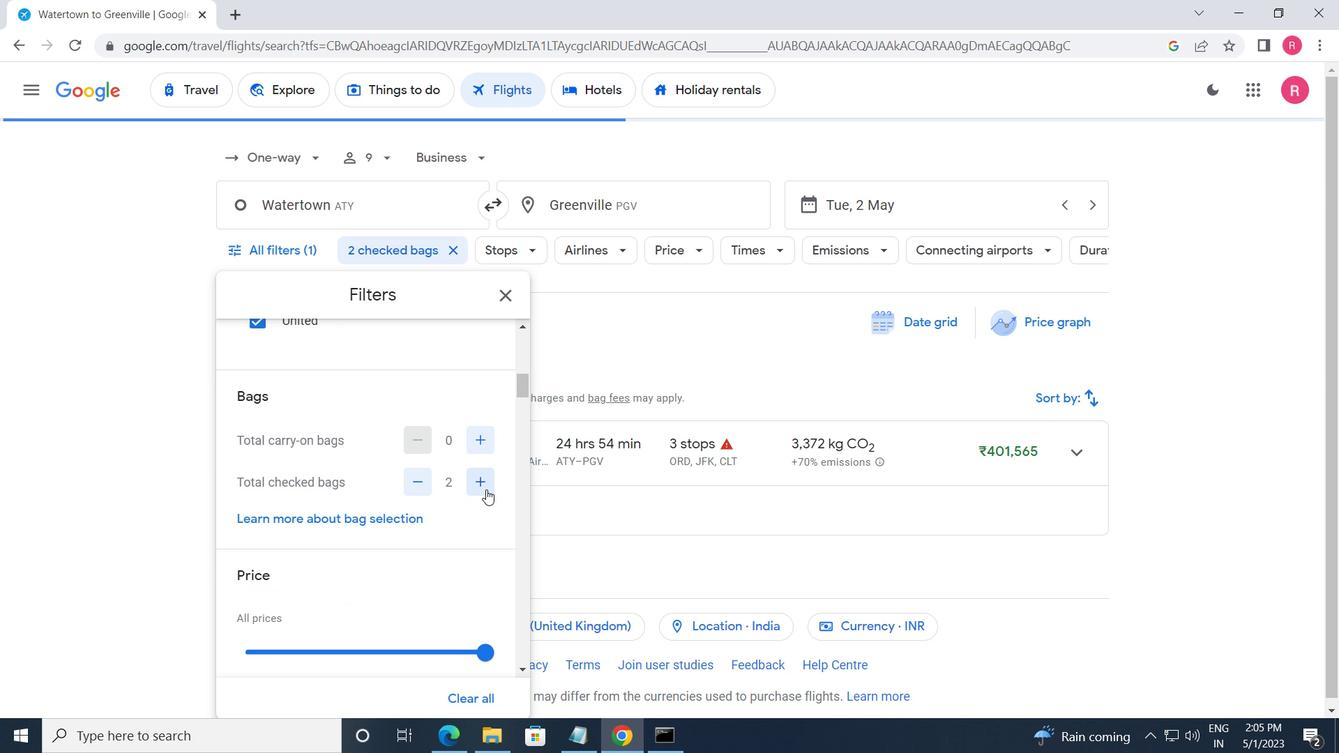 
Action: Mouse scrolled (484, 492) with delta (0, 0)
Screenshot: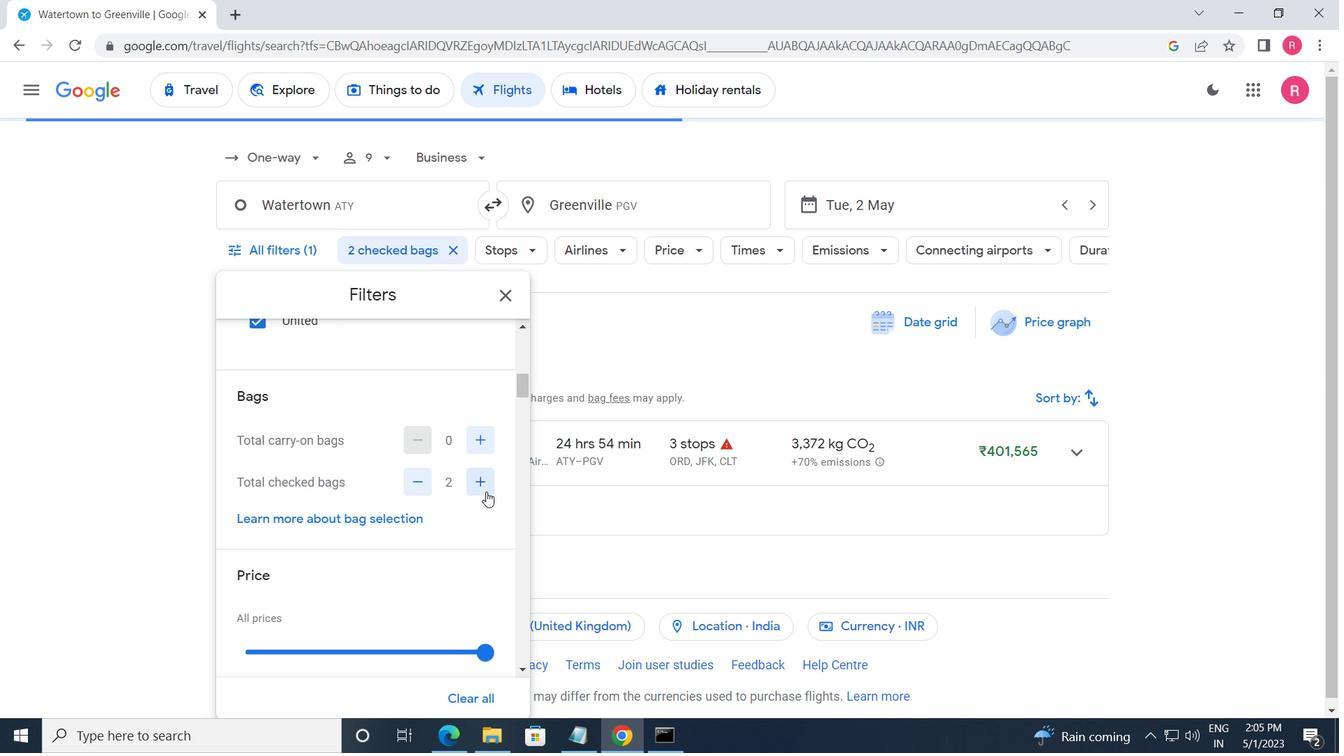 
Action: Mouse moved to (478, 484)
Screenshot: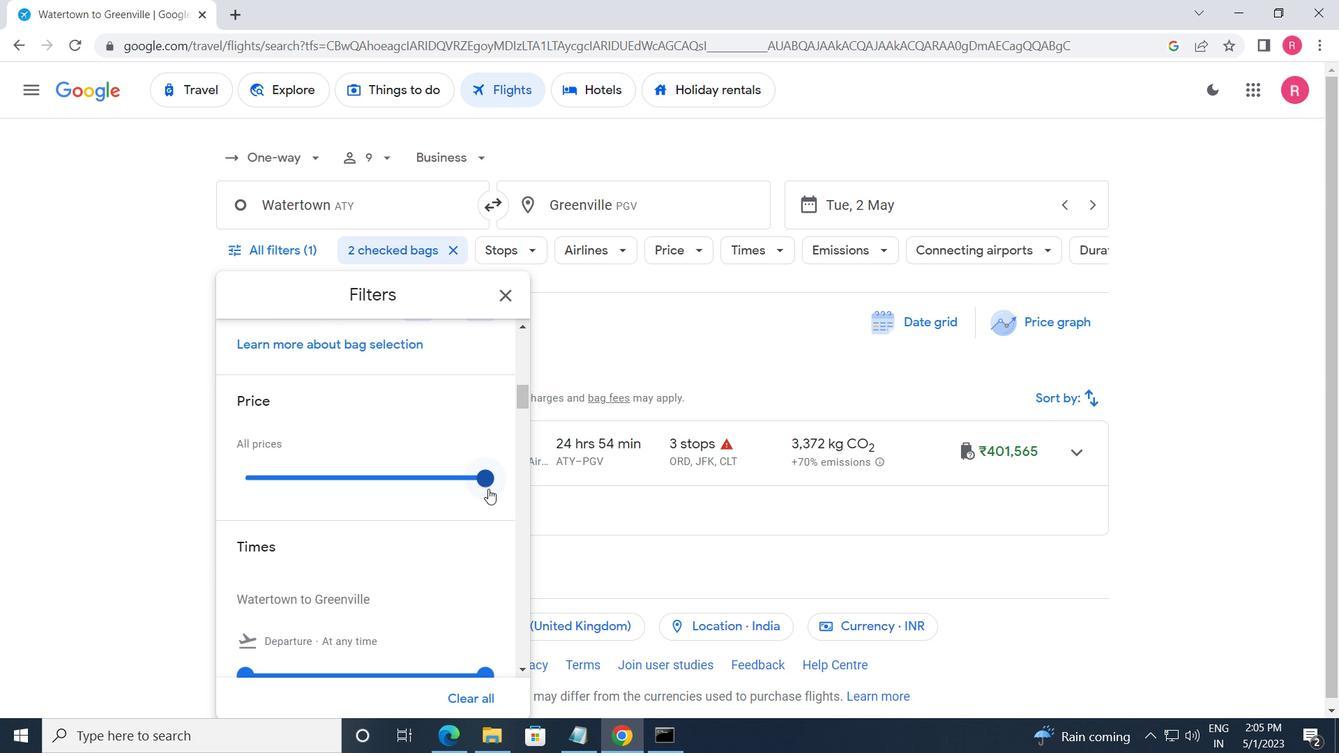 
Action: Mouse pressed left at (478, 484)
Screenshot: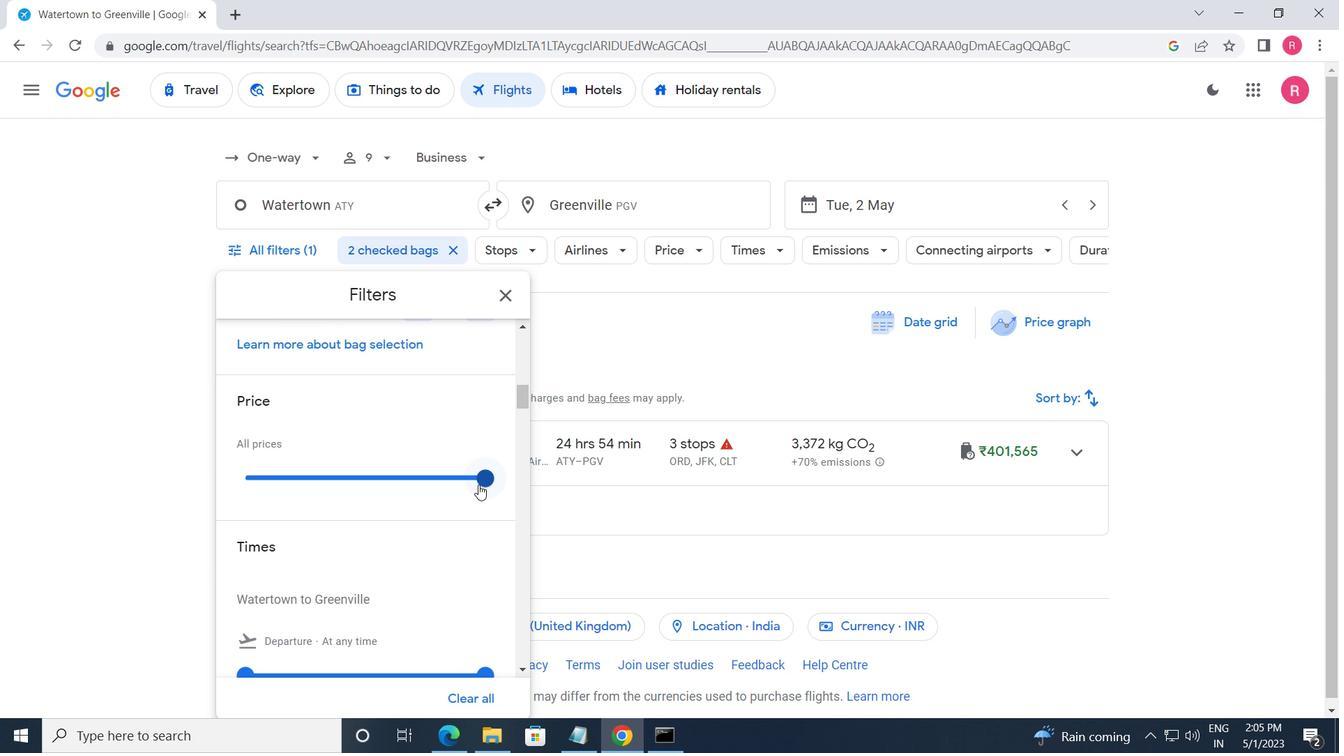 
Action: Mouse moved to (406, 496)
Screenshot: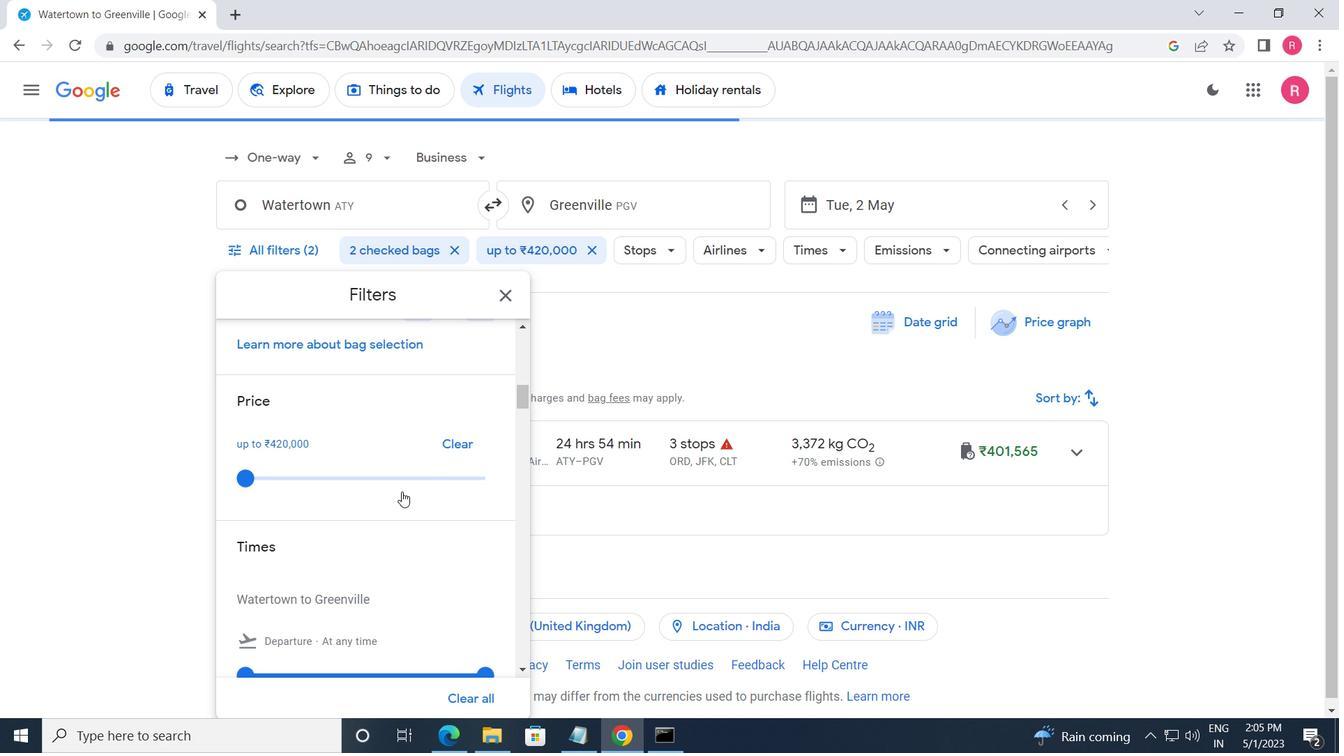 
Action: Mouse scrolled (406, 495) with delta (0, 0)
Screenshot: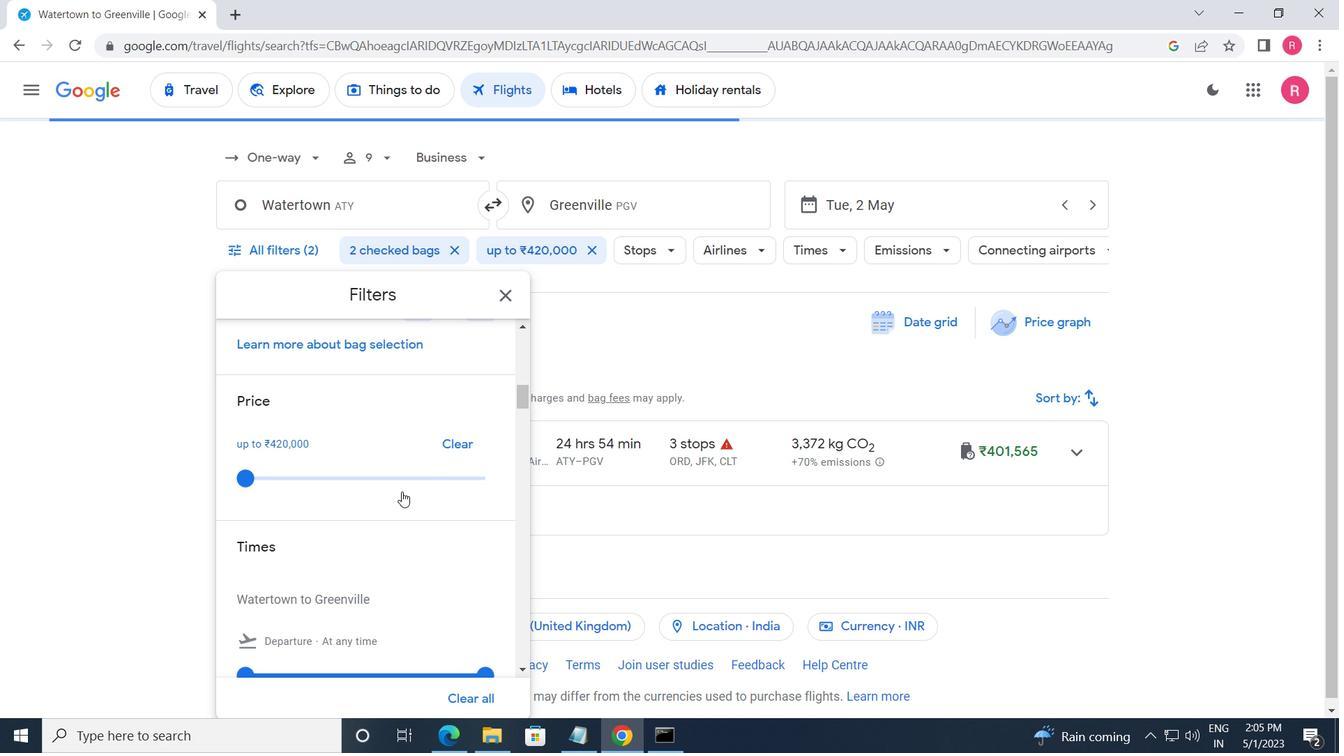 
Action: Mouse moved to (247, 576)
Screenshot: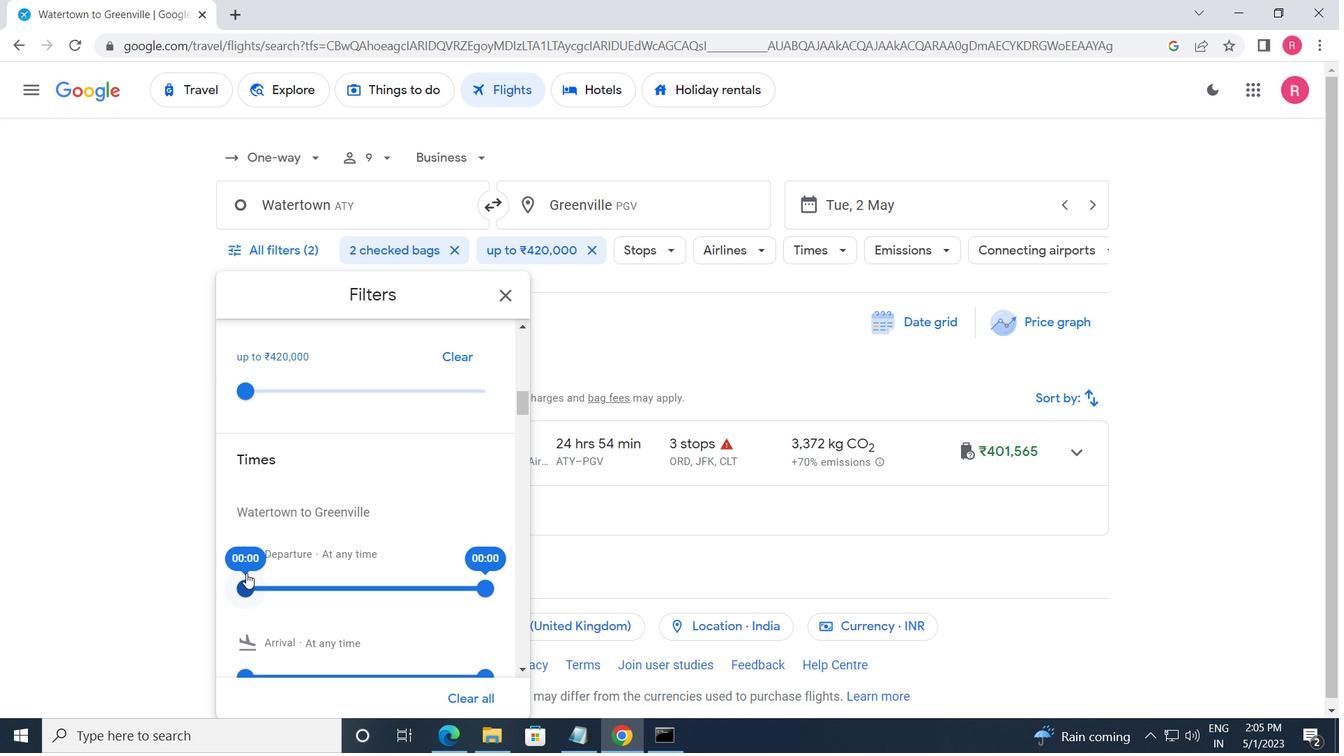 
Action: Mouse pressed left at (247, 576)
Screenshot: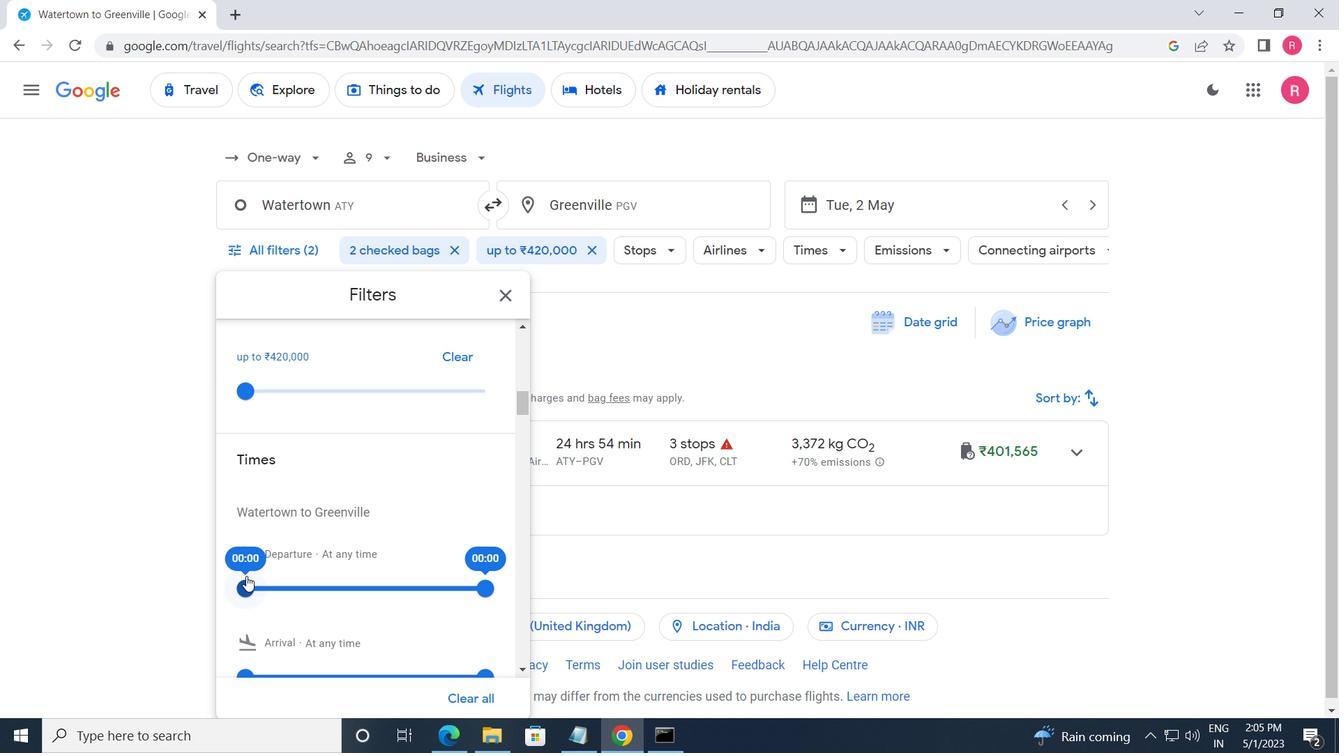 
Action: Mouse moved to (478, 584)
Screenshot: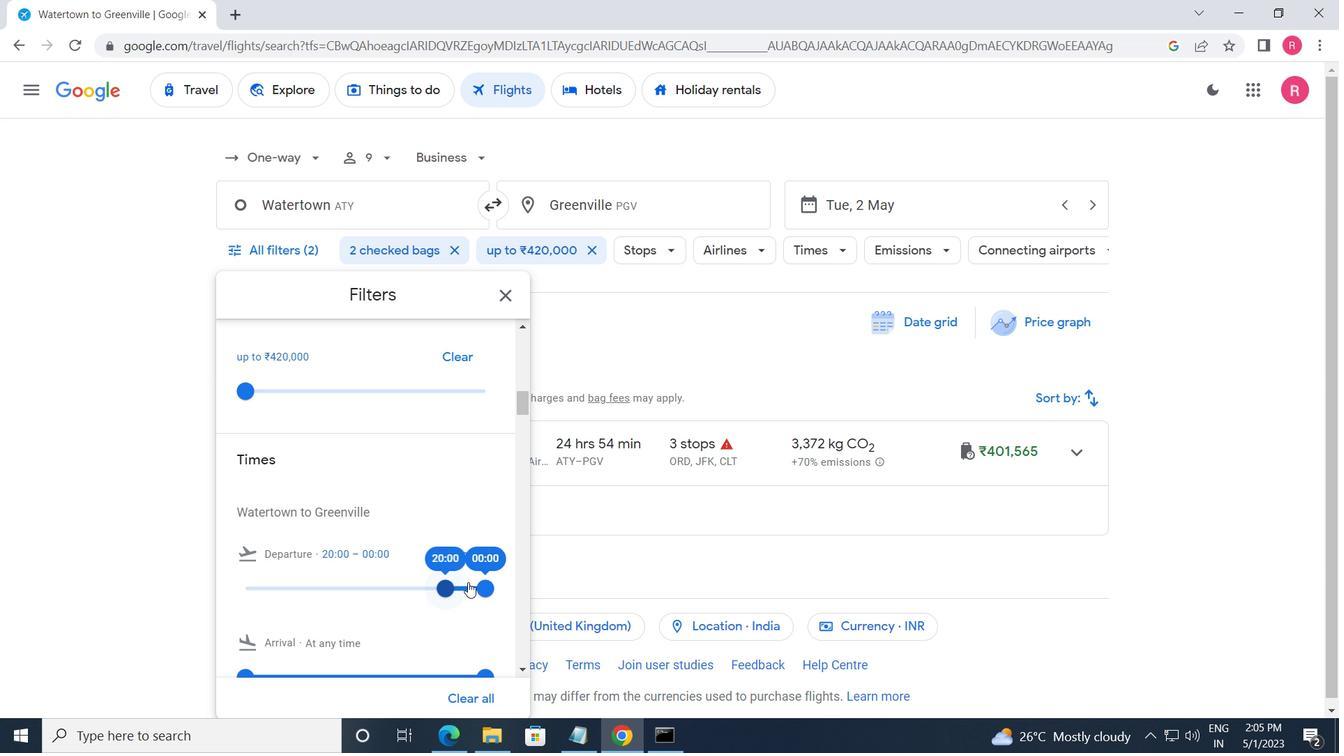 
Action: Mouse pressed left at (478, 584)
Screenshot: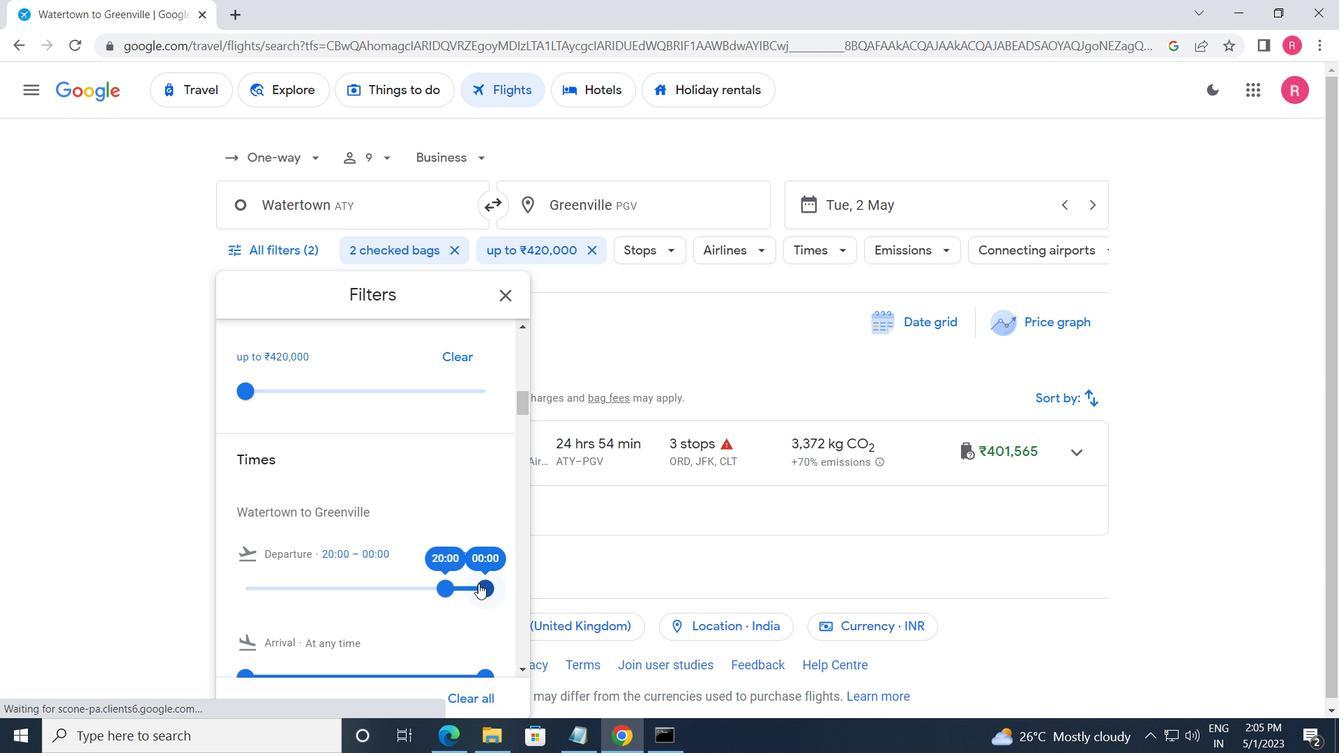 
Action: Mouse moved to (514, 298)
Screenshot: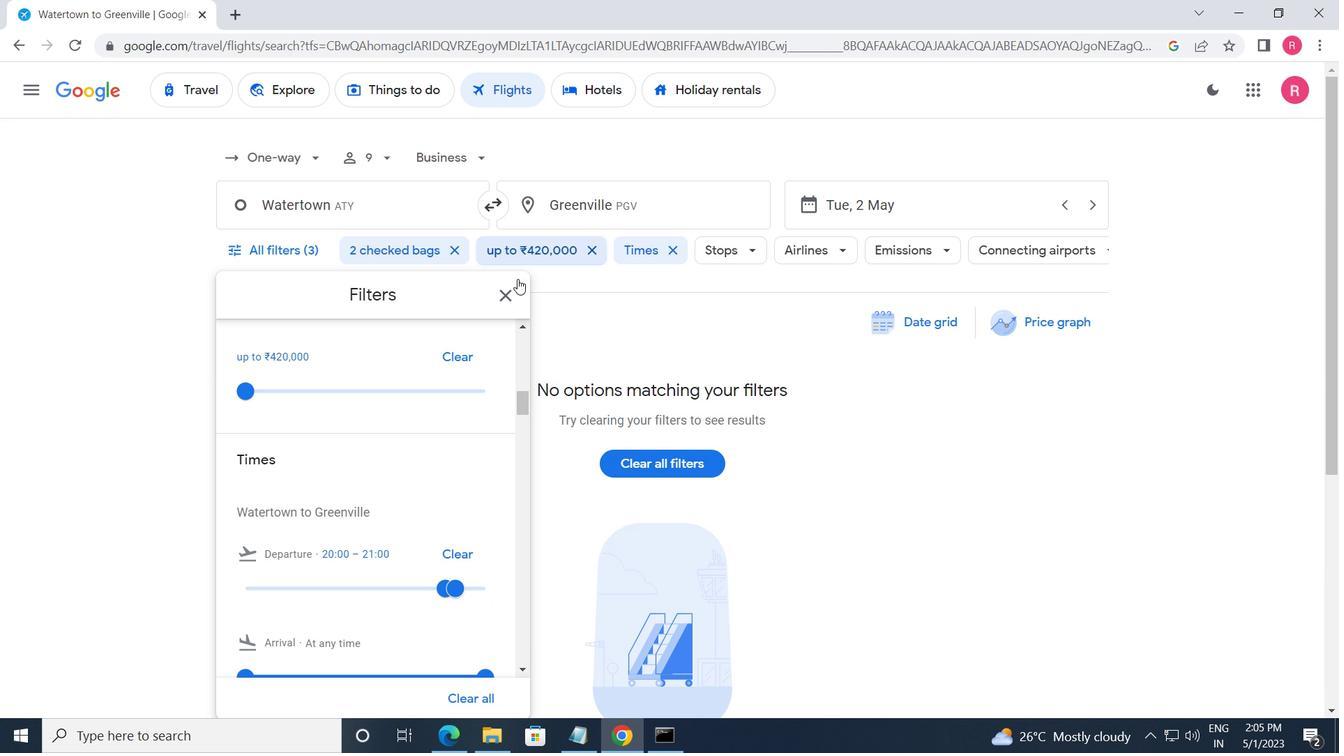 
Action: Mouse pressed left at (514, 298)
Screenshot: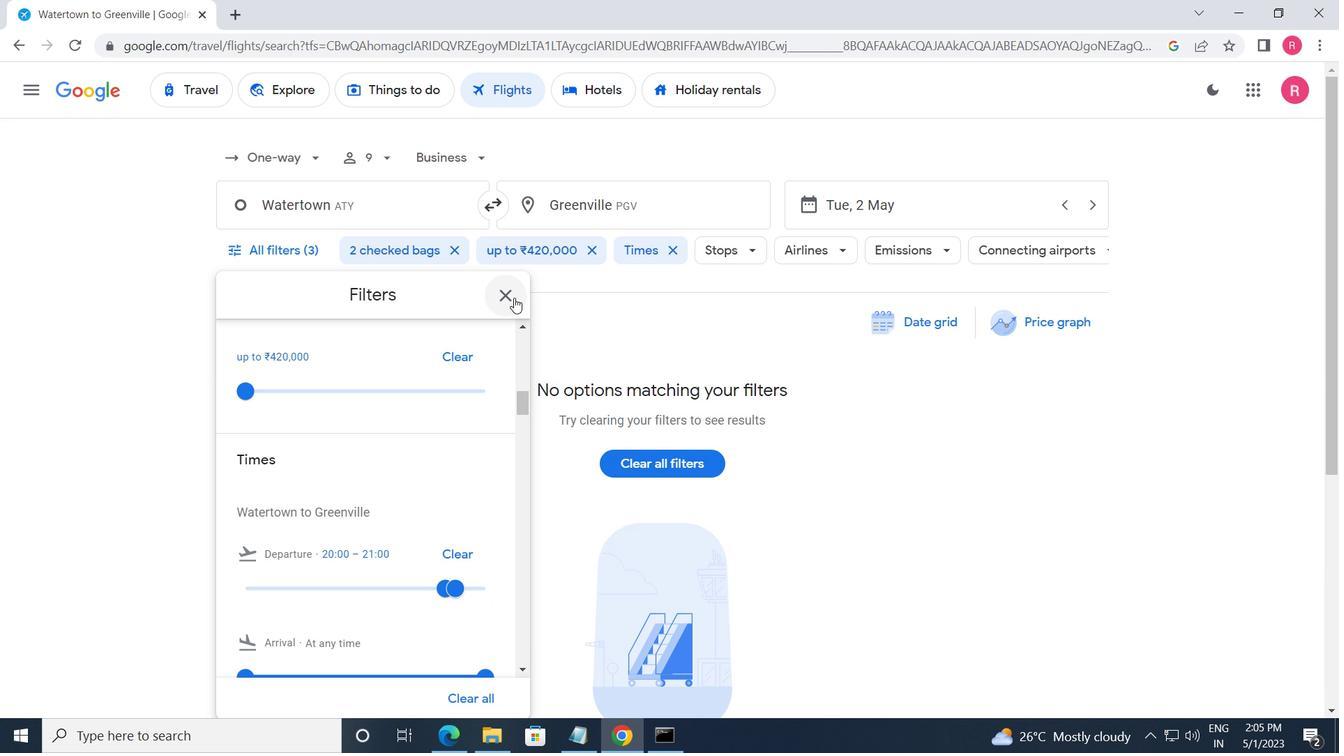 
